 Task: Find a house in Igarapé Açu, Brazil for 1 guest from 1st to 4th June with 1 bedroom, 1 bed, 1 bathroom, price range ₹2695-₹2700, and Wifi.
Action: Mouse moved to (509, 108)
Screenshot: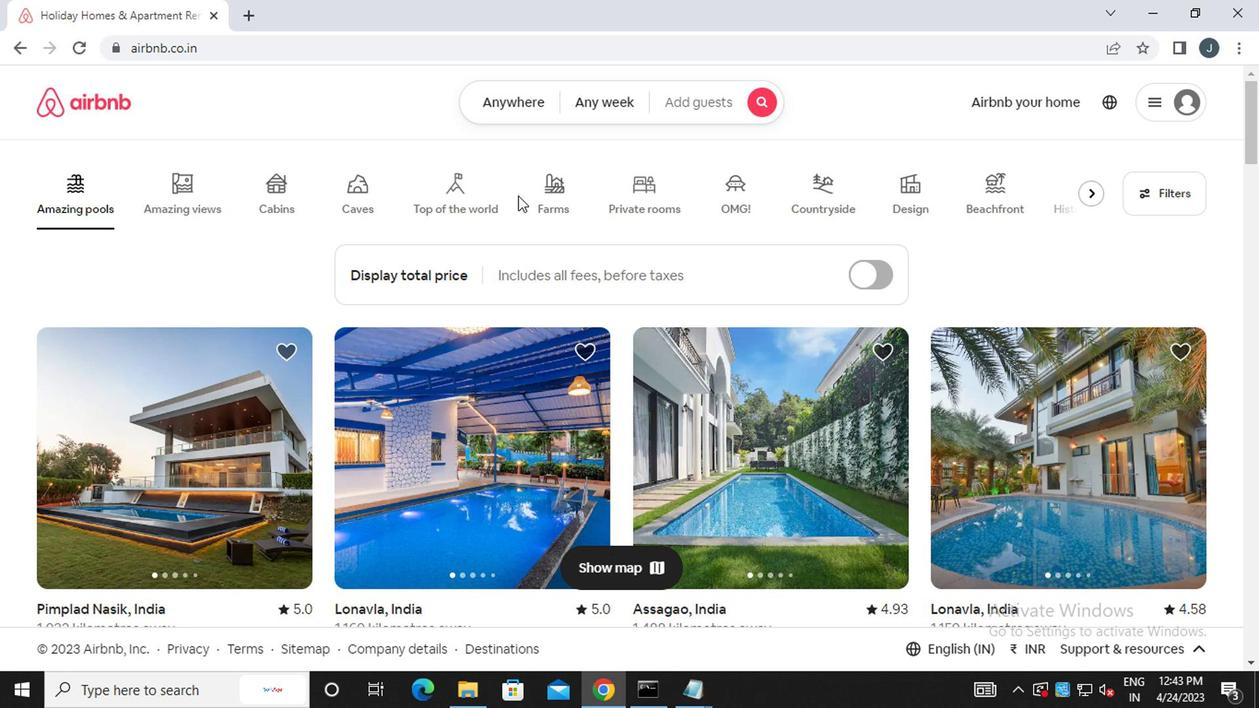 
Action: Mouse pressed left at (509, 108)
Screenshot: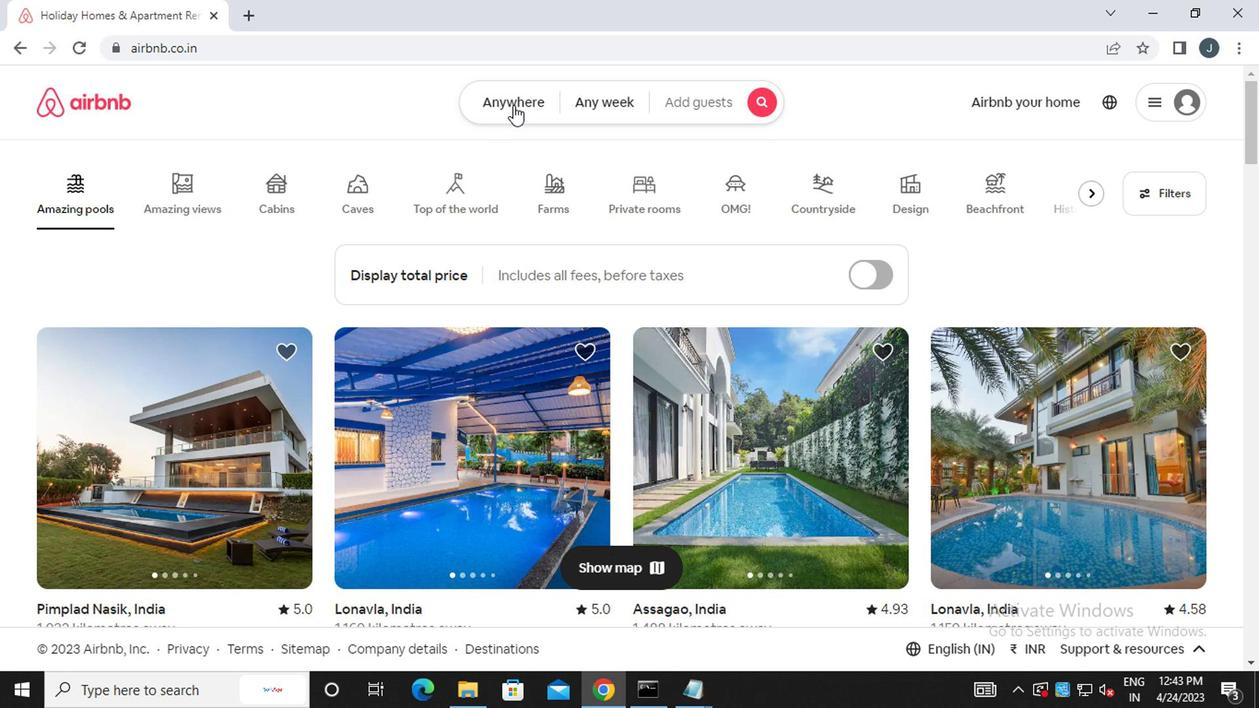
Action: Mouse moved to (355, 184)
Screenshot: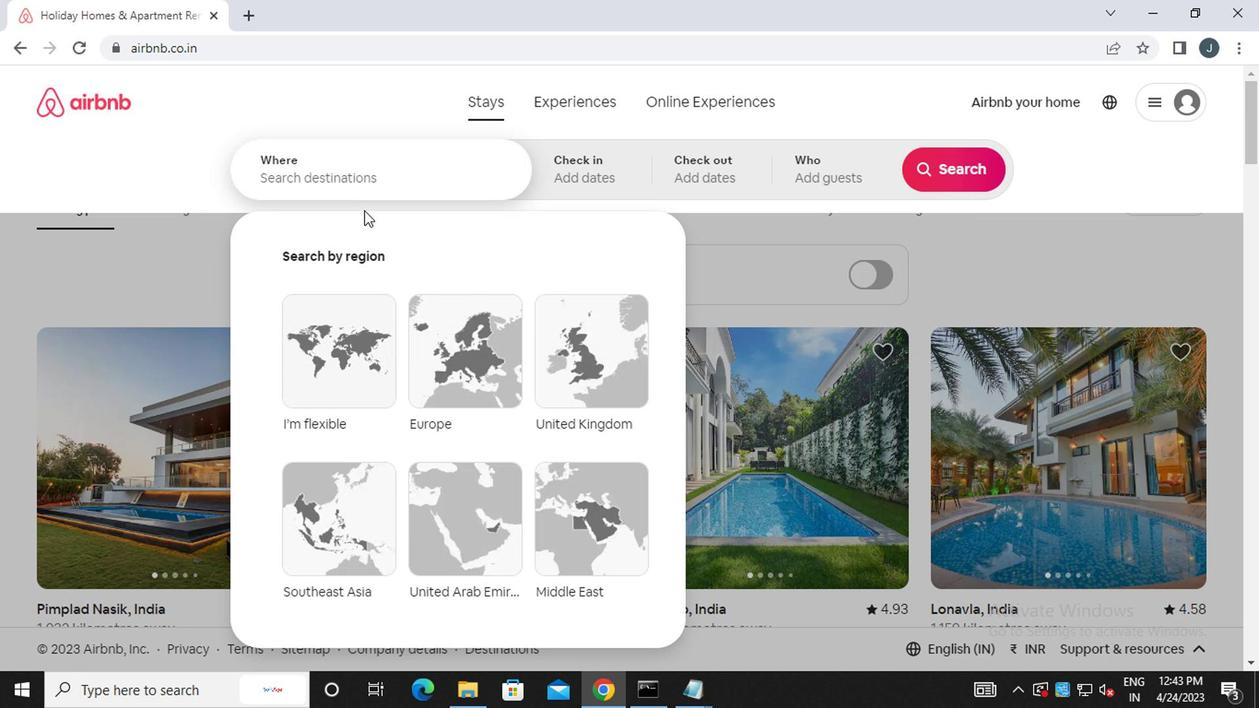 
Action: Mouse pressed left at (355, 184)
Screenshot: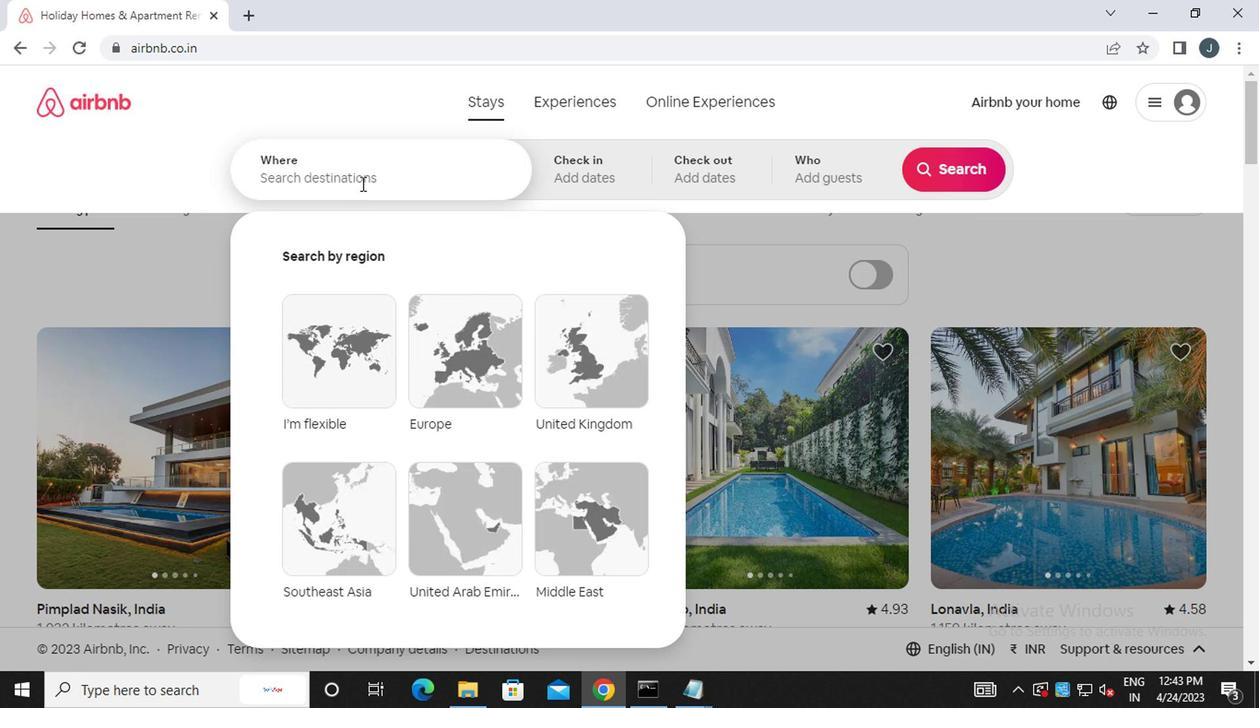 
Action: Key pressed i<Key.caps_lock>garape<Key.space><Key.caps_lock>a<Key.caps_lock>cu<Key.caps_lock>,<Key.space><Key.caps_lock>brazil
Screenshot: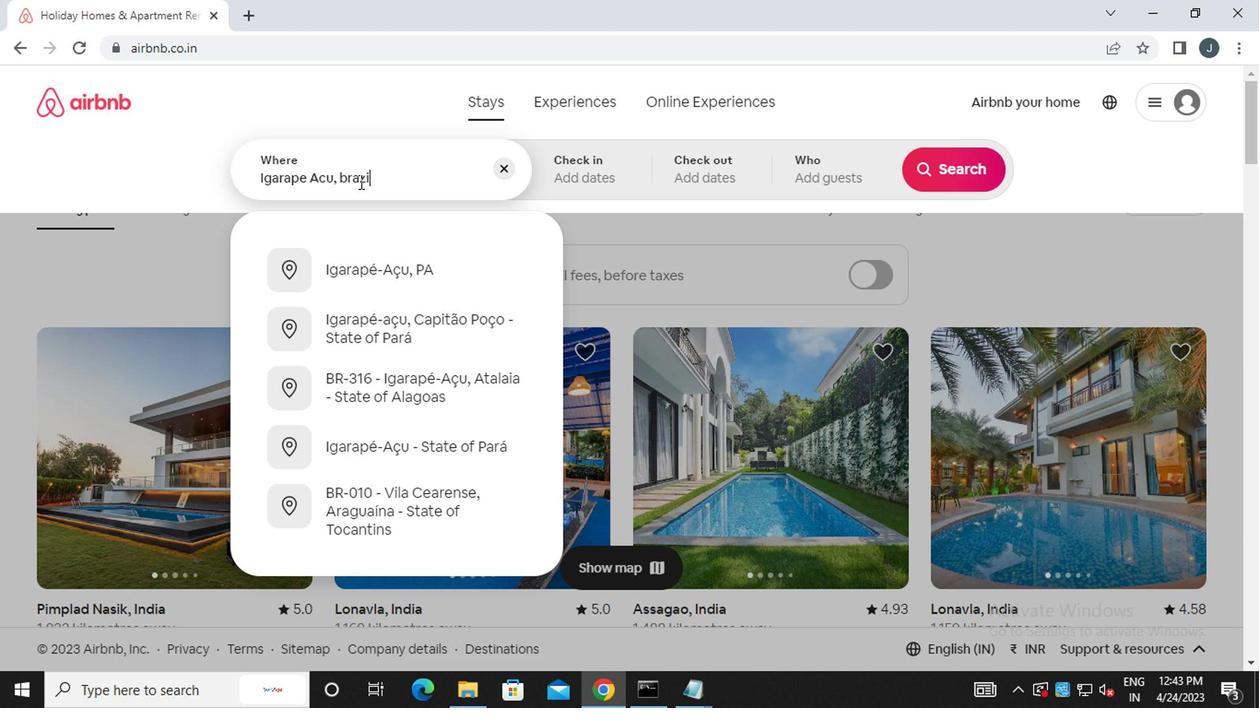 
Action: Mouse moved to (341, 183)
Screenshot: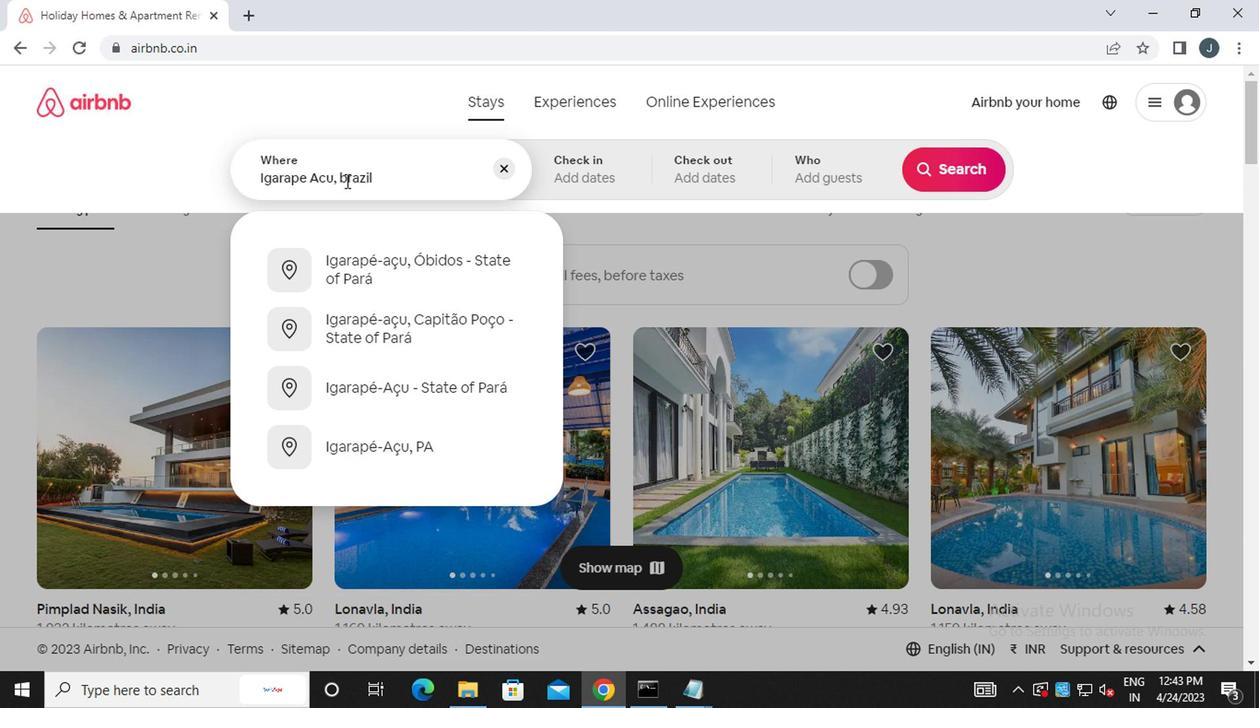 
Action: Mouse pressed left at (341, 183)
Screenshot: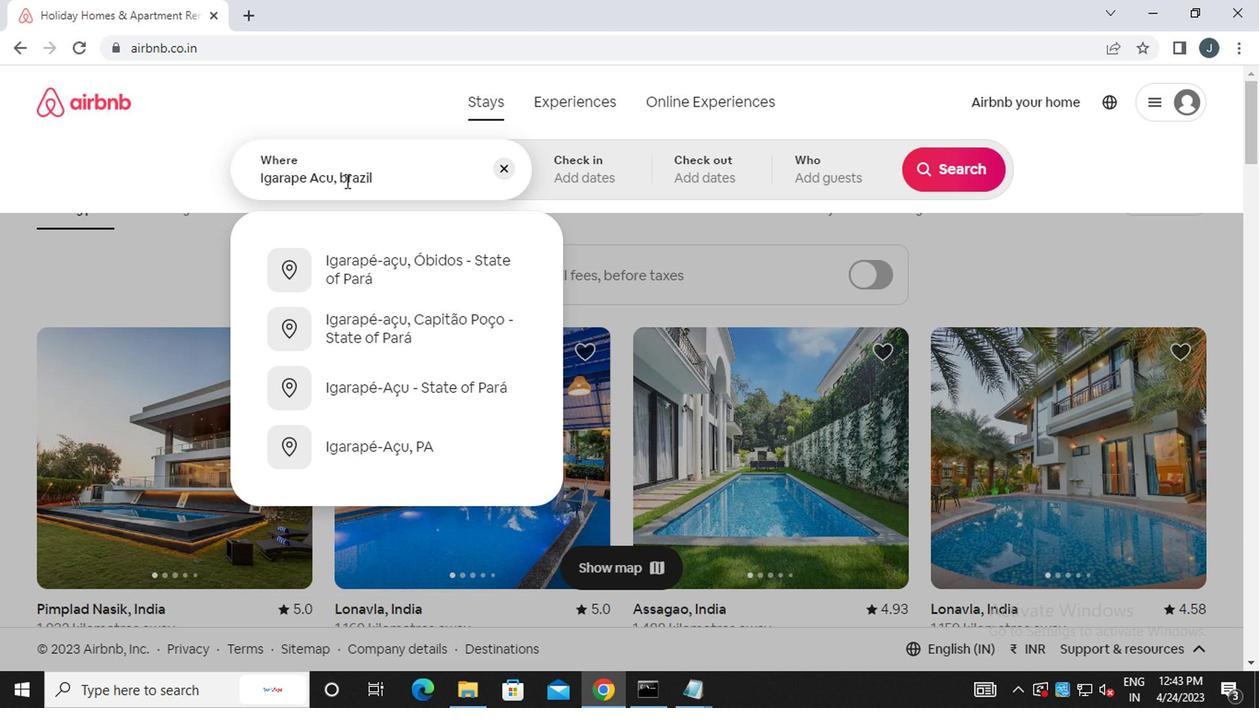 
Action: Mouse moved to (337, 183)
Screenshot: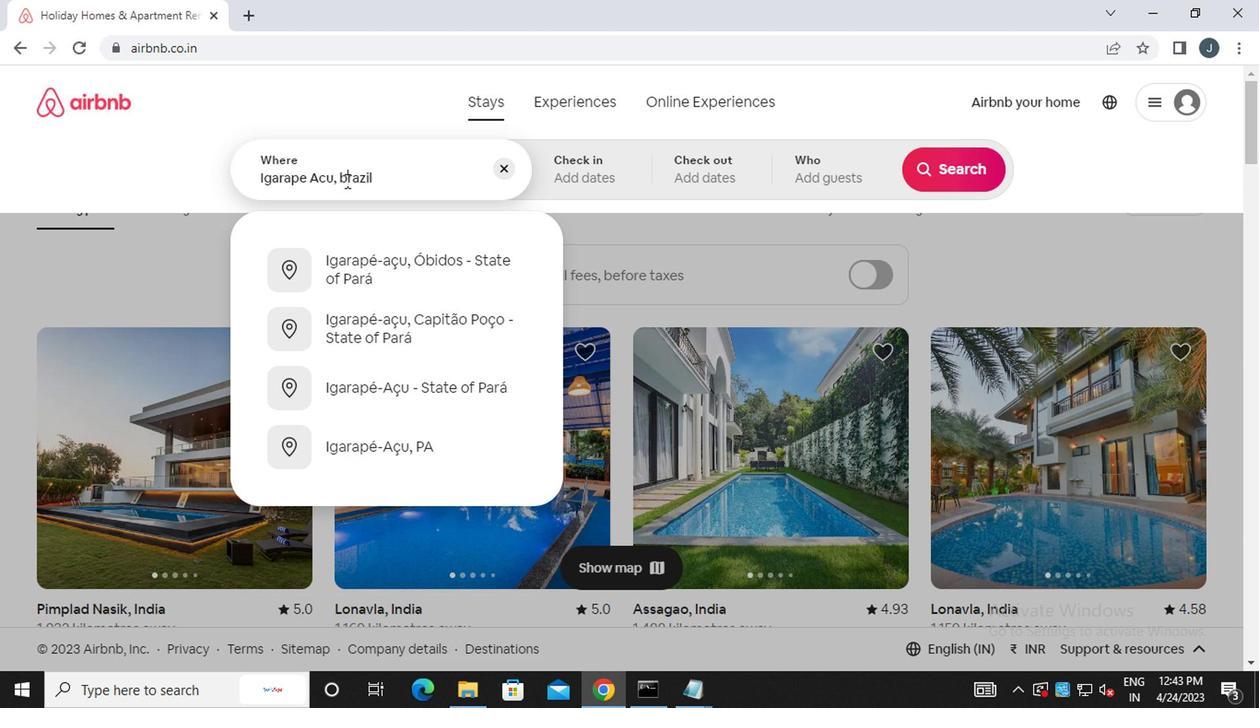 
Action: Key pressed <Key.backspace><Key.caps_lock>b
Screenshot: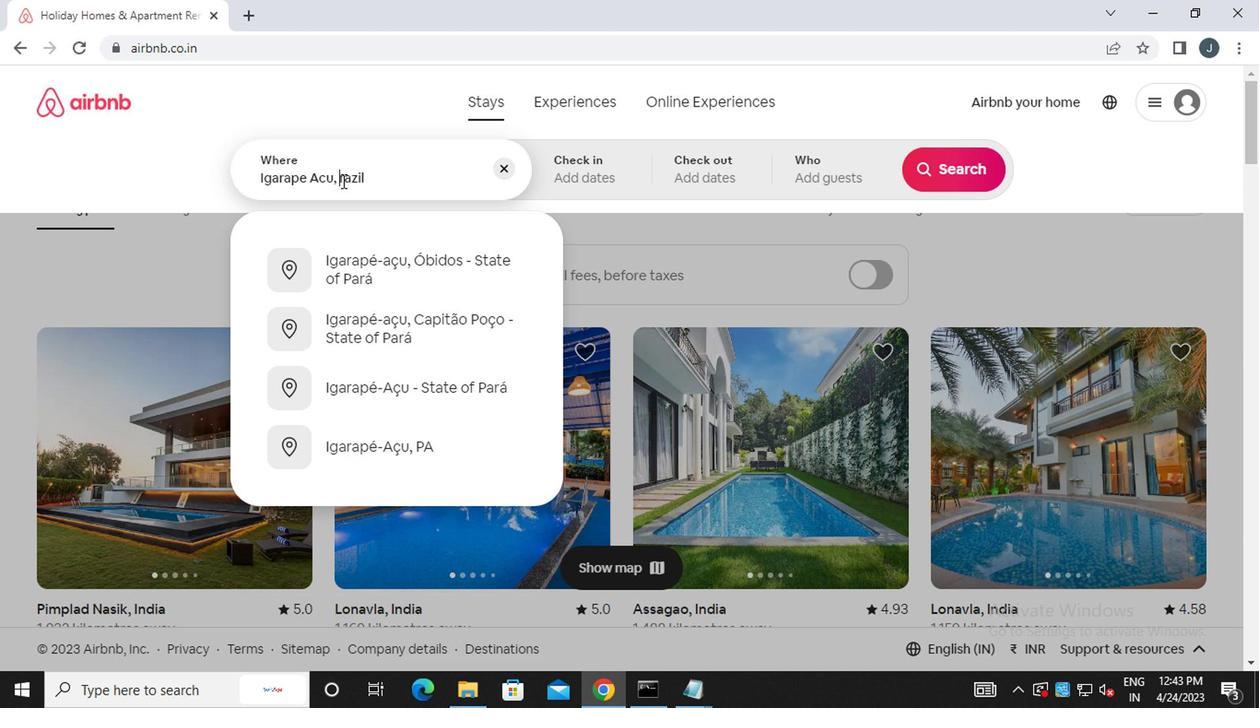 
Action: Mouse moved to (570, 180)
Screenshot: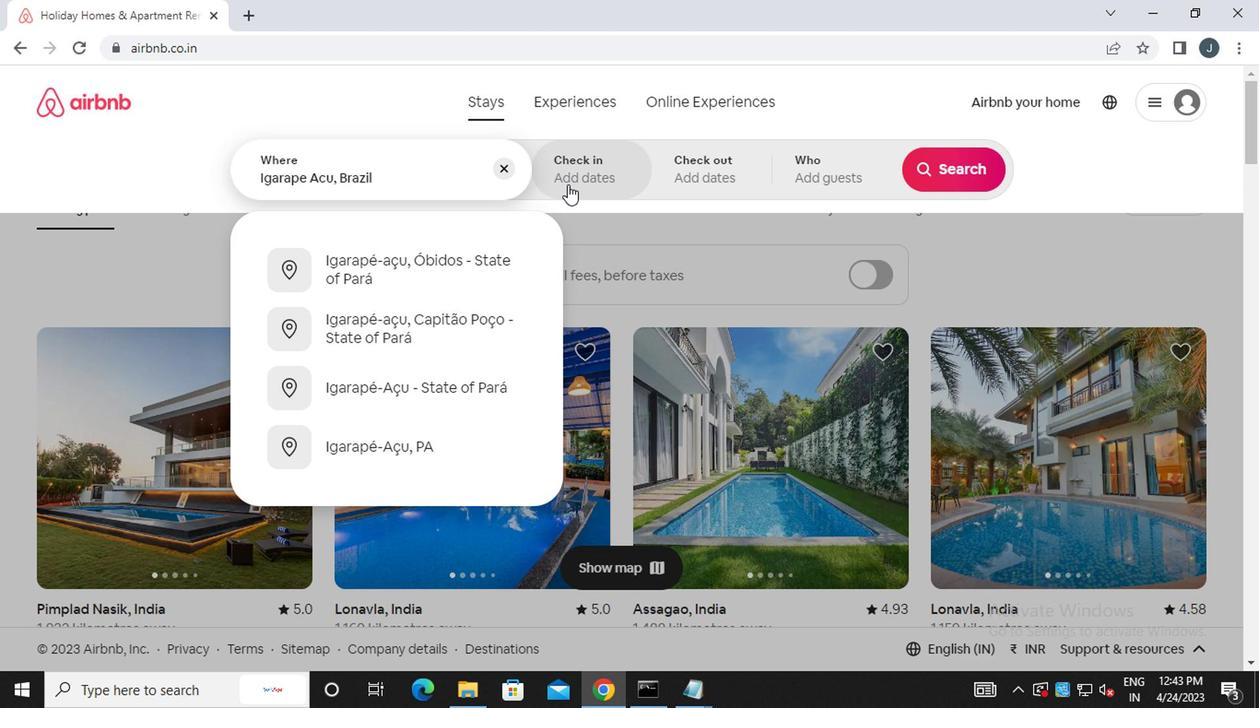 
Action: Mouse pressed left at (570, 180)
Screenshot: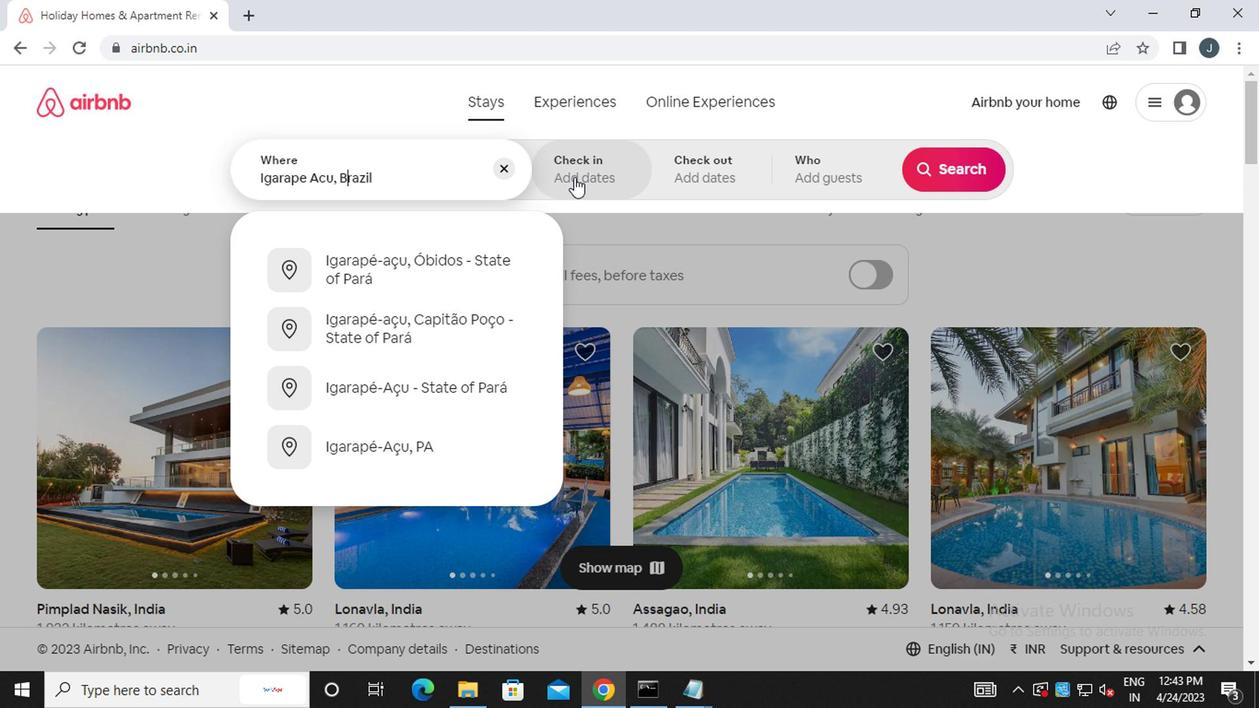 
Action: Mouse moved to (931, 322)
Screenshot: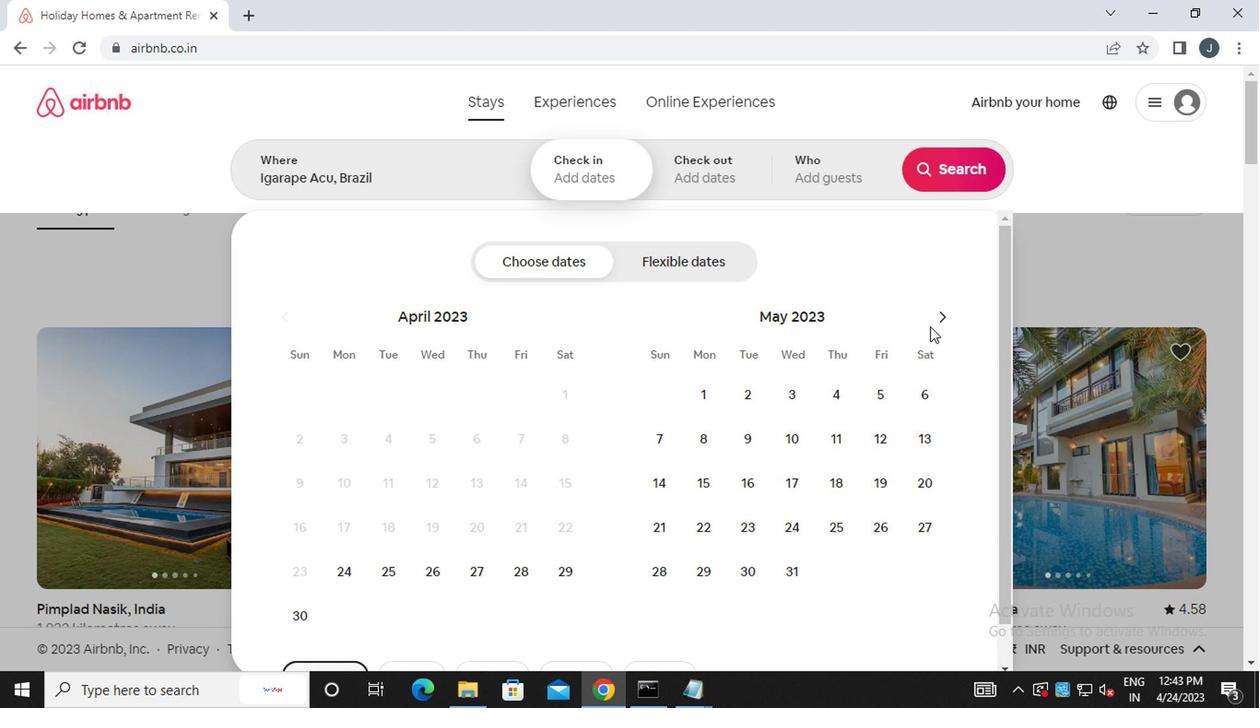 
Action: Mouse pressed left at (931, 322)
Screenshot: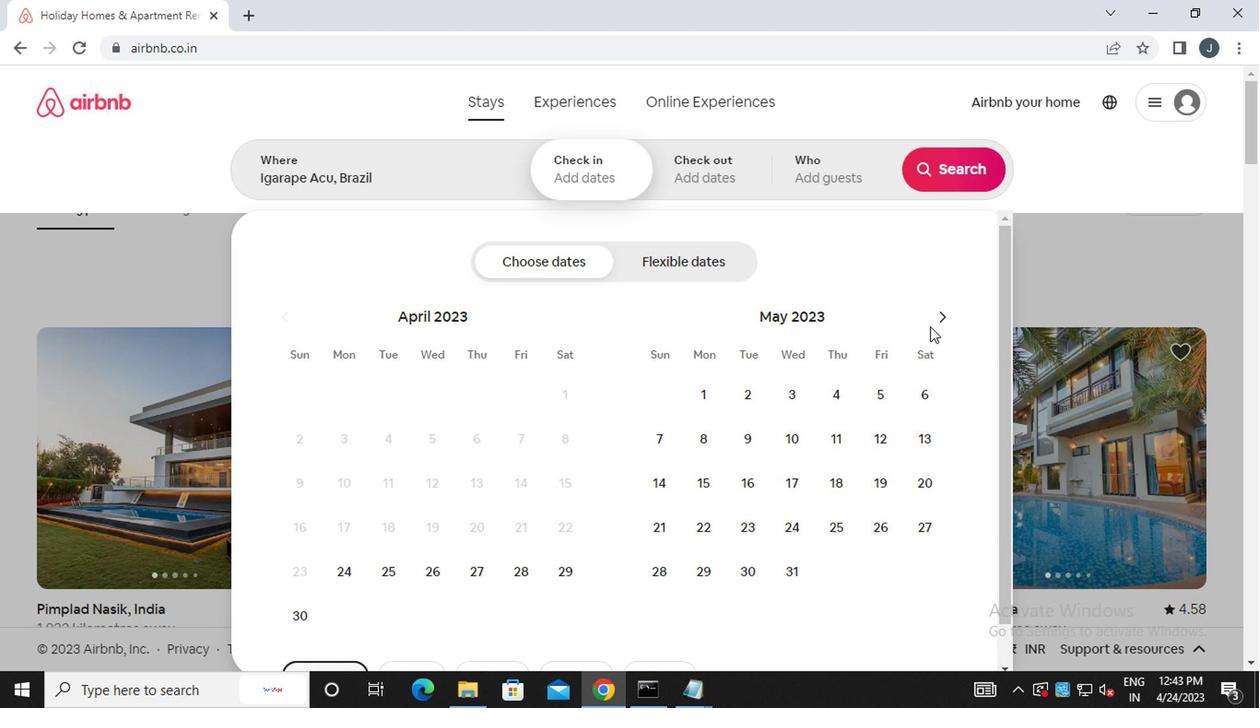 
Action: Mouse moved to (830, 394)
Screenshot: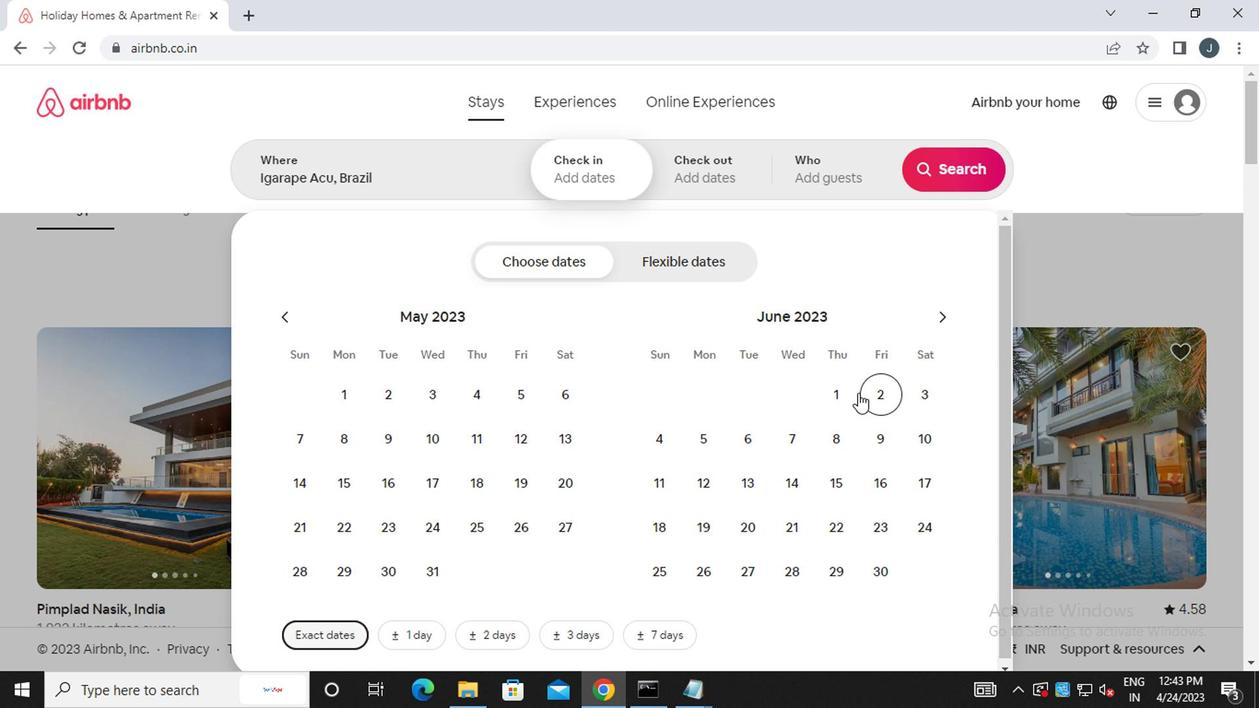 
Action: Mouse pressed left at (830, 394)
Screenshot: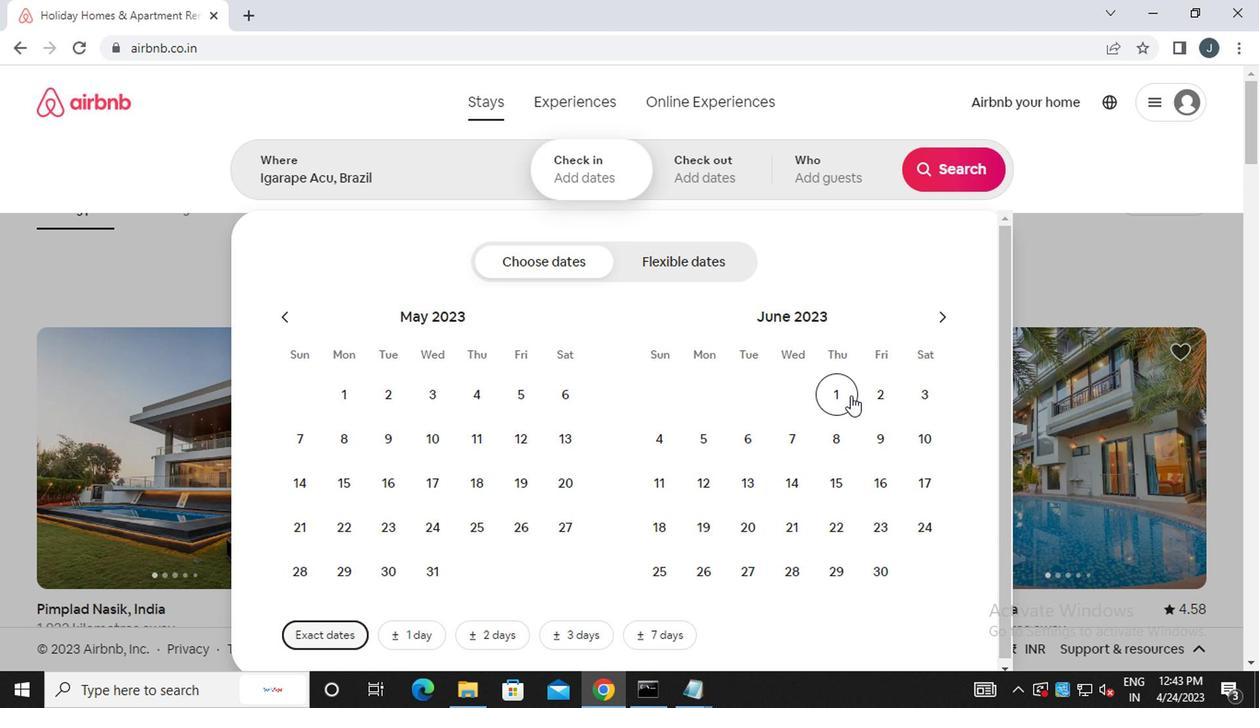 
Action: Mouse moved to (660, 433)
Screenshot: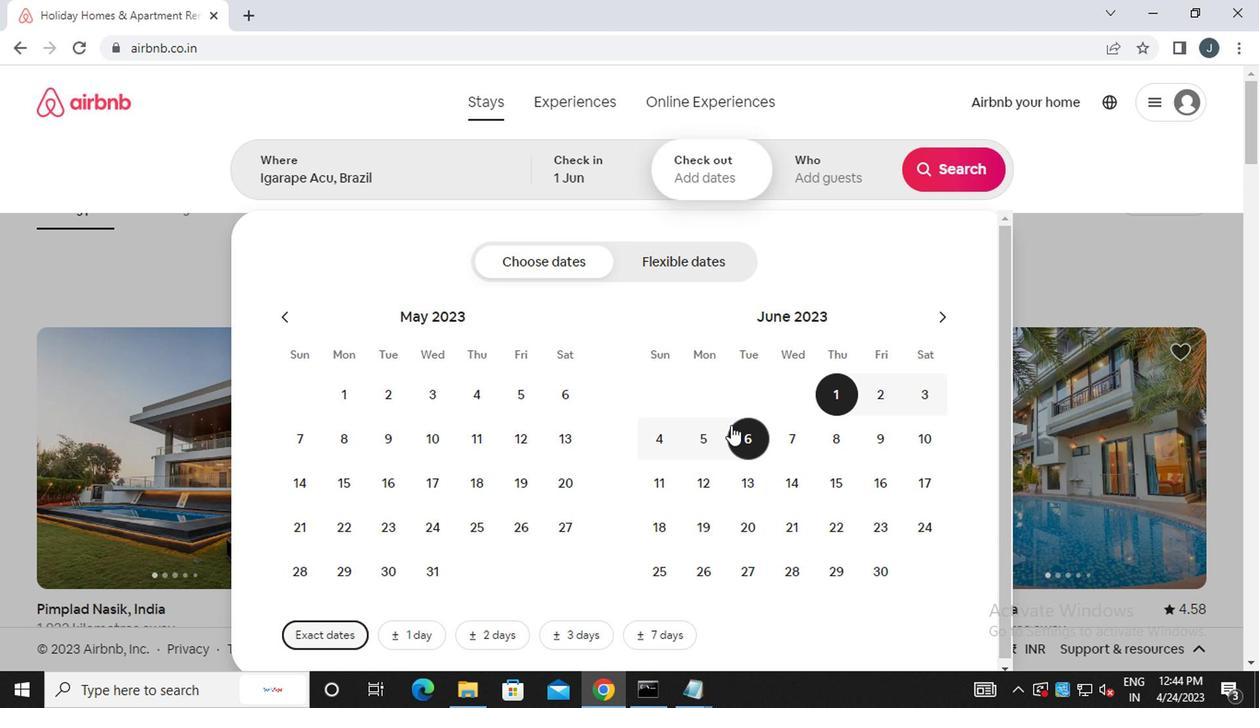 
Action: Mouse pressed left at (660, 433)
Screenshot: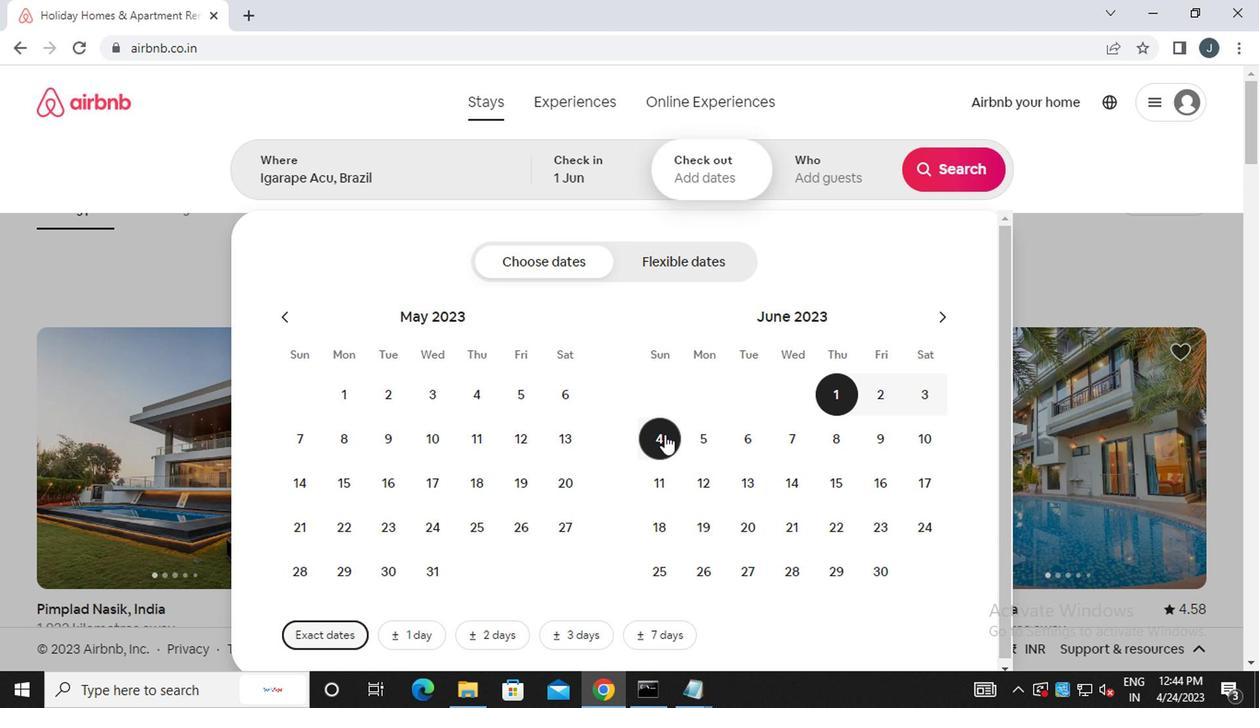 
Action: Mouse moved to (836, 174)
Screenshot: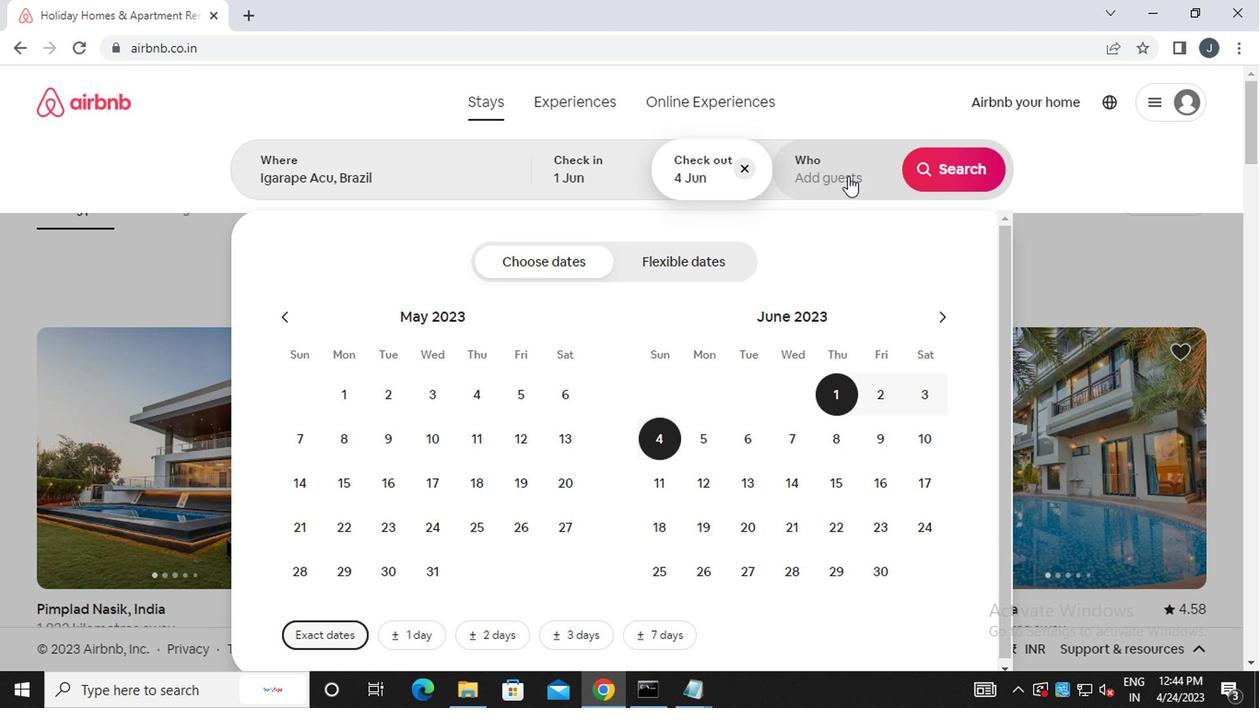 
Action: Mouse pressed left at (836, 174)
Screenshot: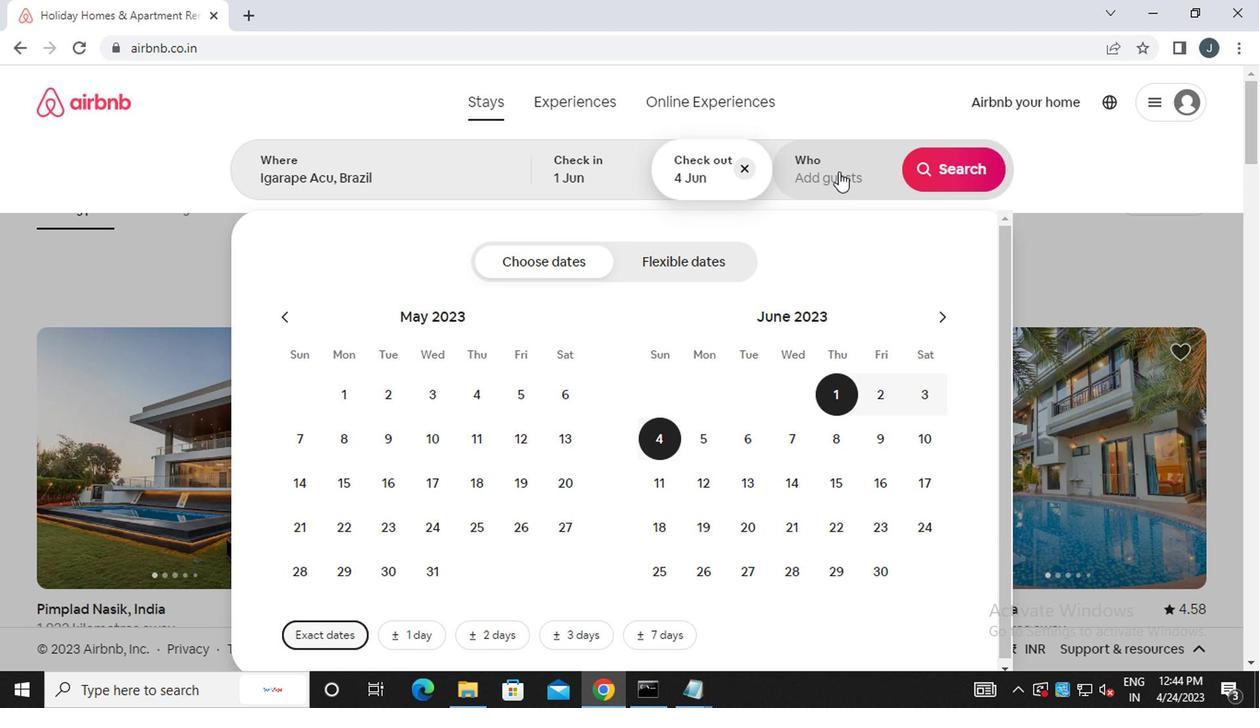 
Action: Mouse moved to (954, 268)
Screenshot: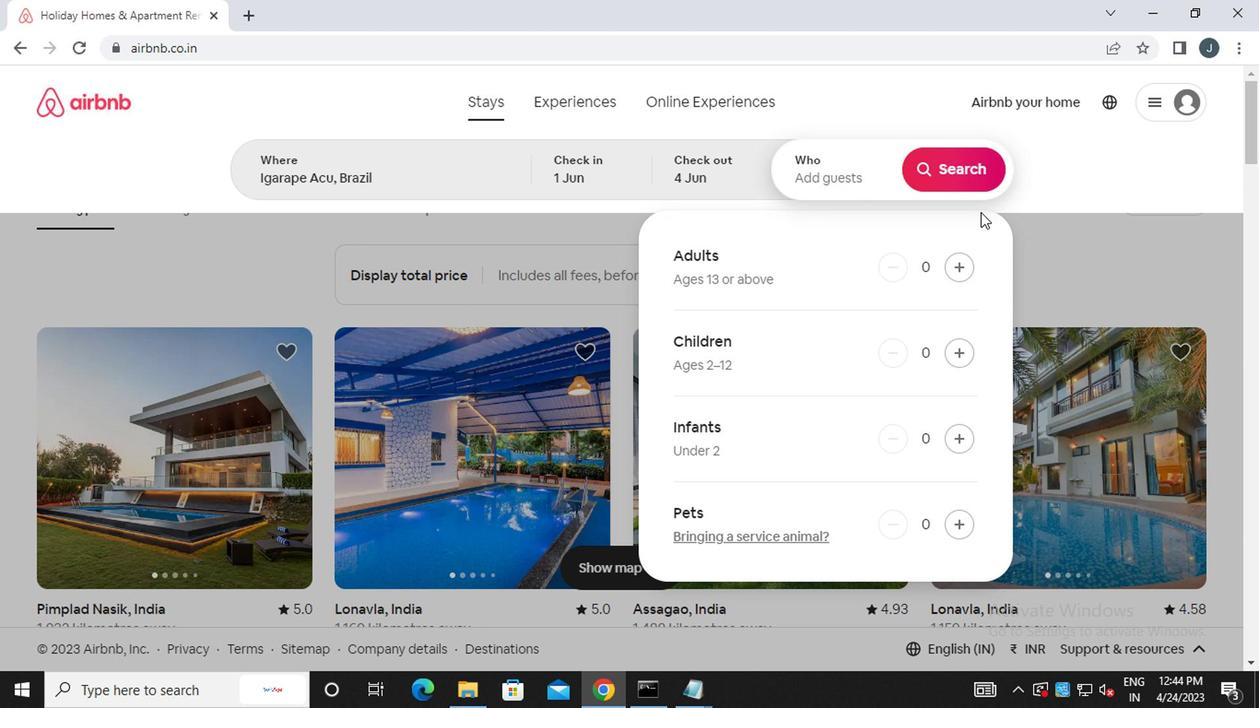 
Action: Mouse pressed left at (954, 268)
Screenshot: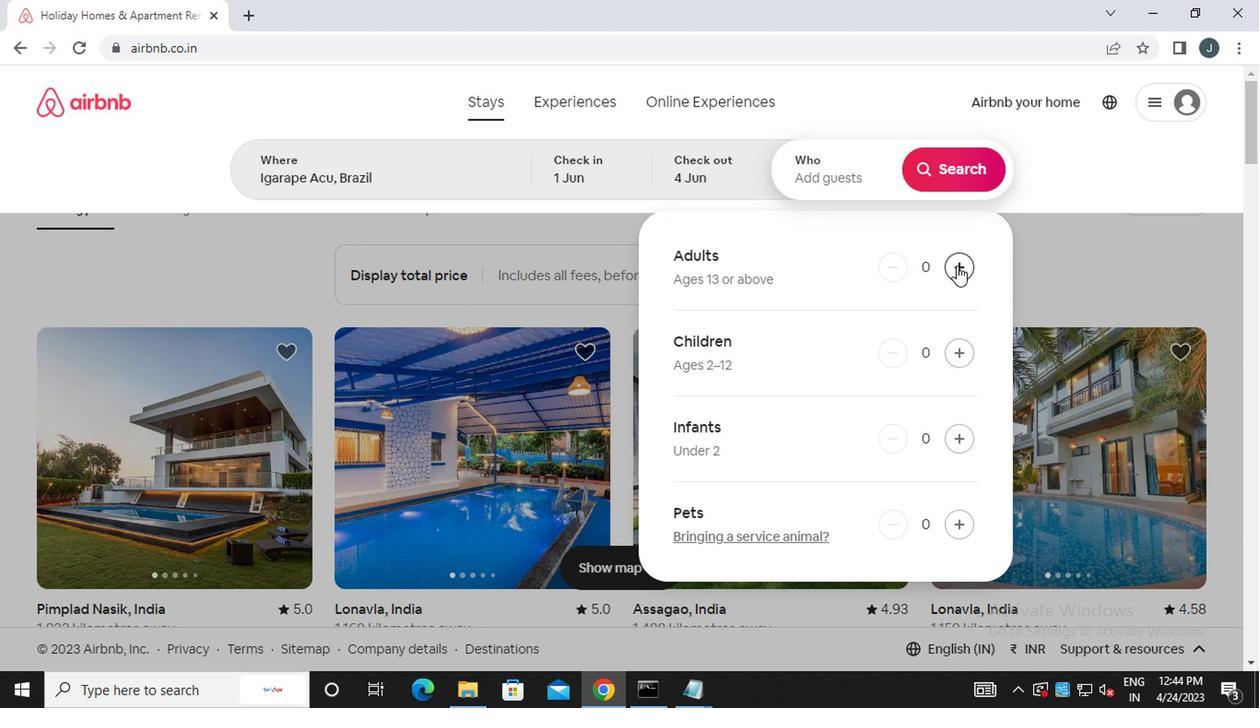 
Action: Mouse moved to (945, 170)
Screenshot: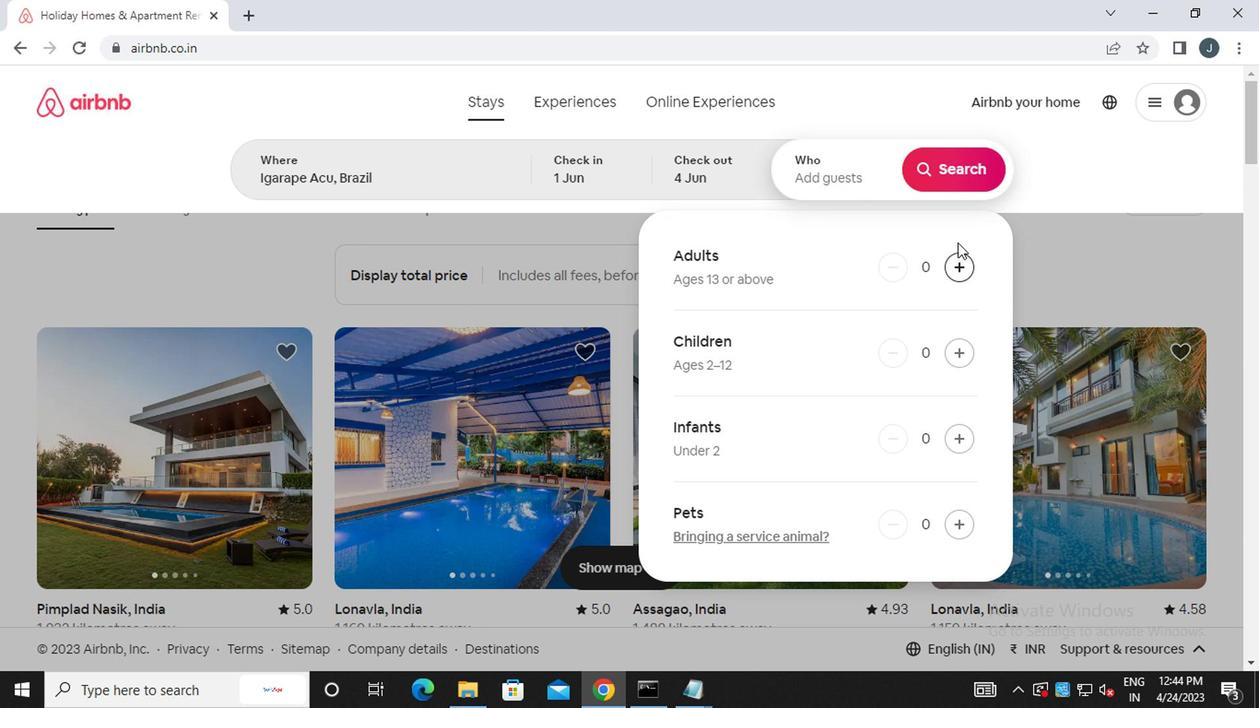
Action: Mouse pressed left at (945, 170)
Screenshot: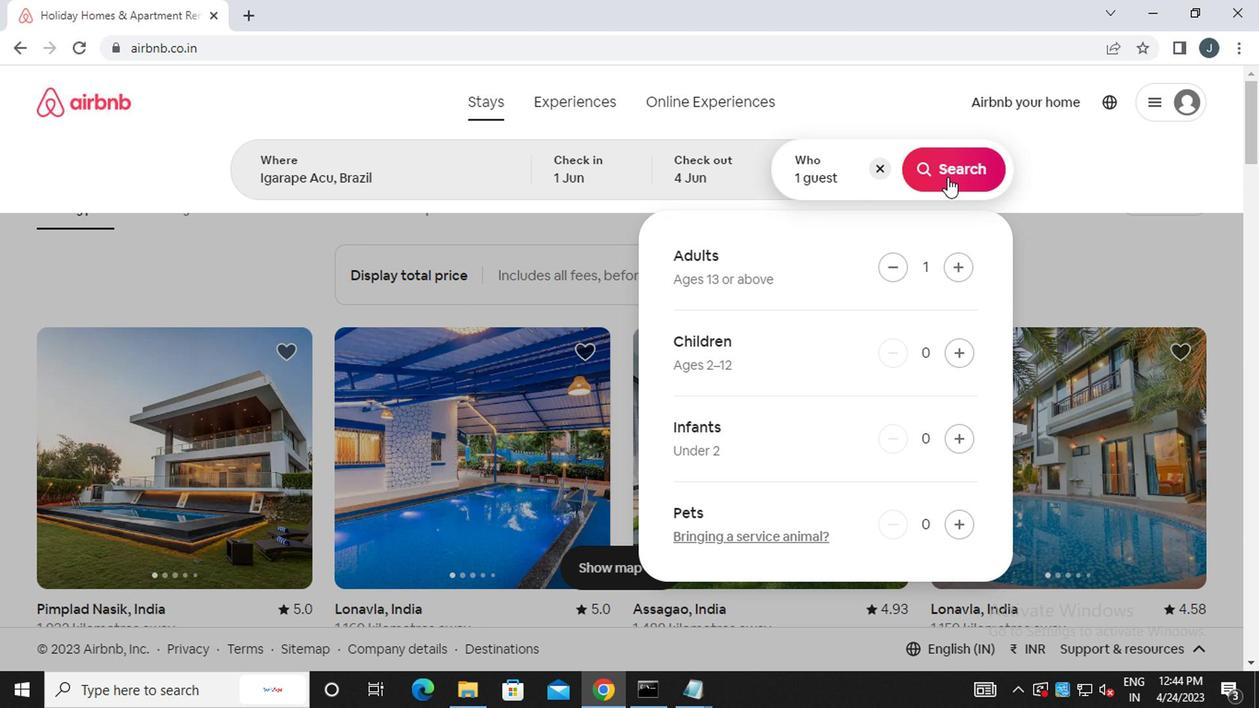 
Action: Mouse moved to (1186, 183)
Screenshot: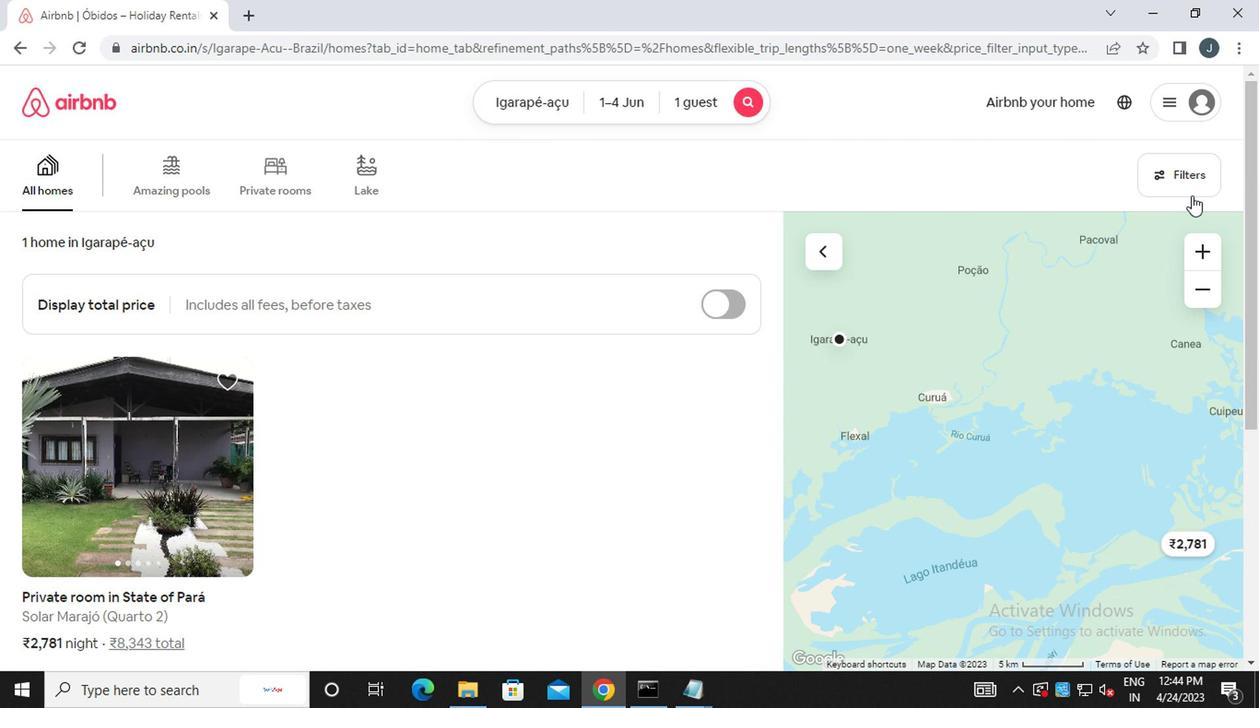 
Action: Mouse pressed left at (1186, 183)
Screenshot: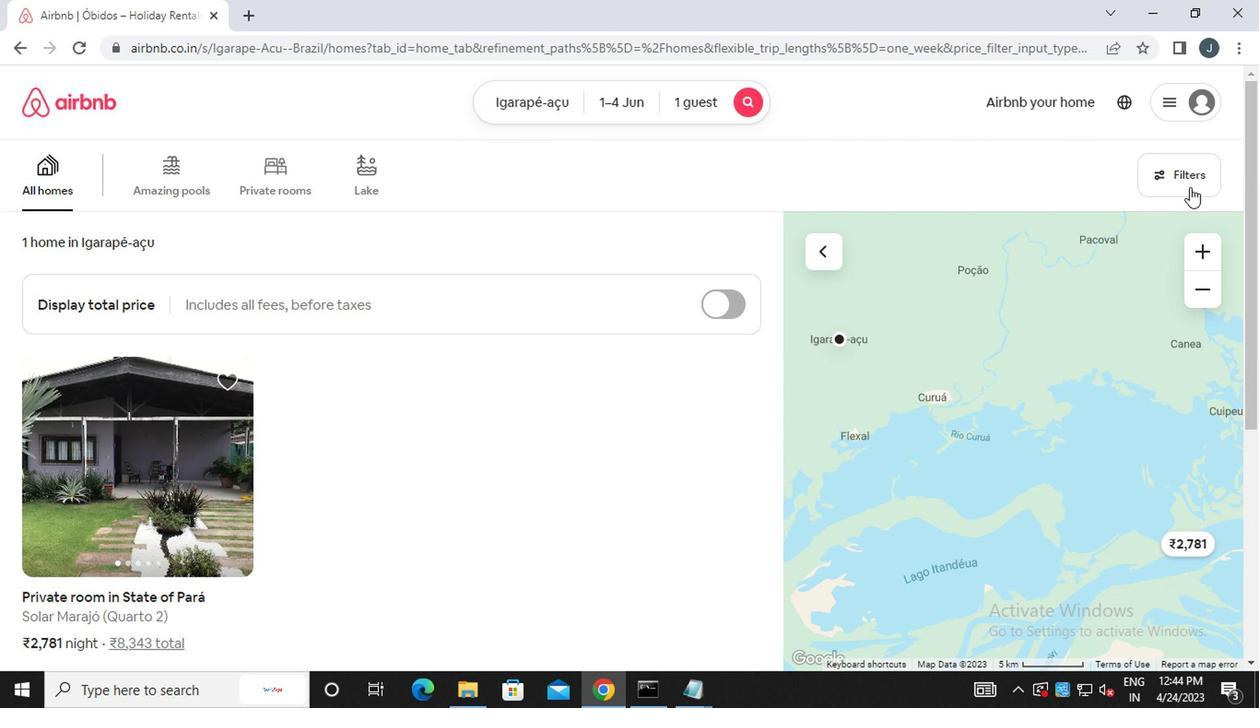 
Action: Mouse moved to (428, 352)
Screenshot: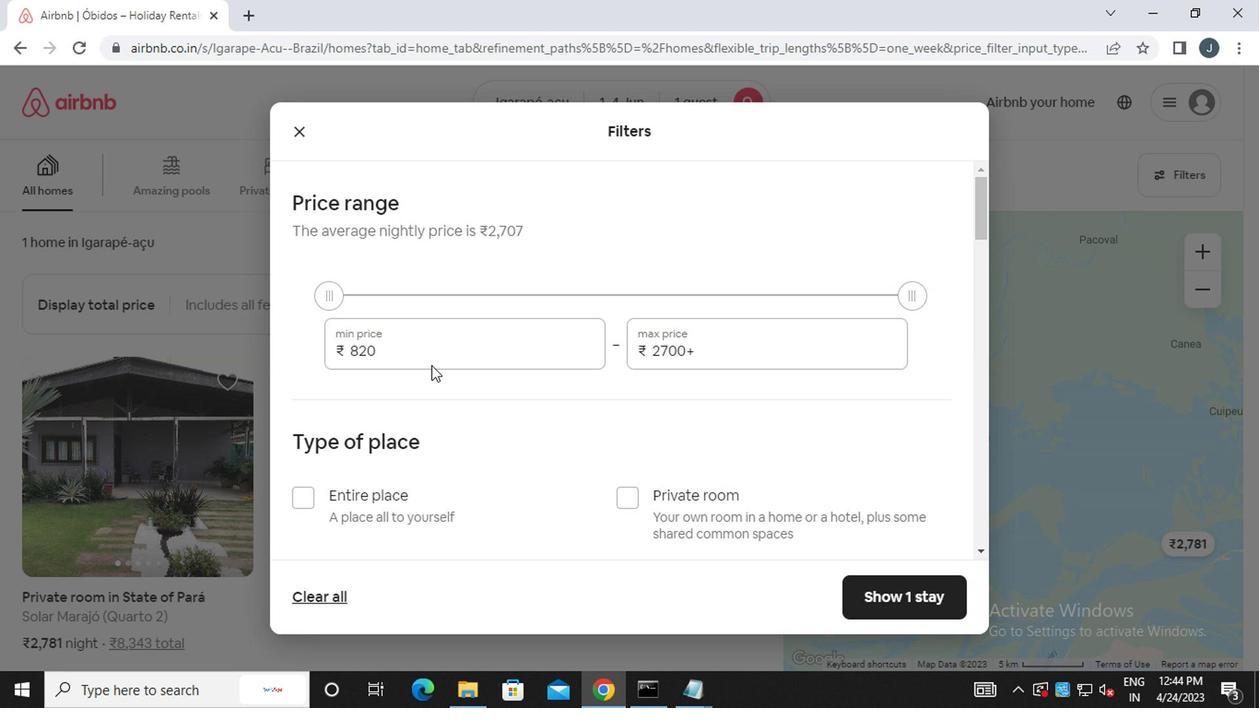 
Action: Mouse pressed left at (428, 352)
Screenshot: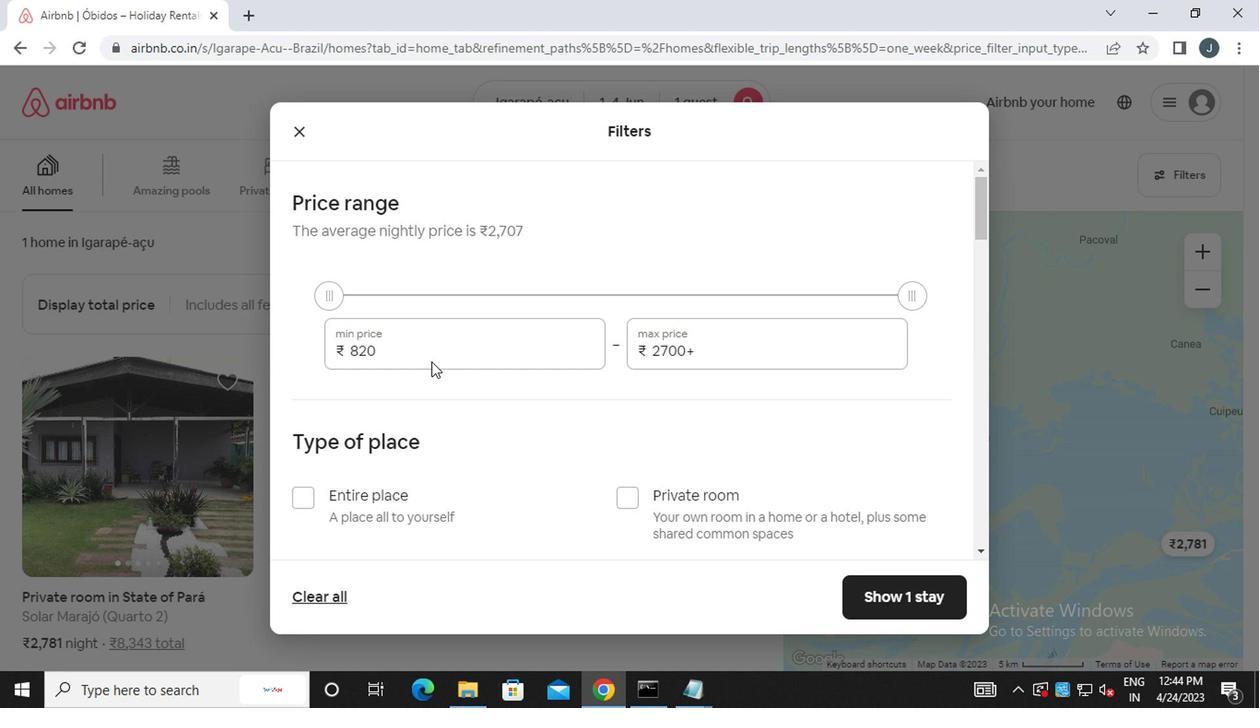 
Action: Mouse moved to (428, 351)
Screenshot: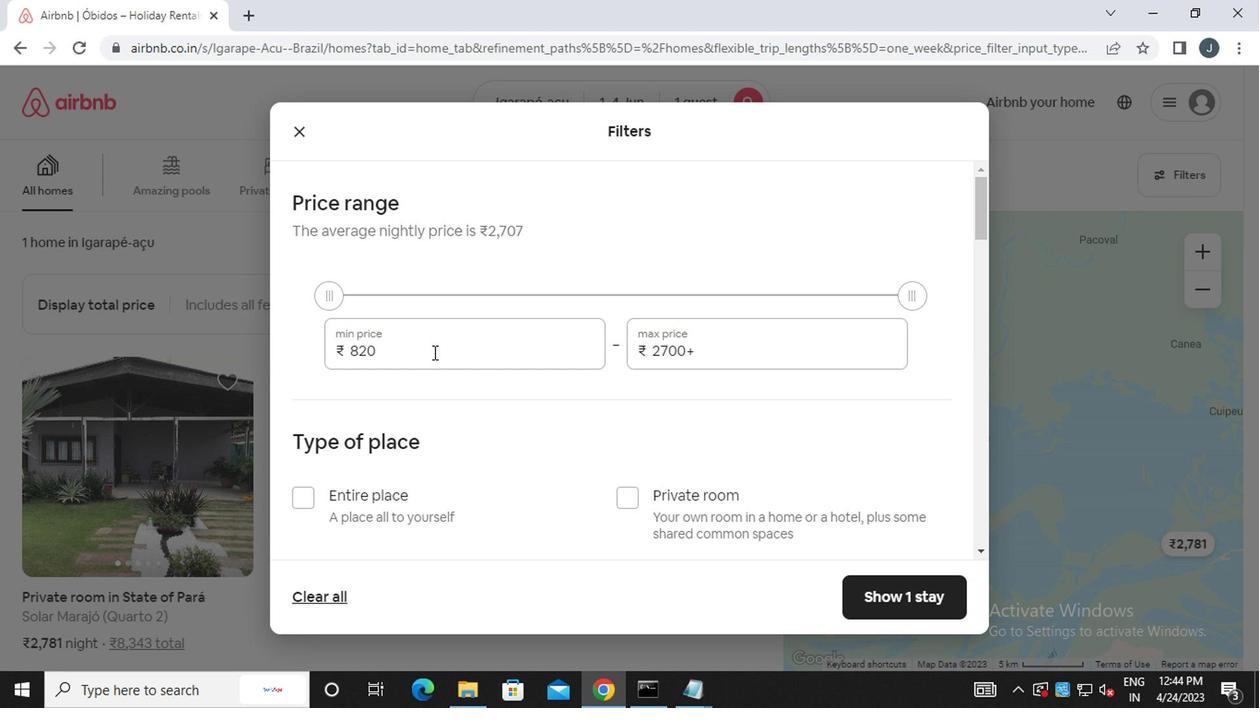 
Action: Key pressed <Key.backspace><Key.backspace><Key.backspace><<102>><<96>><<96>><<96>>
Screenshot: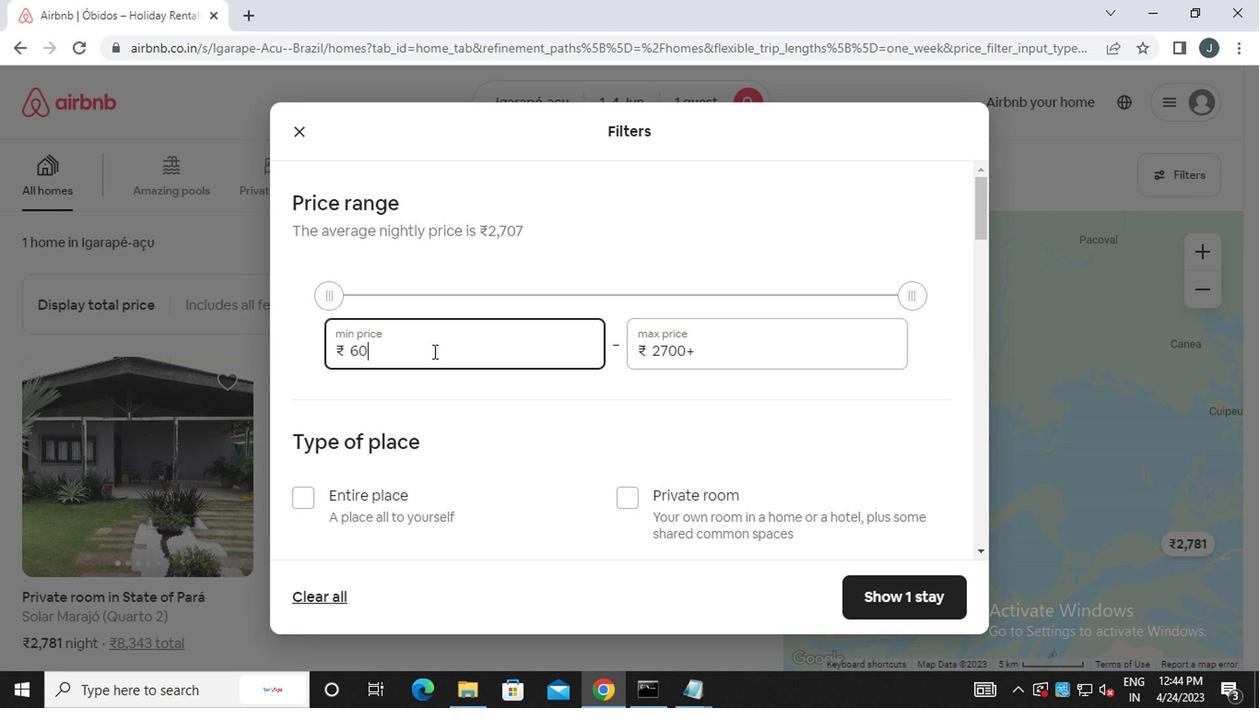
Action: Mouse moved to (701, 358)
Screenshot: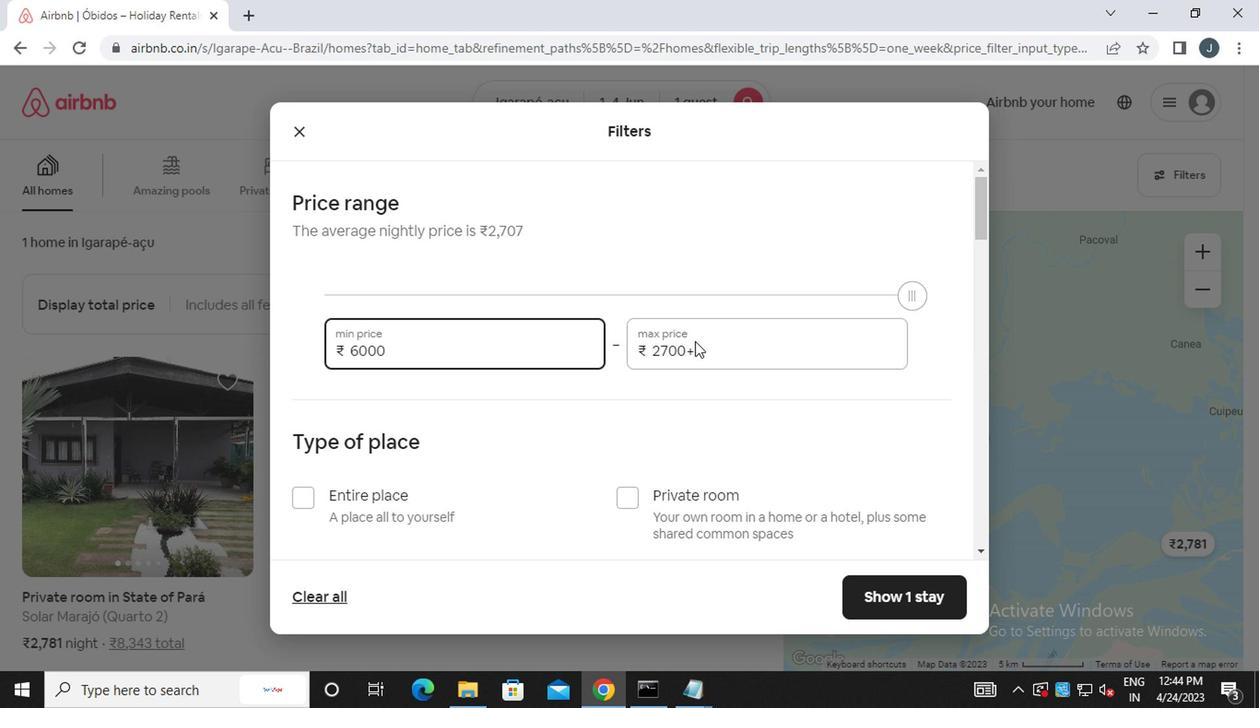 
Action: Mouse pressed left at (701, 358)
Screenshot: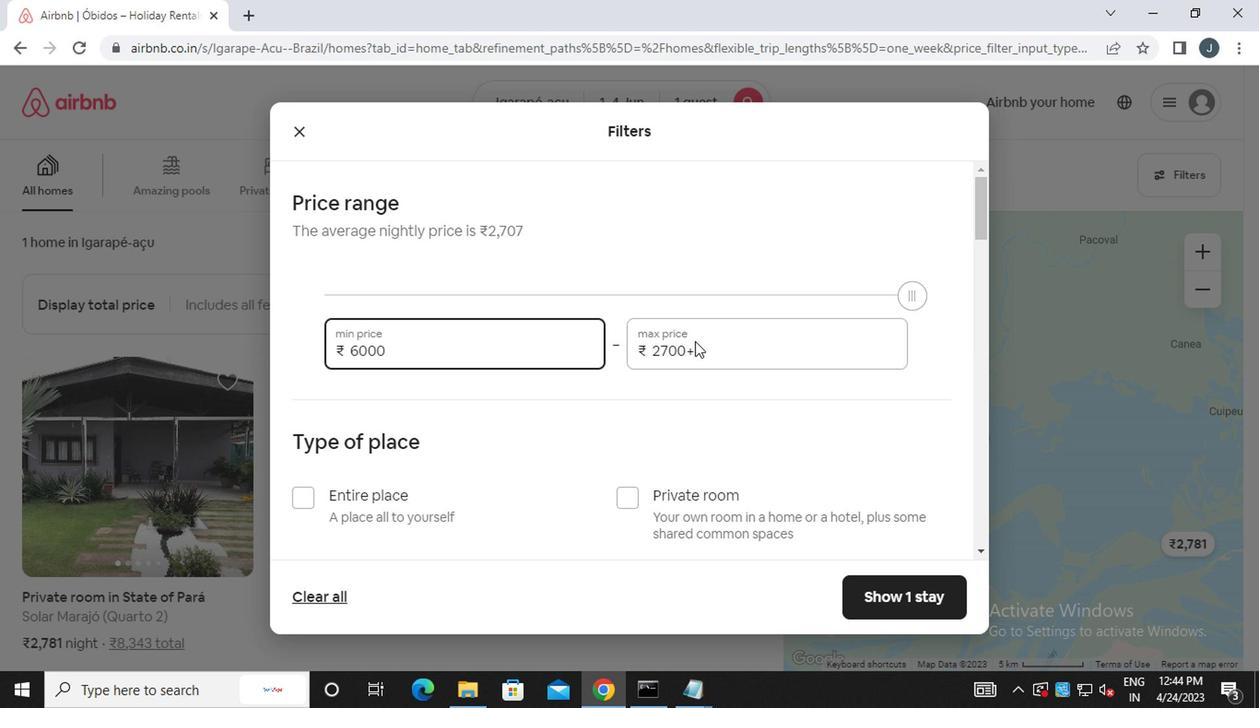 
Action: Key pressed <Key.backspace><Key.backspace><Key.backspace><Key.backspace><Key.backspace><Key.backspace><Key.backspace><Key.backspace><Key.backspace><Key.backspace><Key.backspace><<97>><<102>><<96>><<96>><<96>>
Screenshot: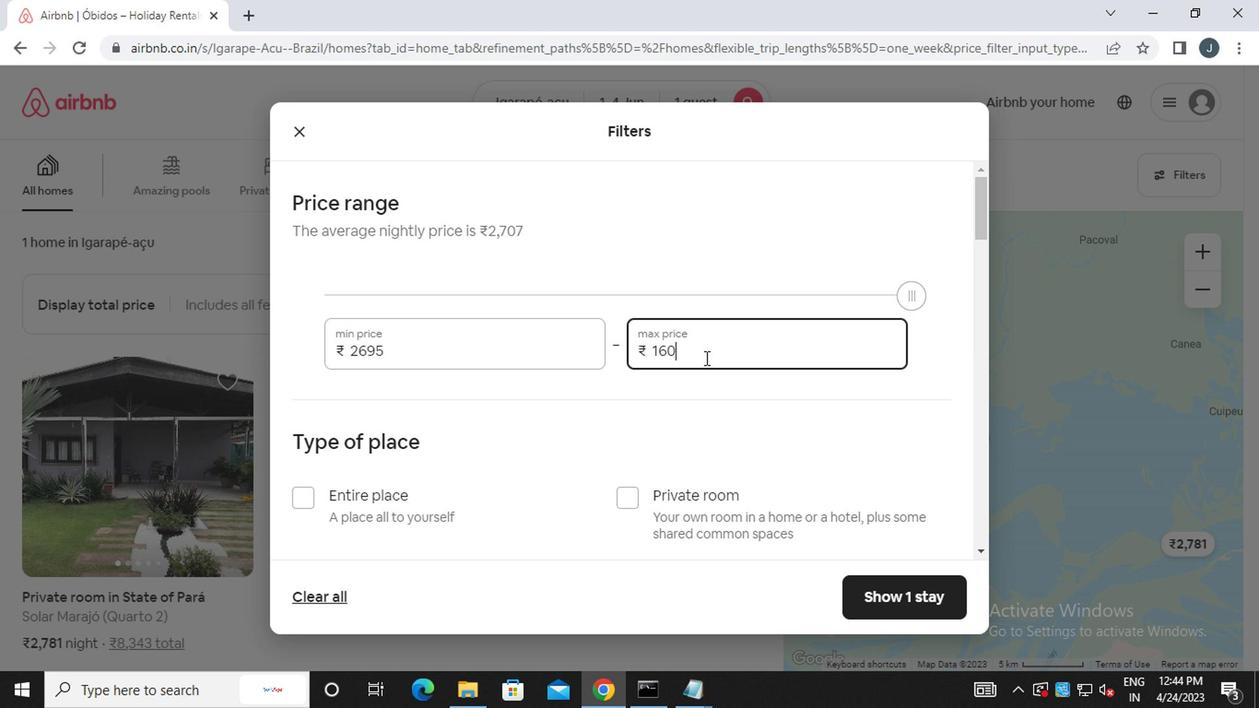 
Action: Mouse moved to (671, 228)
Screenshot: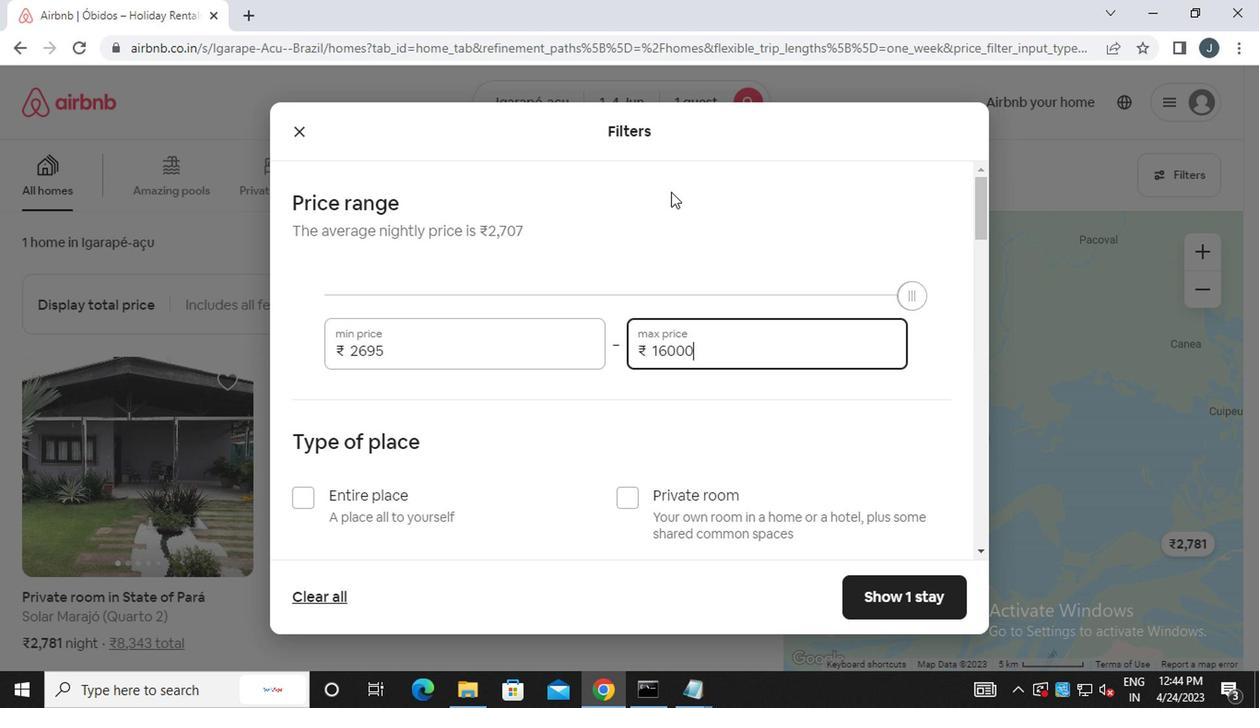 
Action: Mouse scrolled (671, 227) with delta (0, 0)
Screenshot: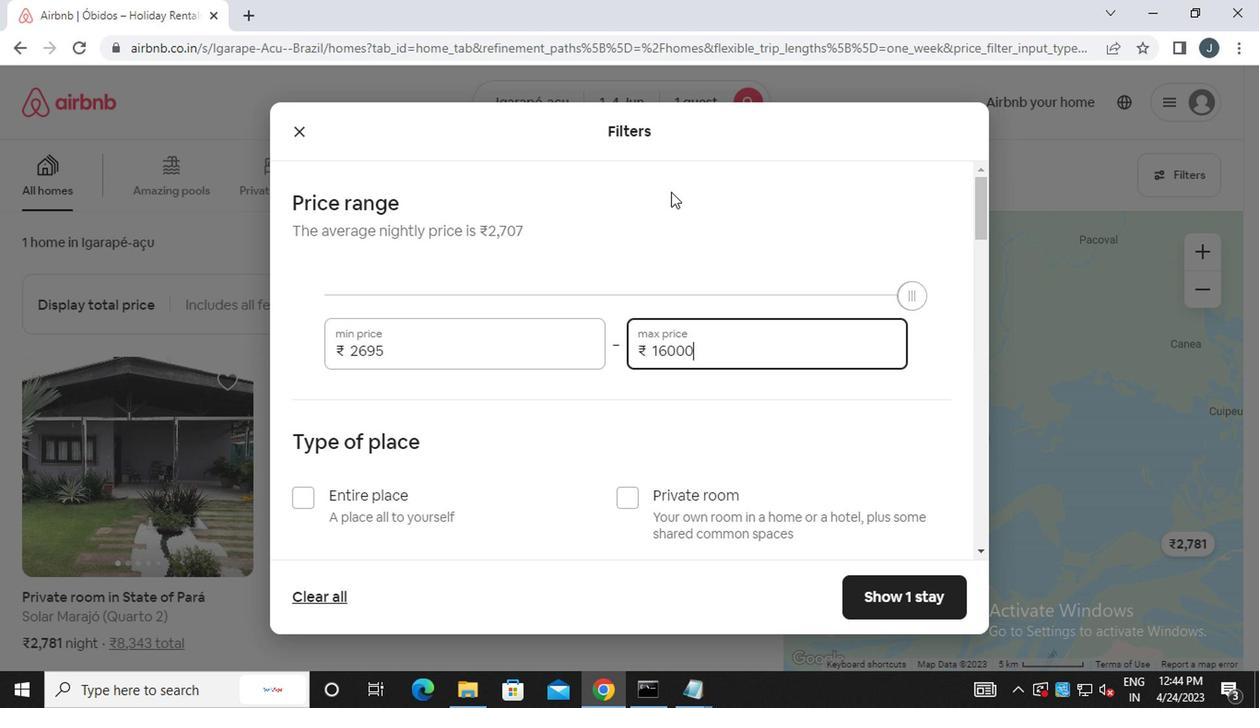 
Action: Mouse moved to (668, 240)
Screenshot: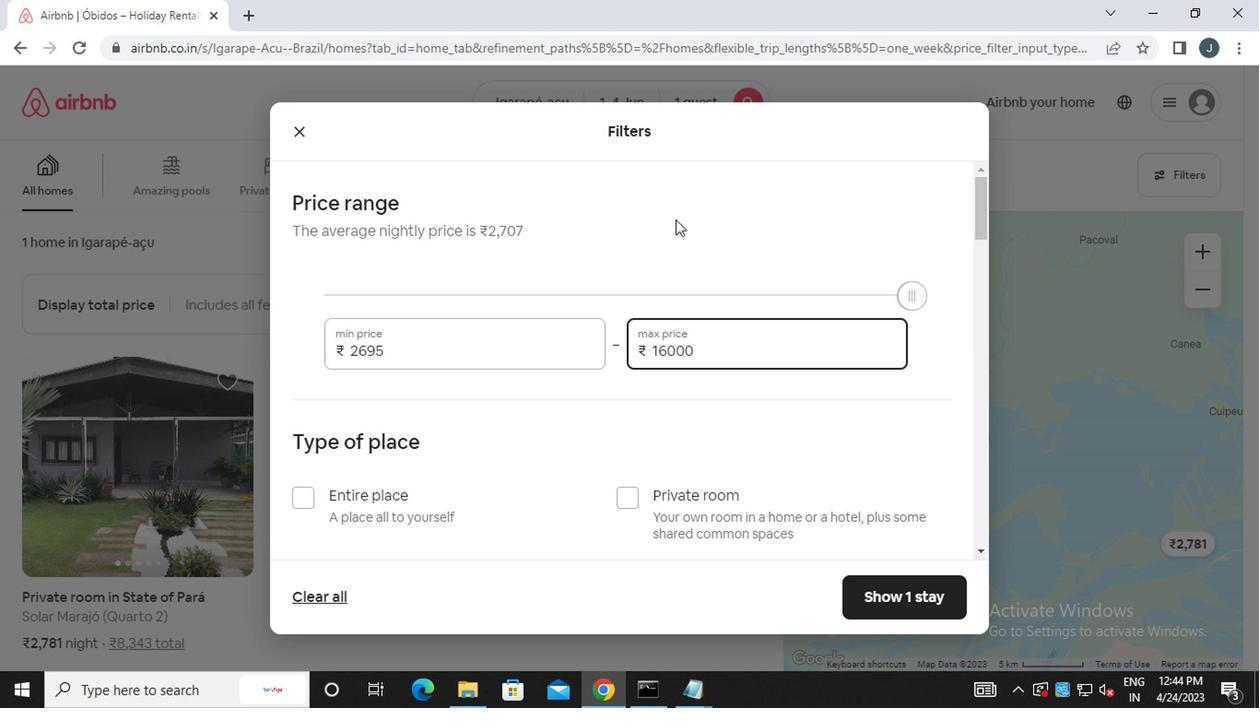 
Action: Mouse scrolled (668, 239) with delta (0, 0)
Screenshot: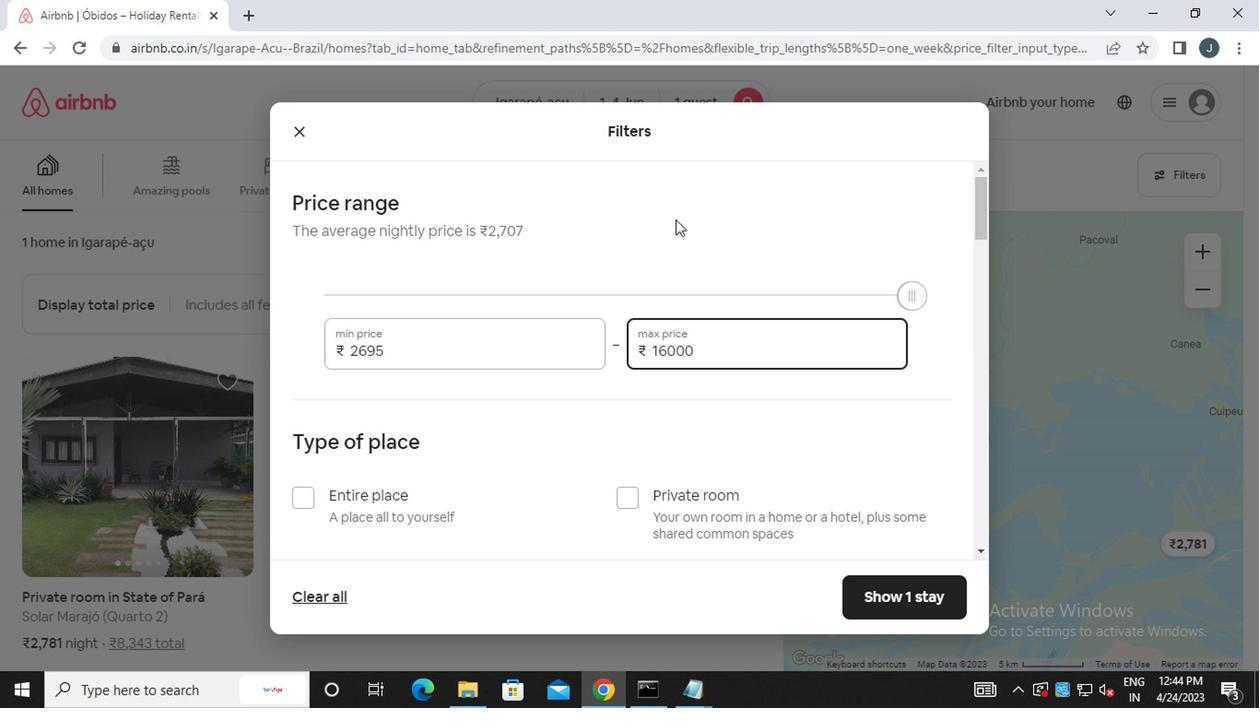 
Action: Mouse moved to (676, 320)
Screenshot: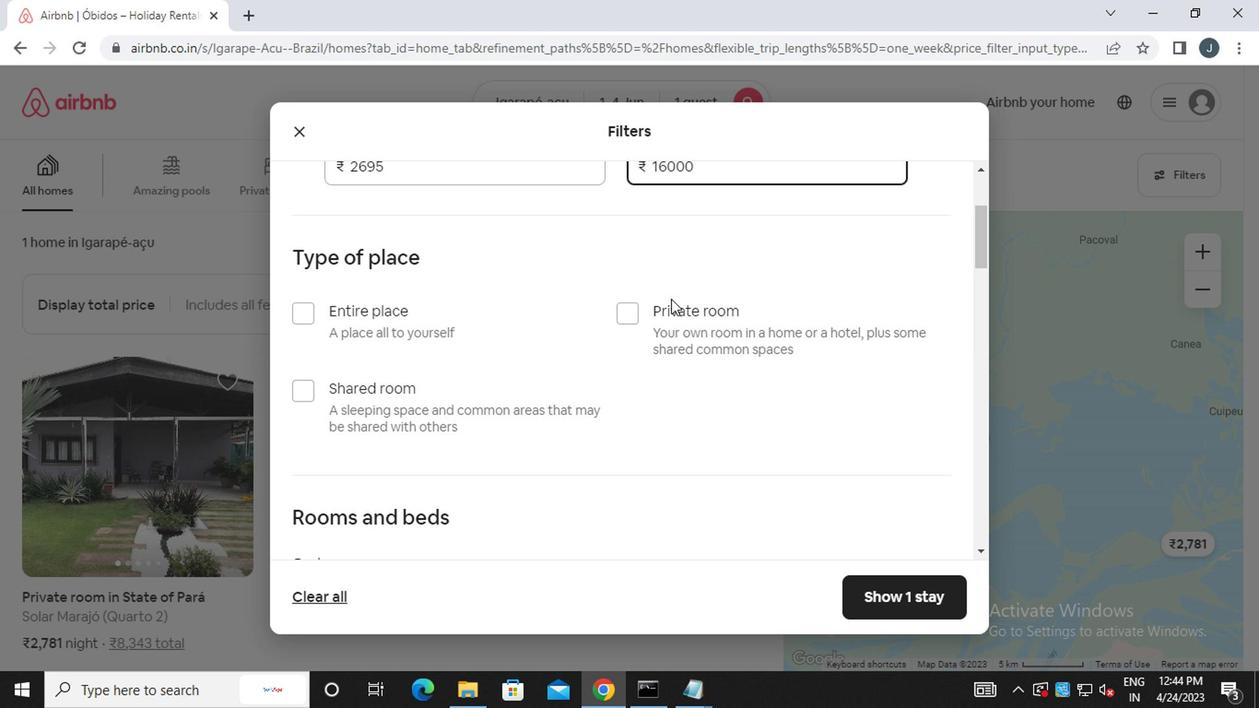 
Action: Mouse pressed left at (676, 320)
Screenshot: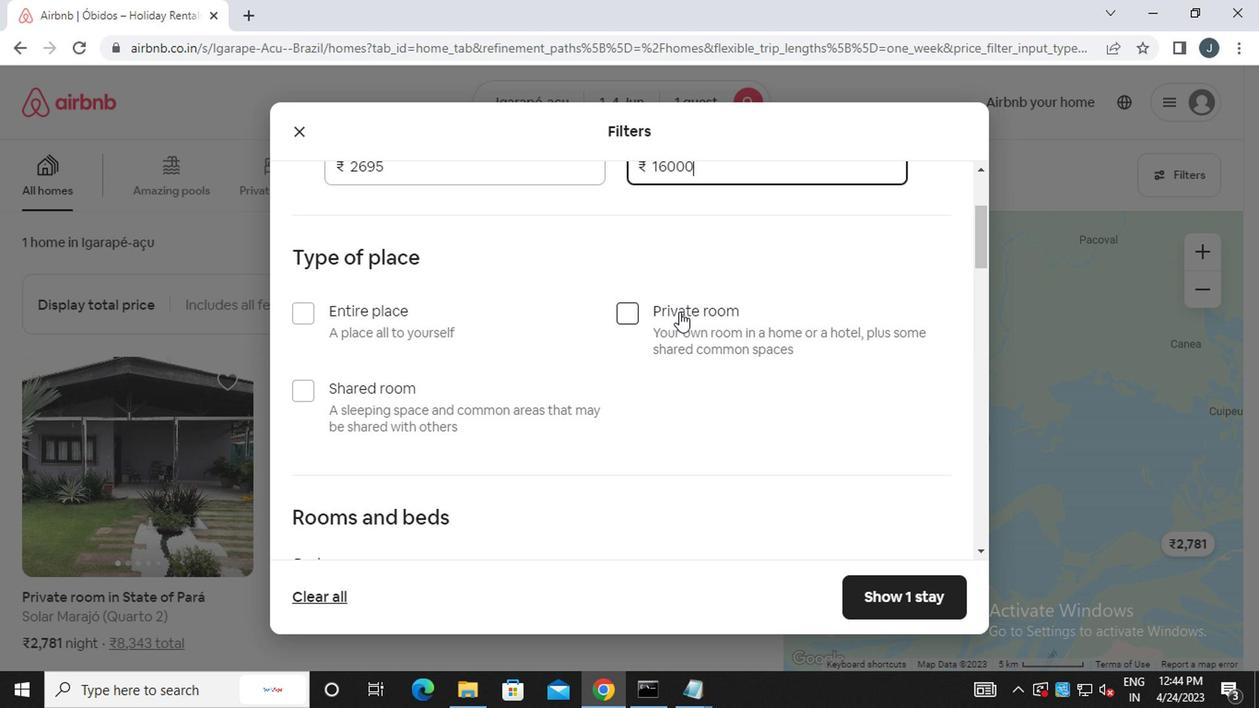 
Action: Mouse scrolled (676, 320) with delta (0, 0)
Screenshot: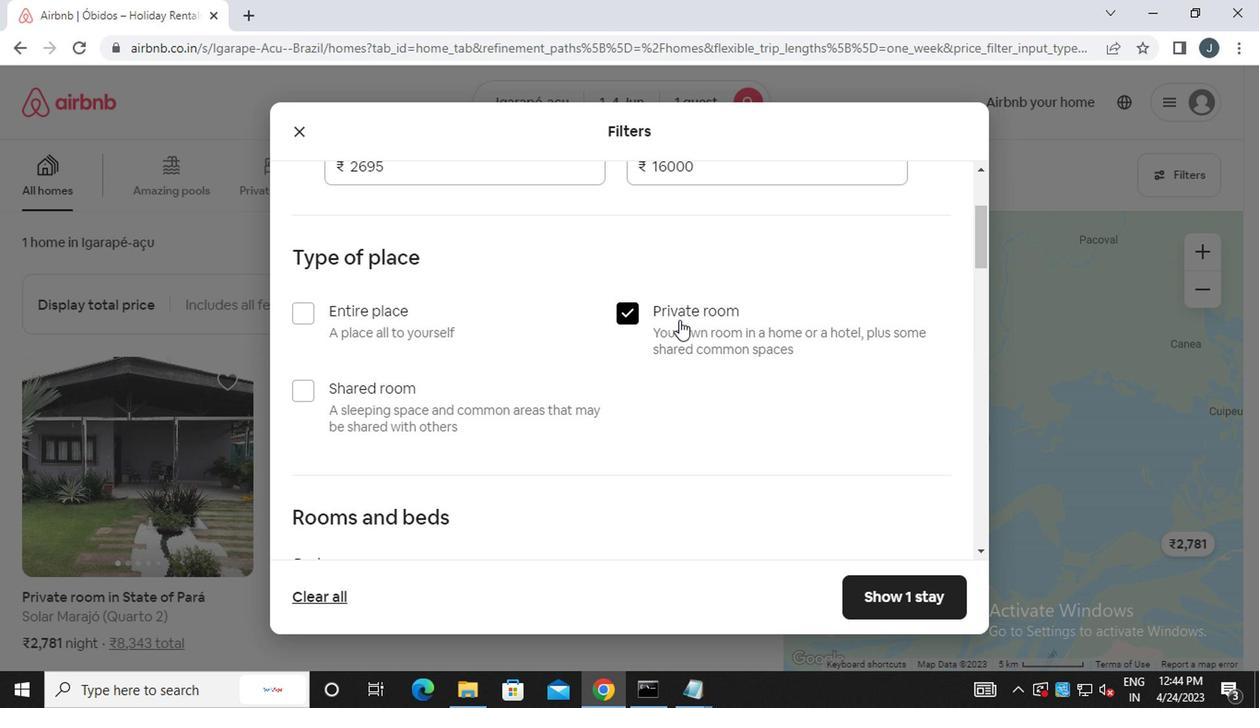 
Action: Mouse scrolled (676, 320) with delta (0, 0)
Screenshot: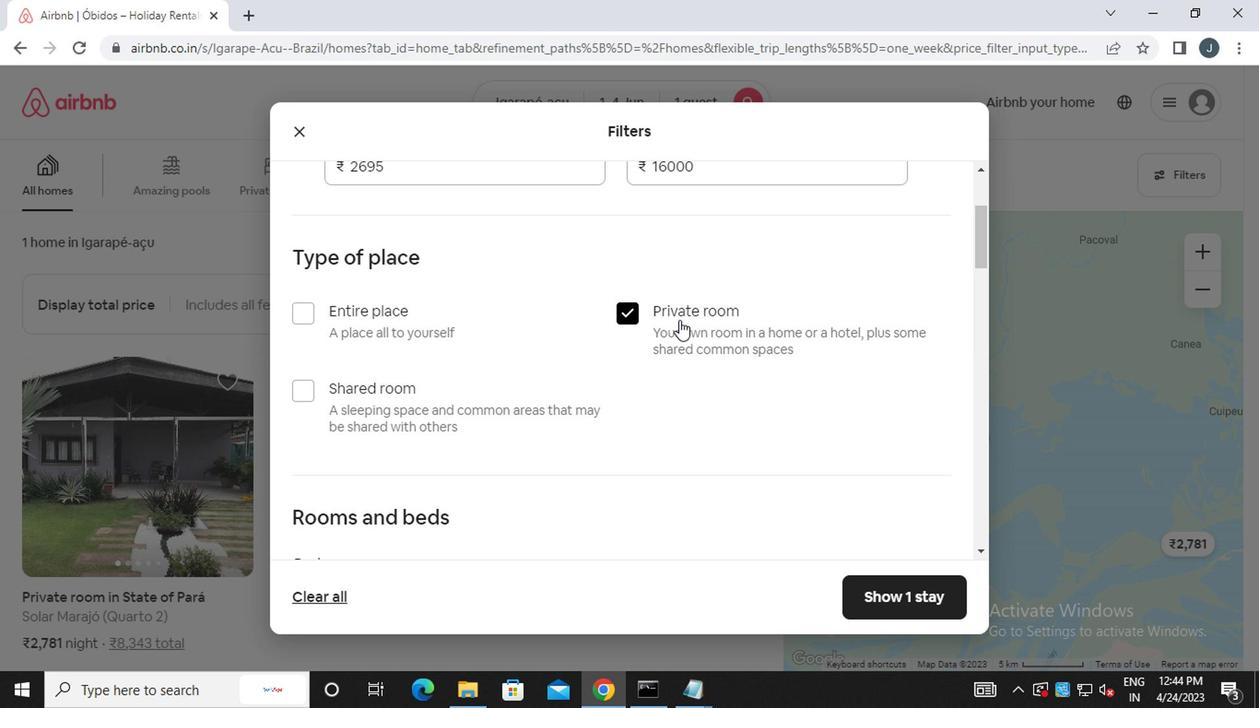 
Action: Mouse moved to (676, 320)
Screenshot: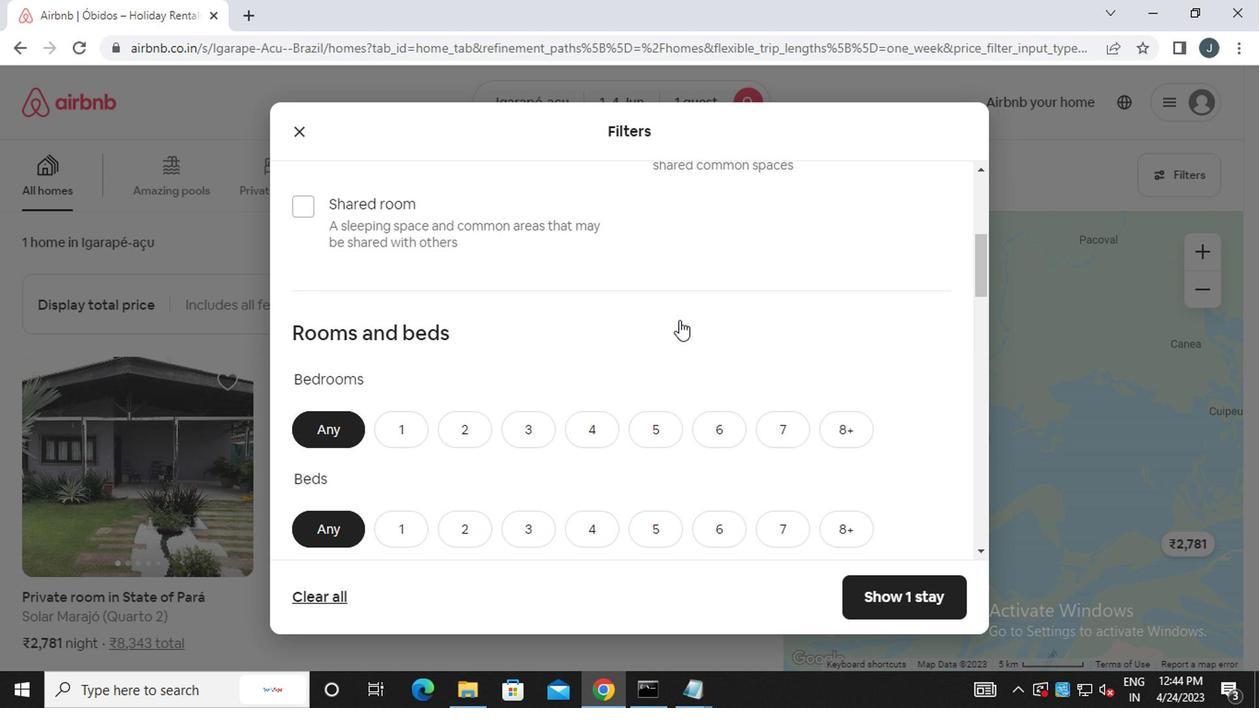
Action: Mouse scrolled (676, 320) with delta (0, 0)
Screenshot: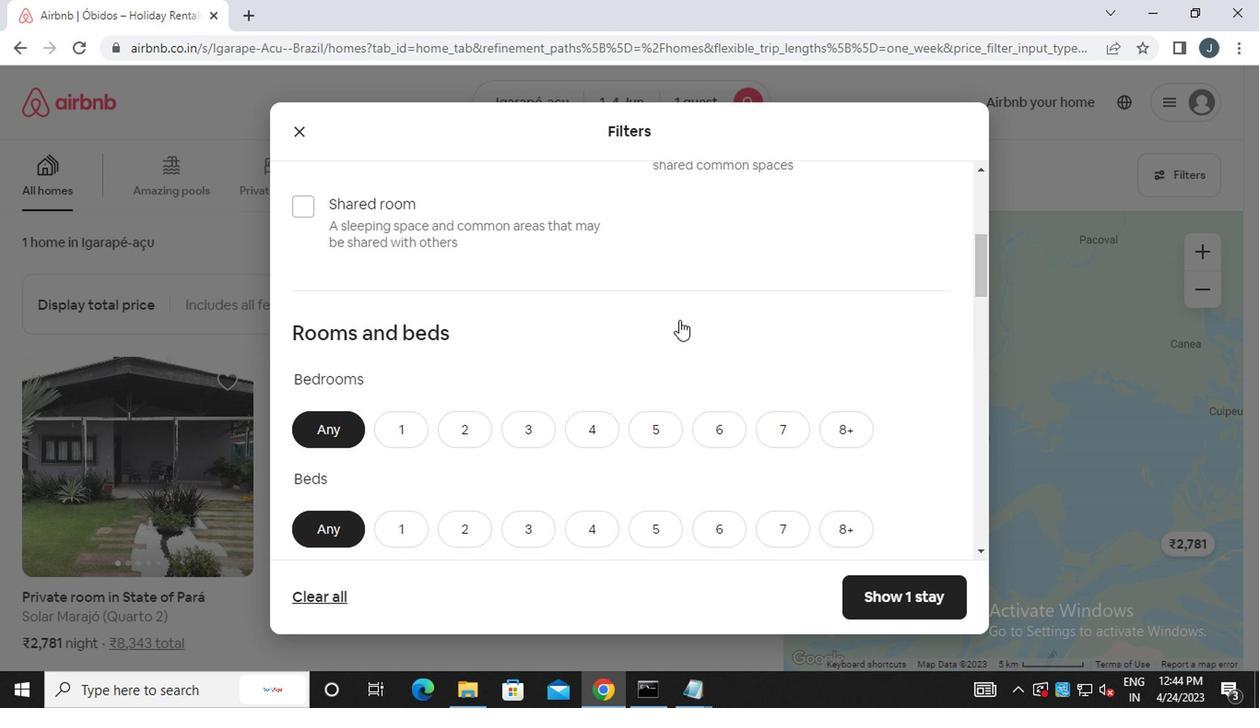 
Action: Mouse moved to (408, 339)
Screenshot: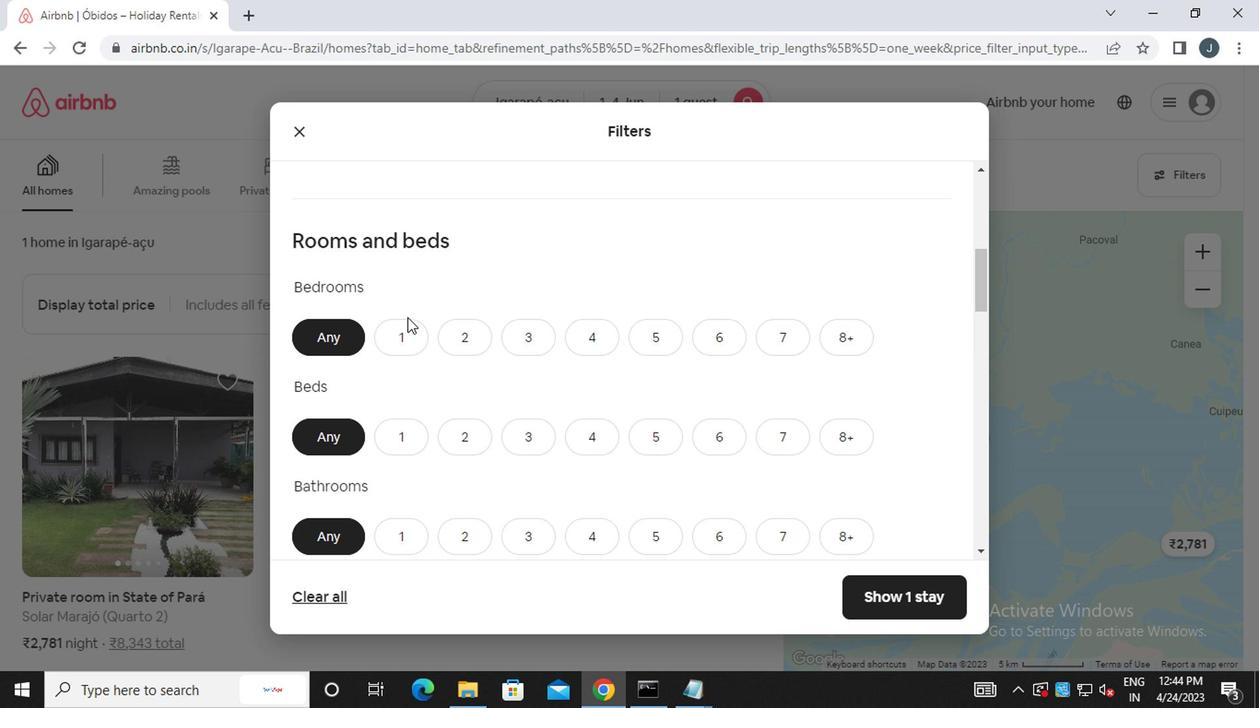 
Action: Mouse pressed left at (408, 339)
Screenshot: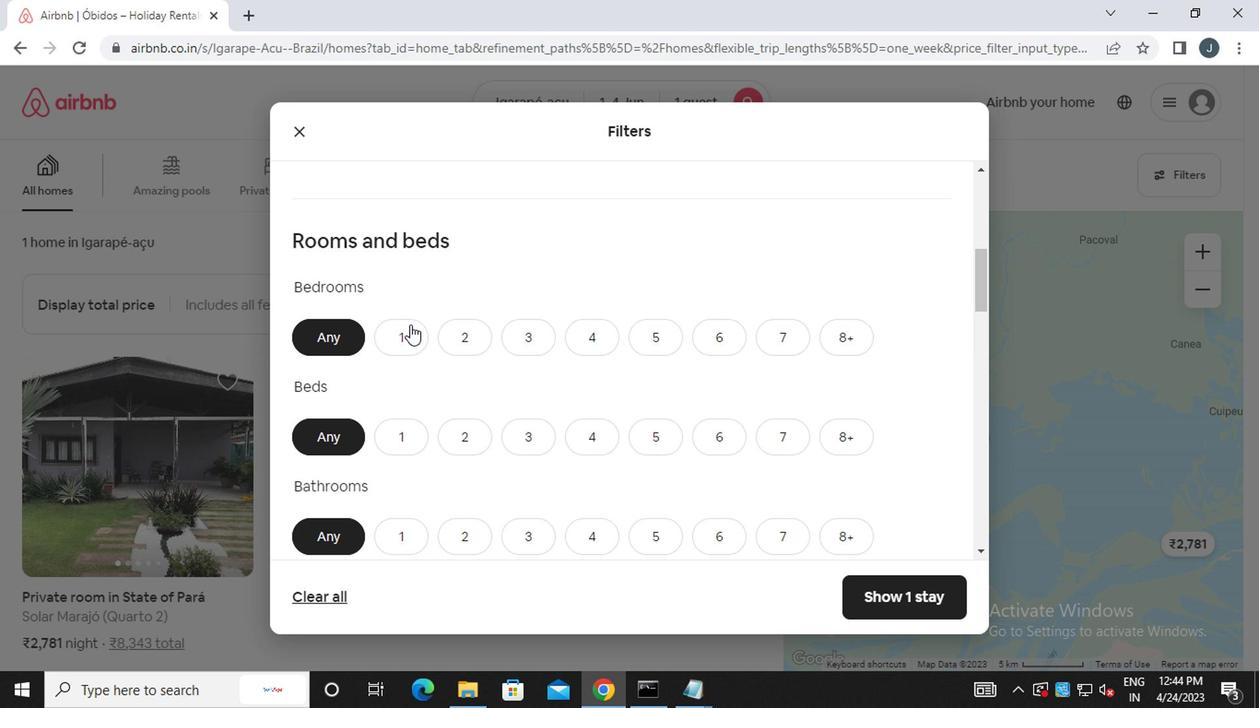 
Action: Mouse moved to (392, 420)
Screenshot: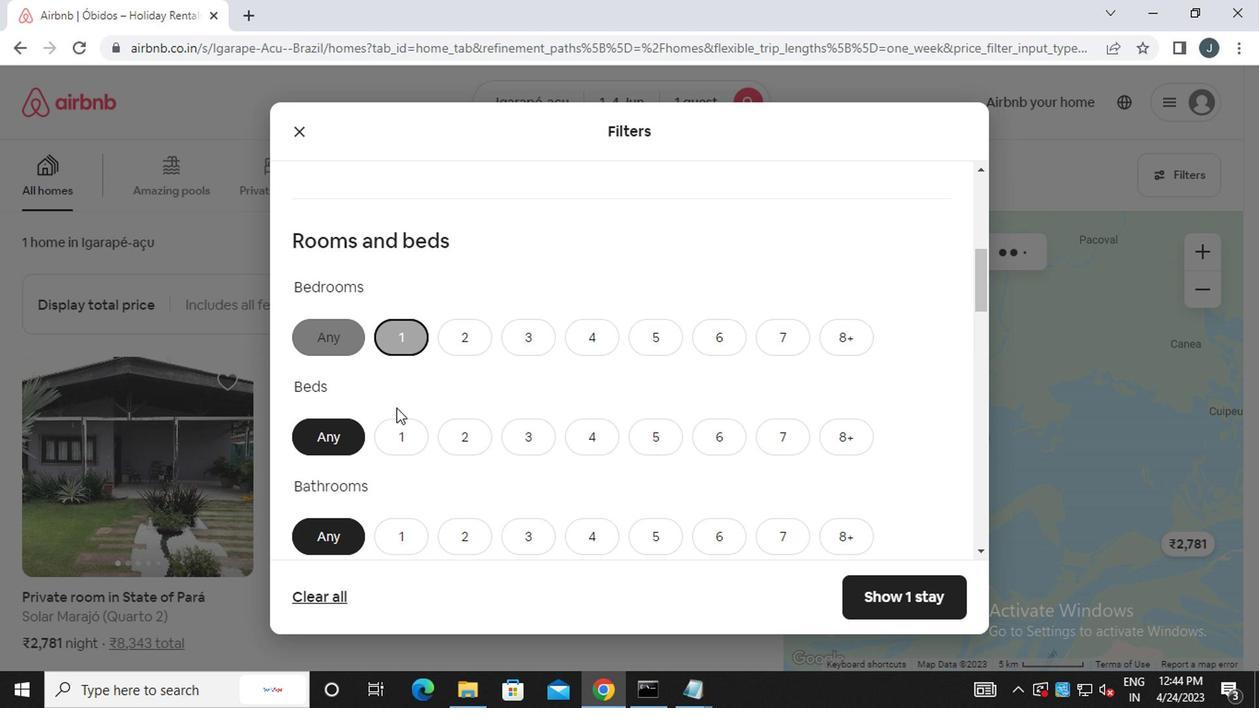 
Action: Mouse pressed left at (392, 420)
Screenshot: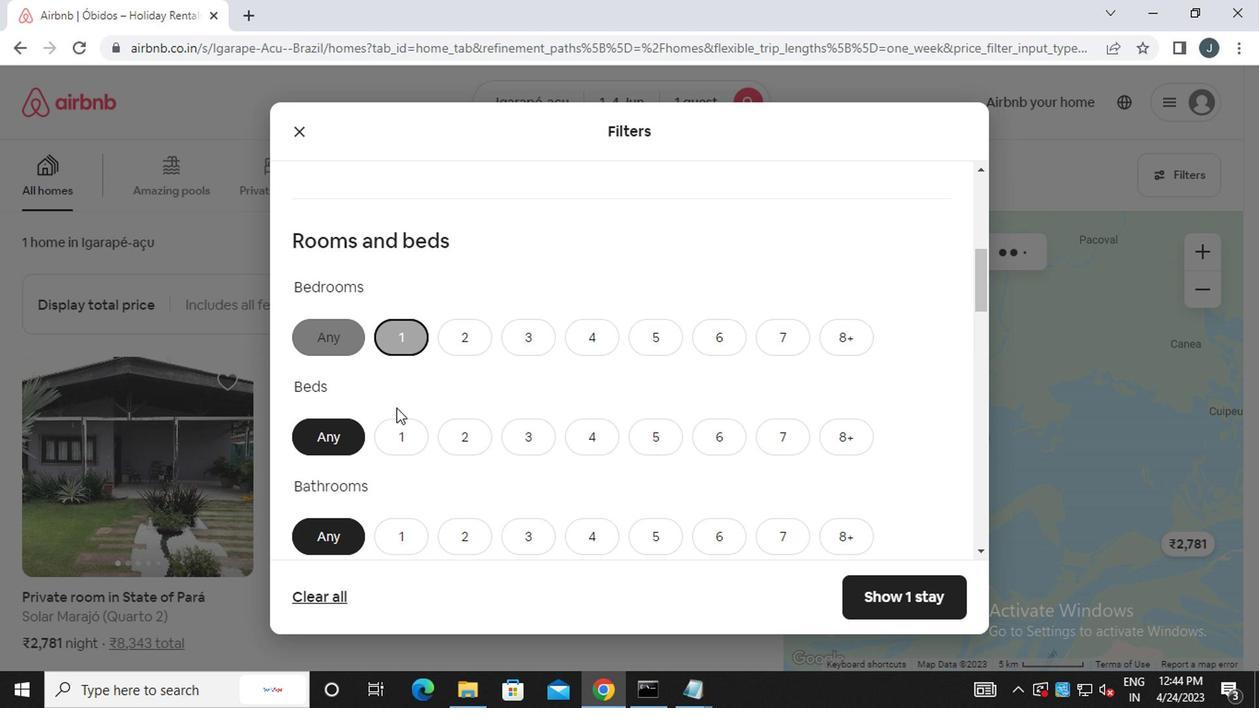 
Action: Mouse moved to (403, 530)
Screenshot: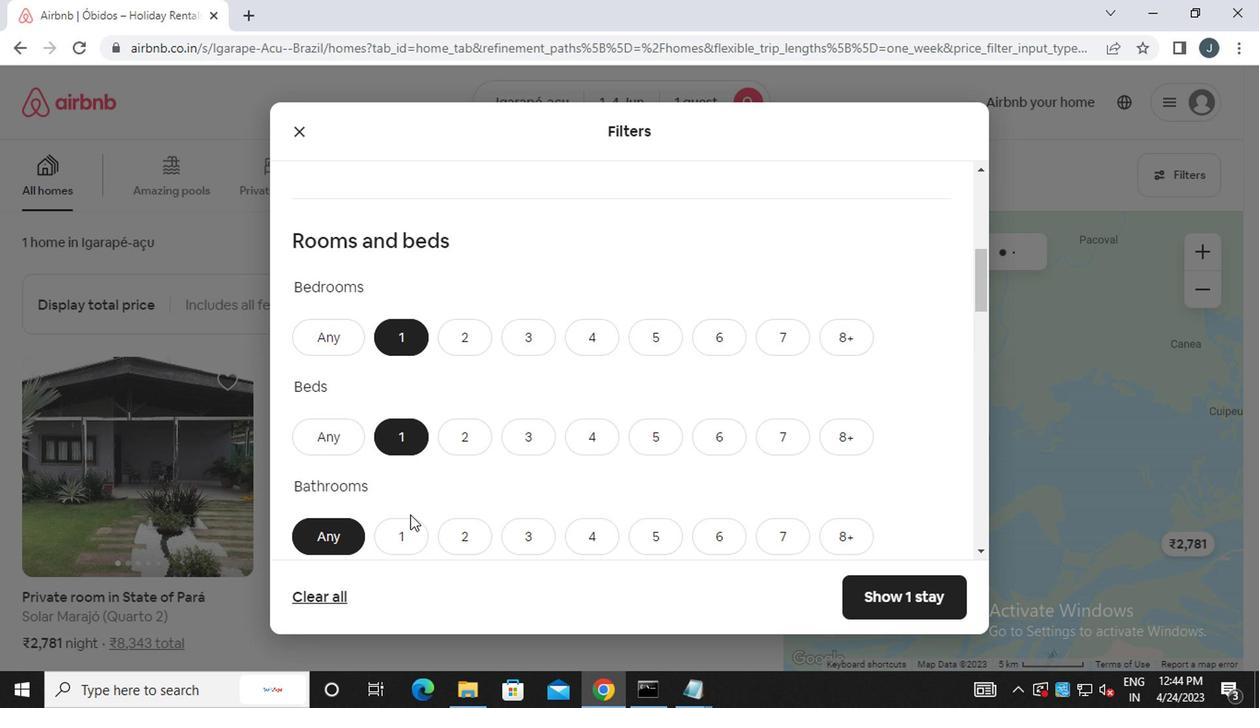 
Action: Mouse pressed left at (403, 530)
Screenshot: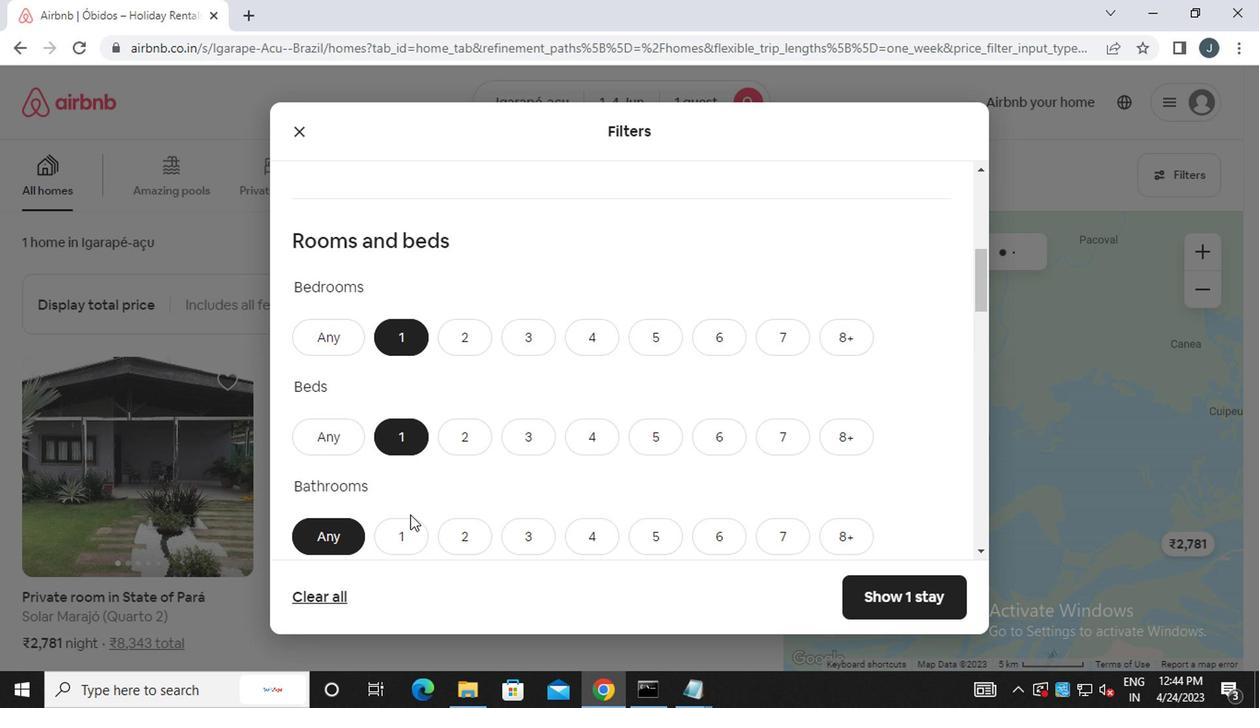 
Action: Mouse moved to (398, 545)
Screenshot: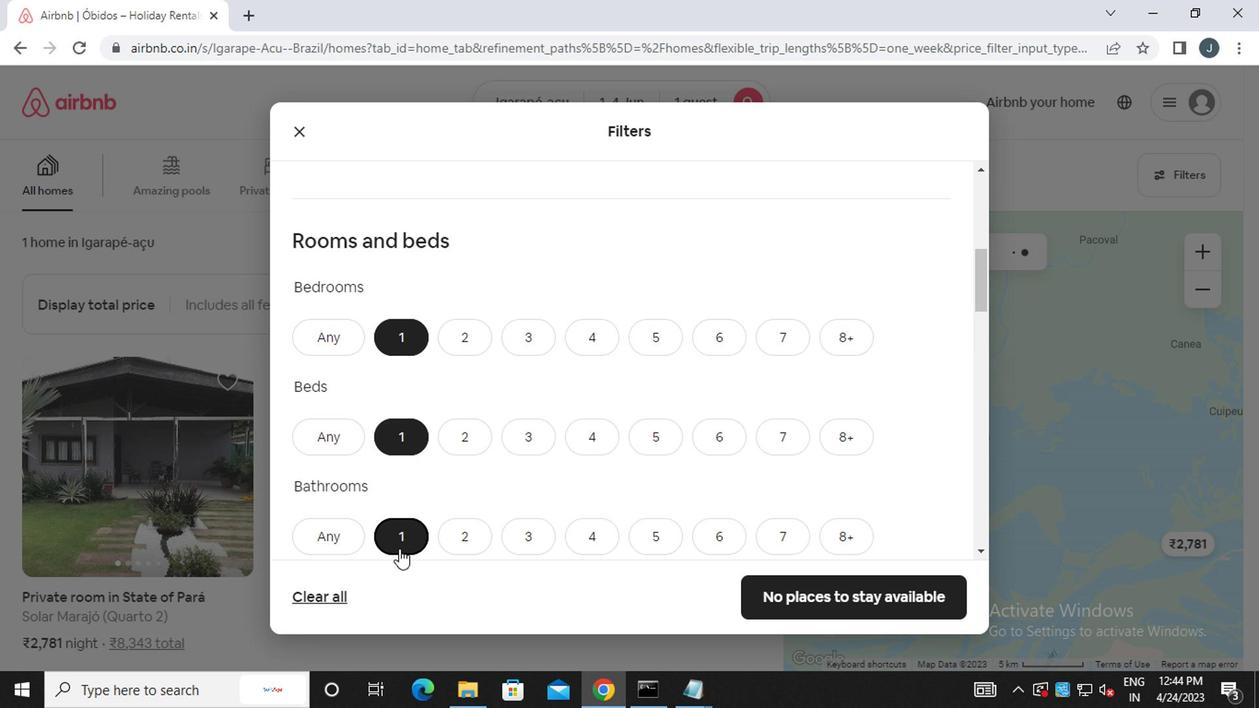 
Action: Mouse scrolled (398, 543) with delta (0, -1)
Screenshot: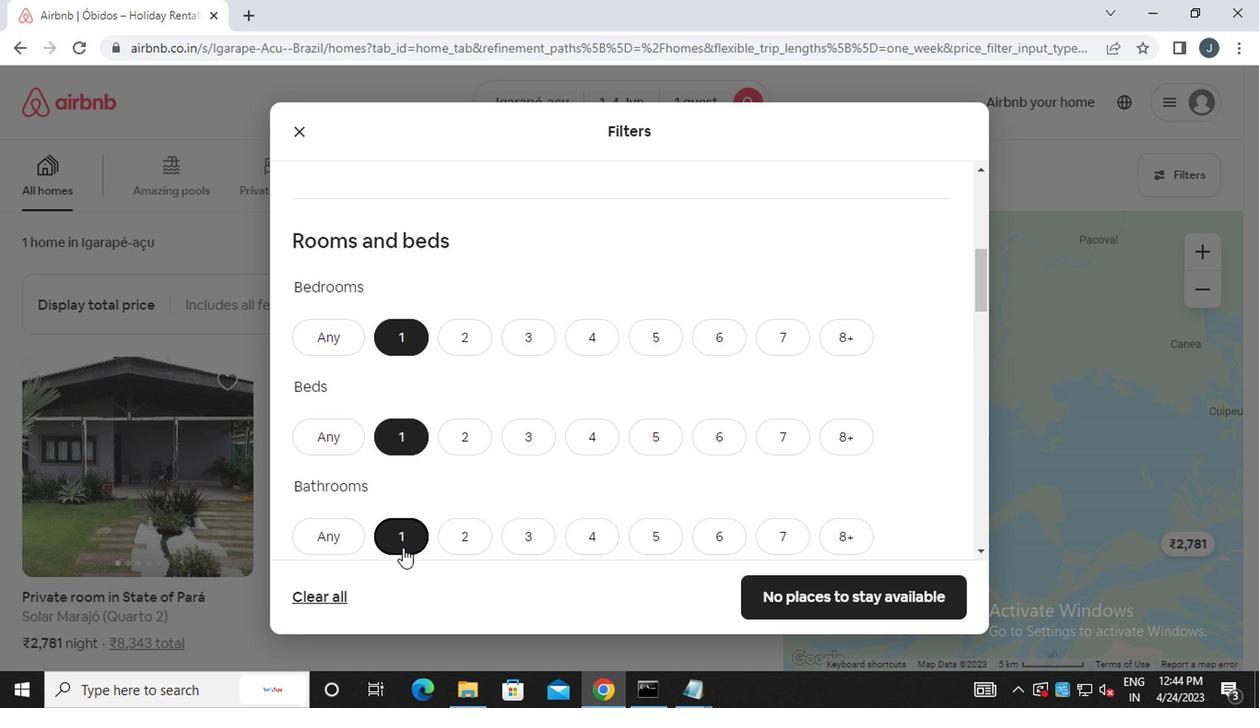 
Action: Mouse scrolled (398, 543) with delta (0, -1)
Screenshot: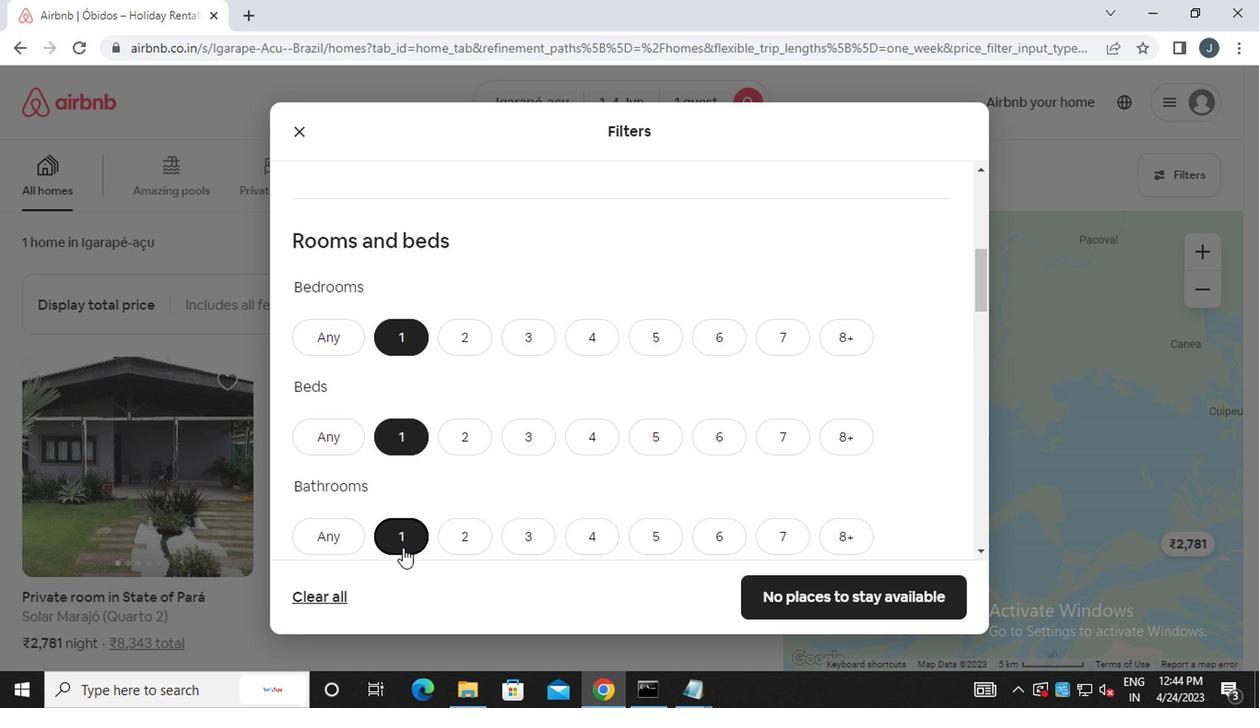 
Action: Mouse scrolled (398, 543) with delta (0, -1)
Screenshot: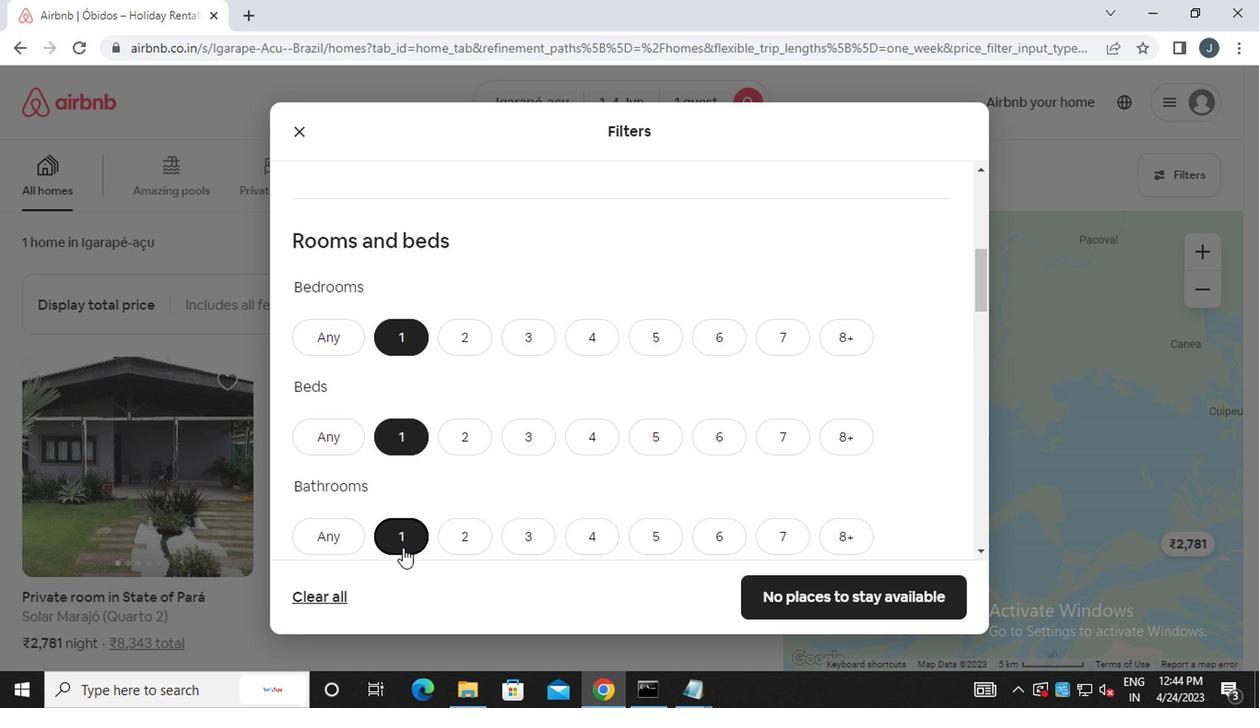 
Action: Mouse moved to (391, 545)
Screenshot: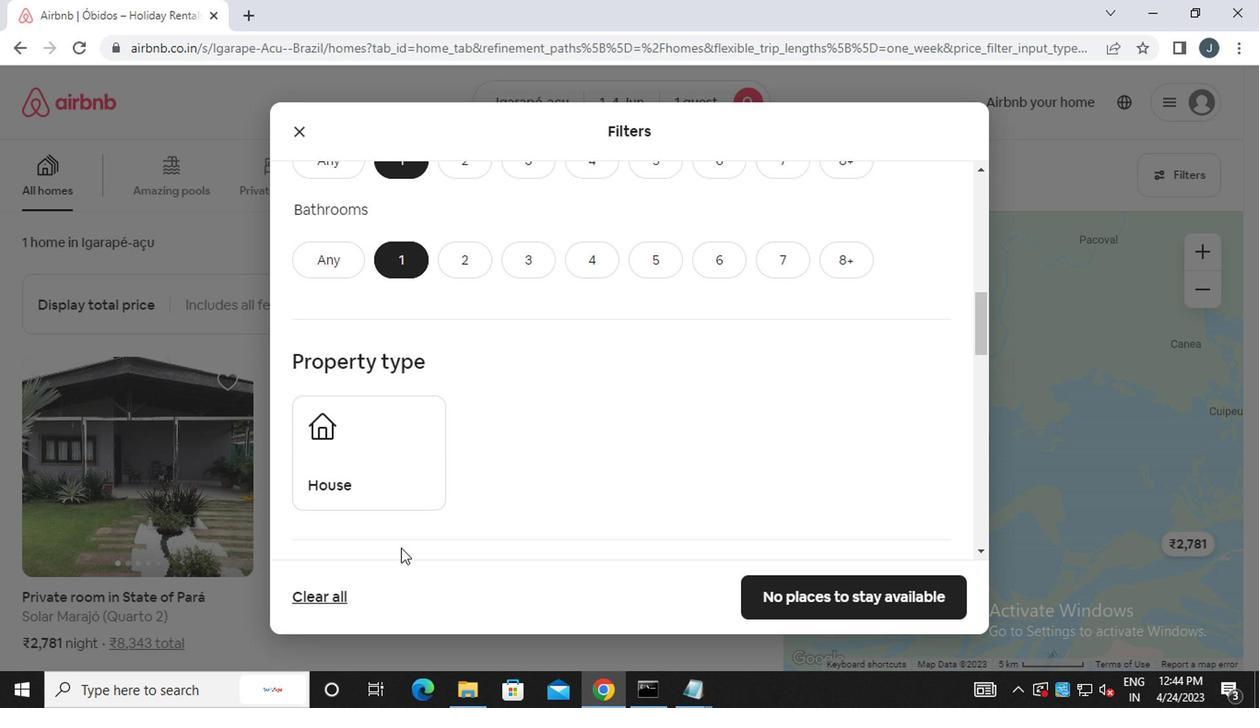 
Action: Mouse scrolled (391, 543) with delta (0, -1)
Screenshot: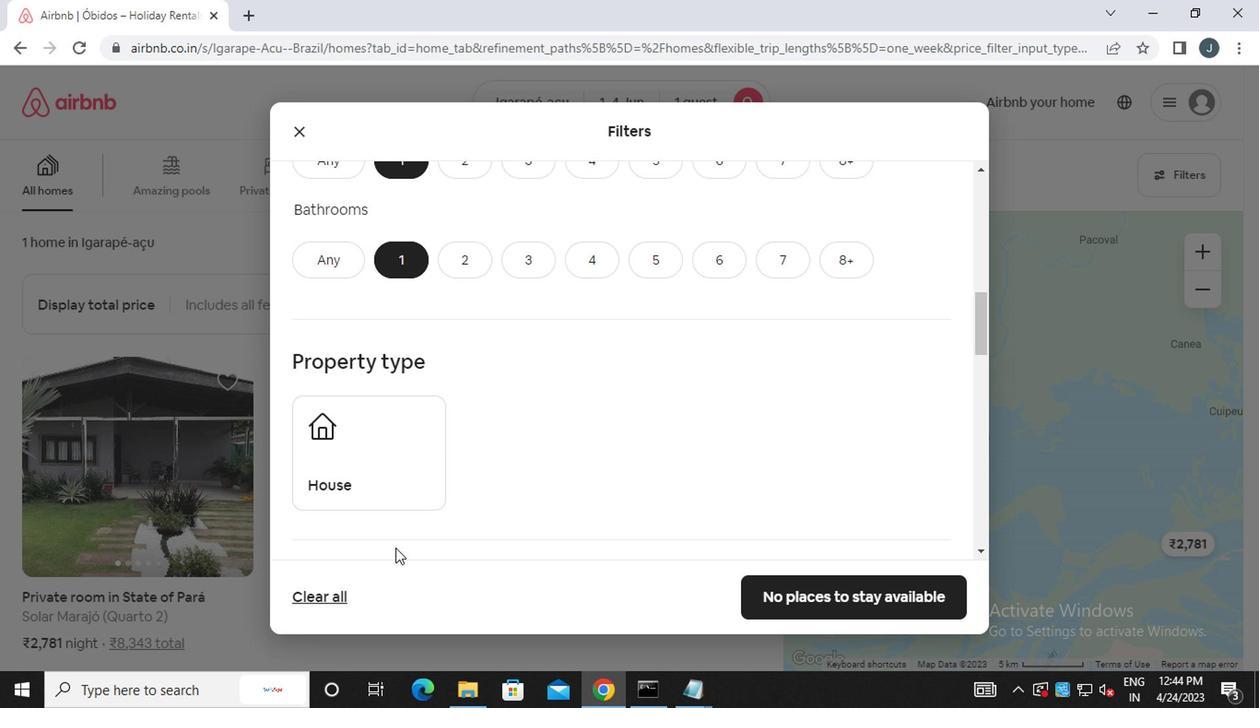 
Action: Mouse scrolled (391, 543) with delta (0, -1)
Screenshot: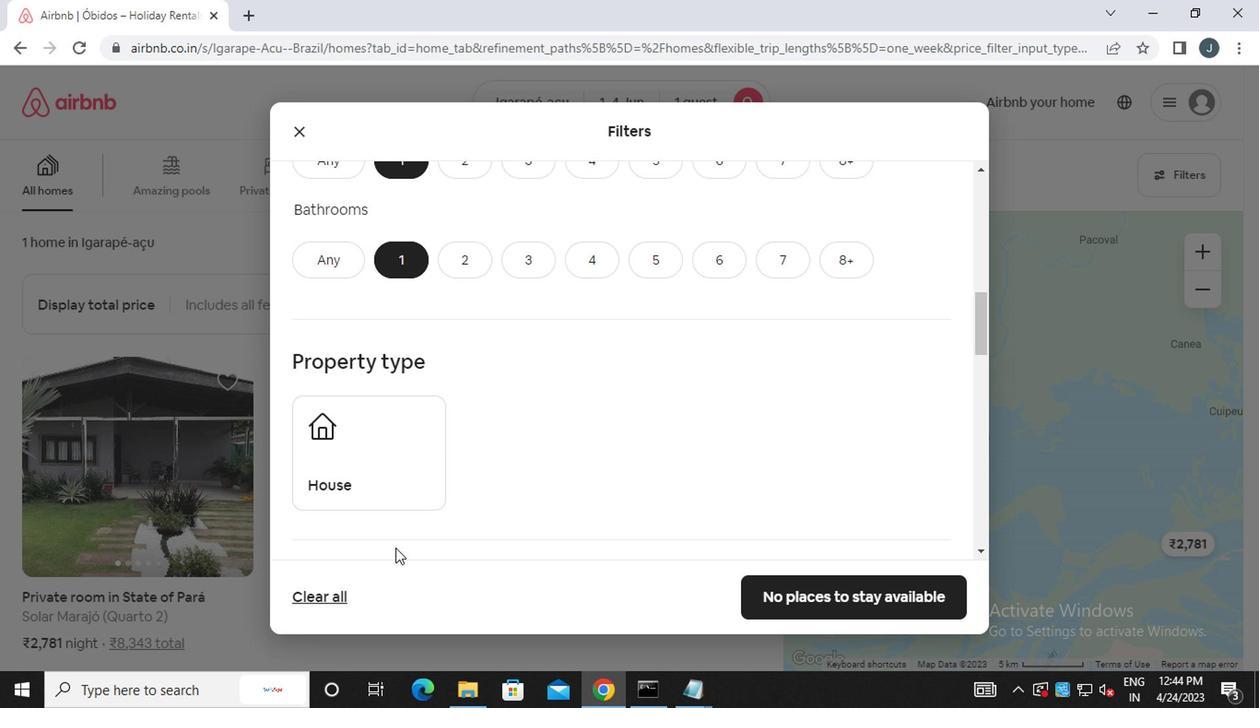 
Action: Mouse moved to (355, 265)
Screenshot: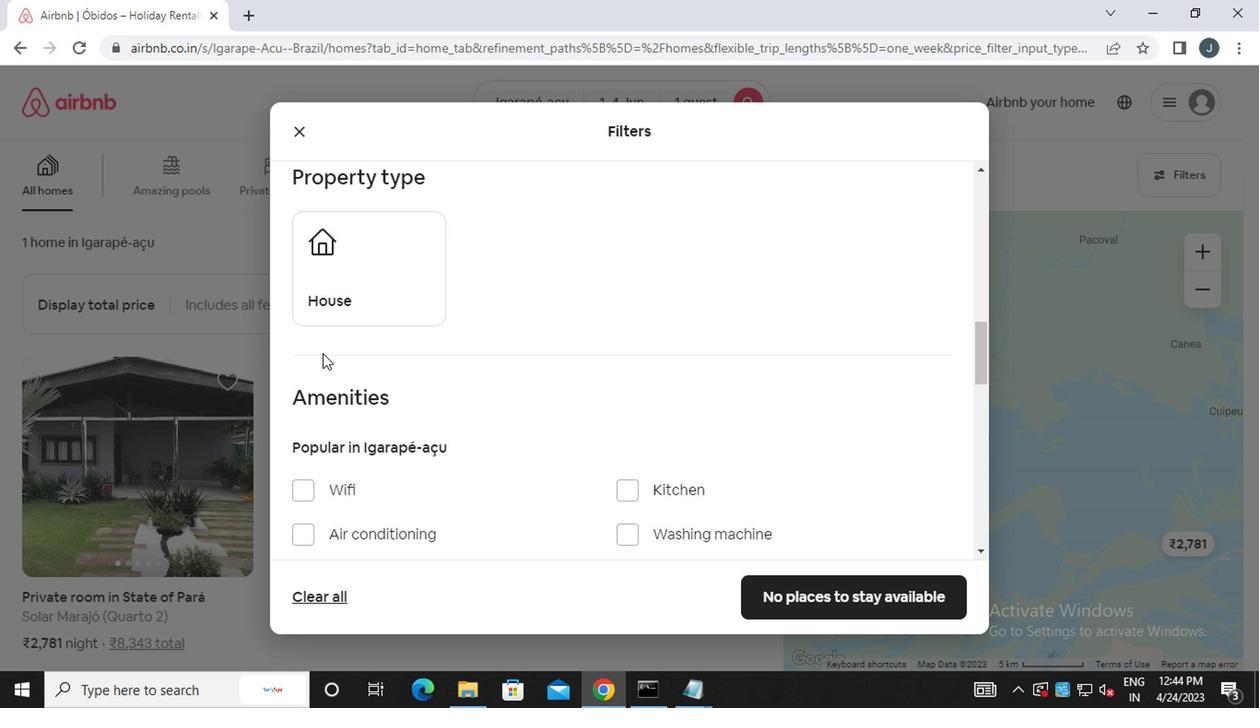 
Action: Mouse pressed left at (355, 265)
Screenshot: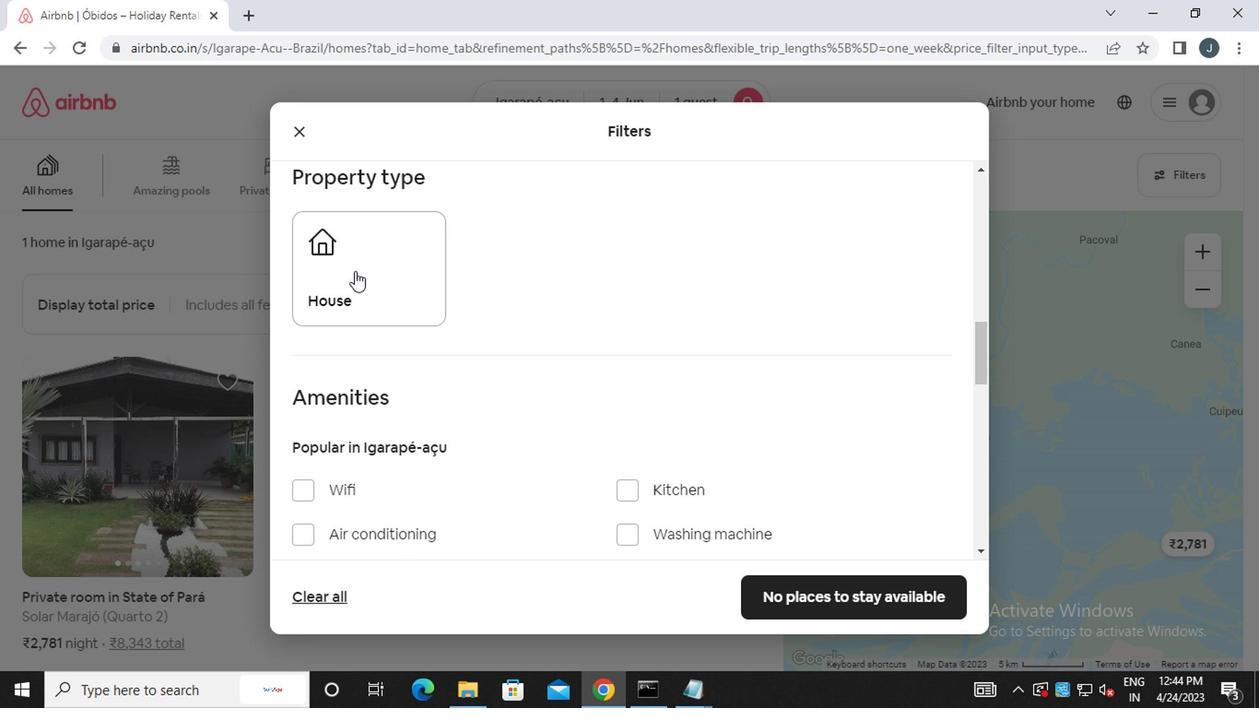 
Action: Mouse moved to (471, 429)
Screenshot: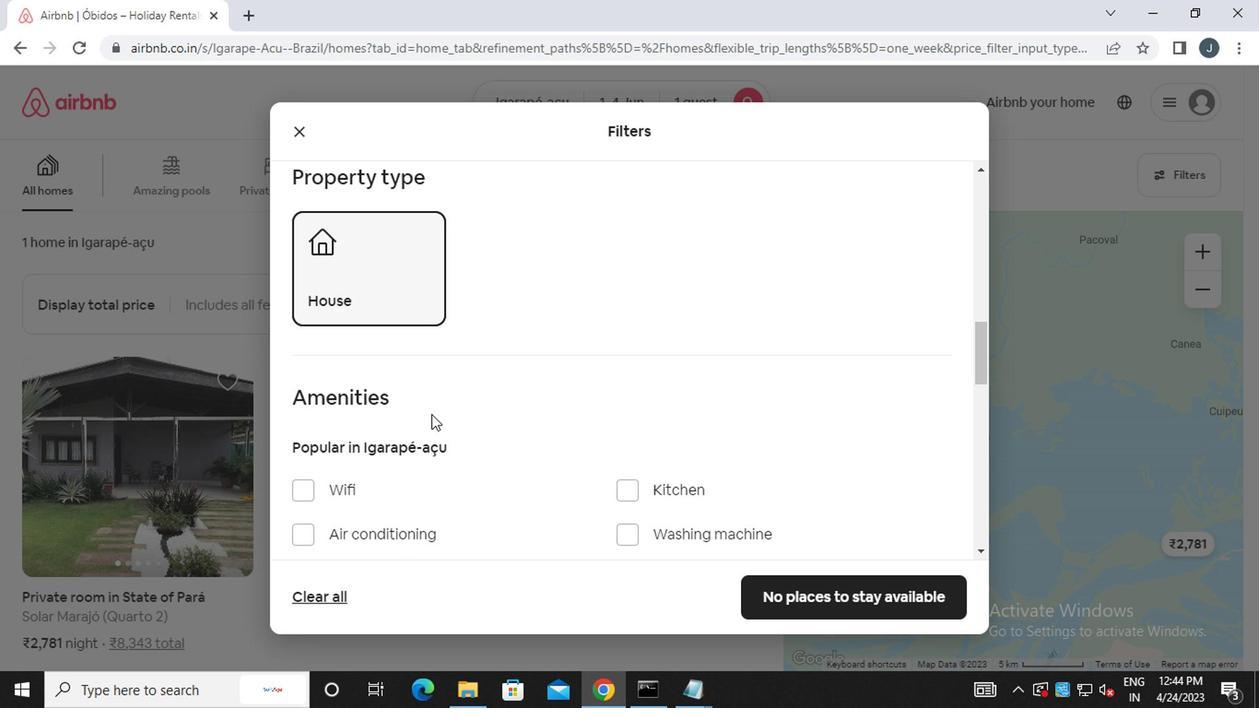 
Action: Mouse scrolled (471, 428) with delta (0, 0)
Screenshot: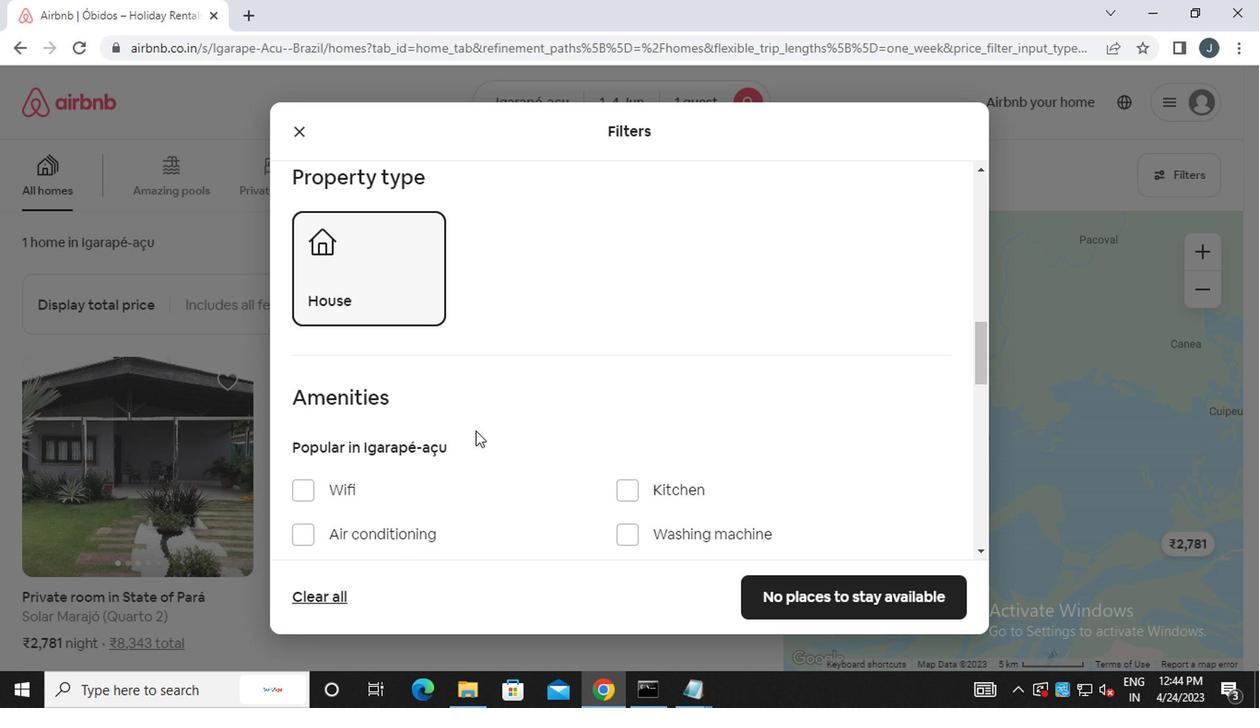 
Action: Mouse moved to (360, 400)
Screenshot: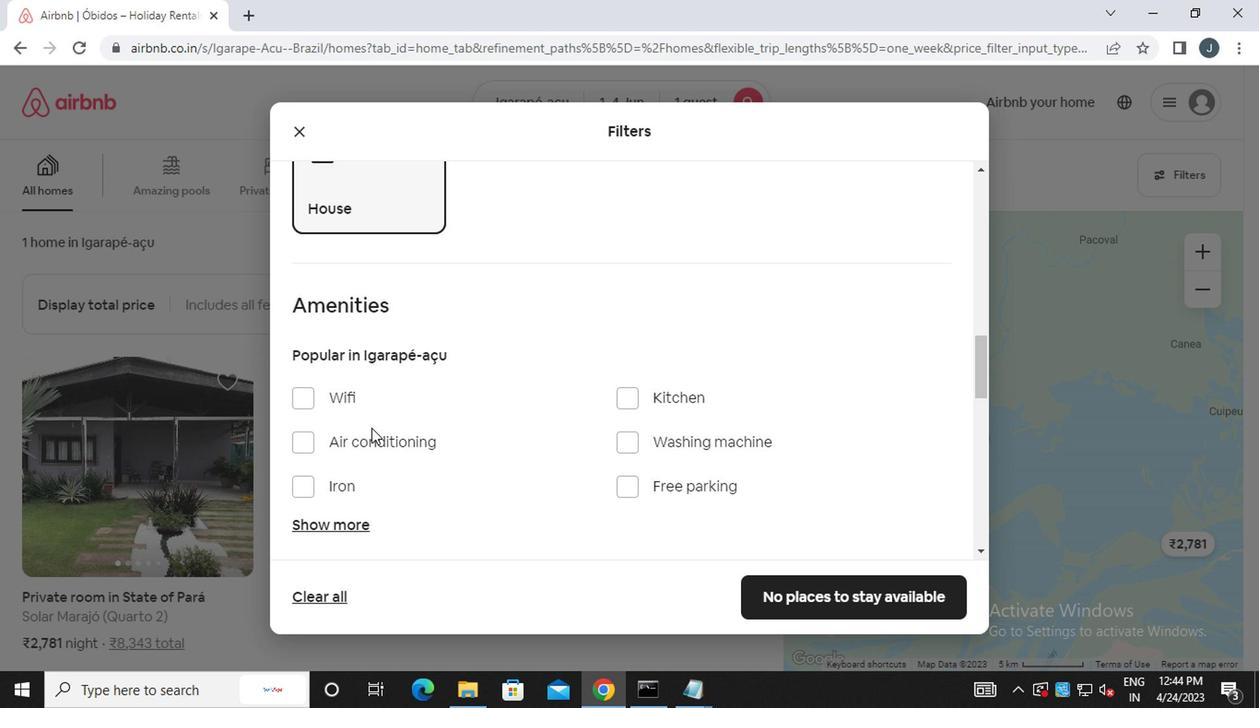 
Action: Mouse pressed left at (360, 400)
Screenshot: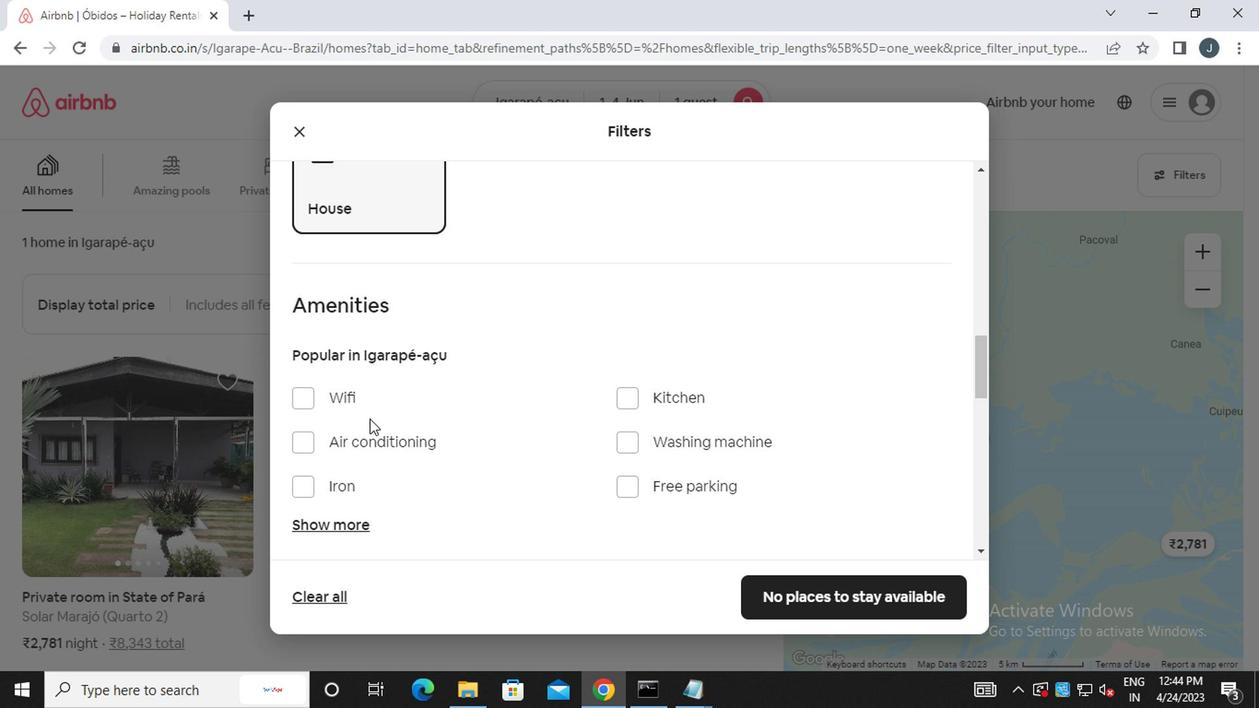 
Action: Mouse moved to (360, 401)
Screenshot: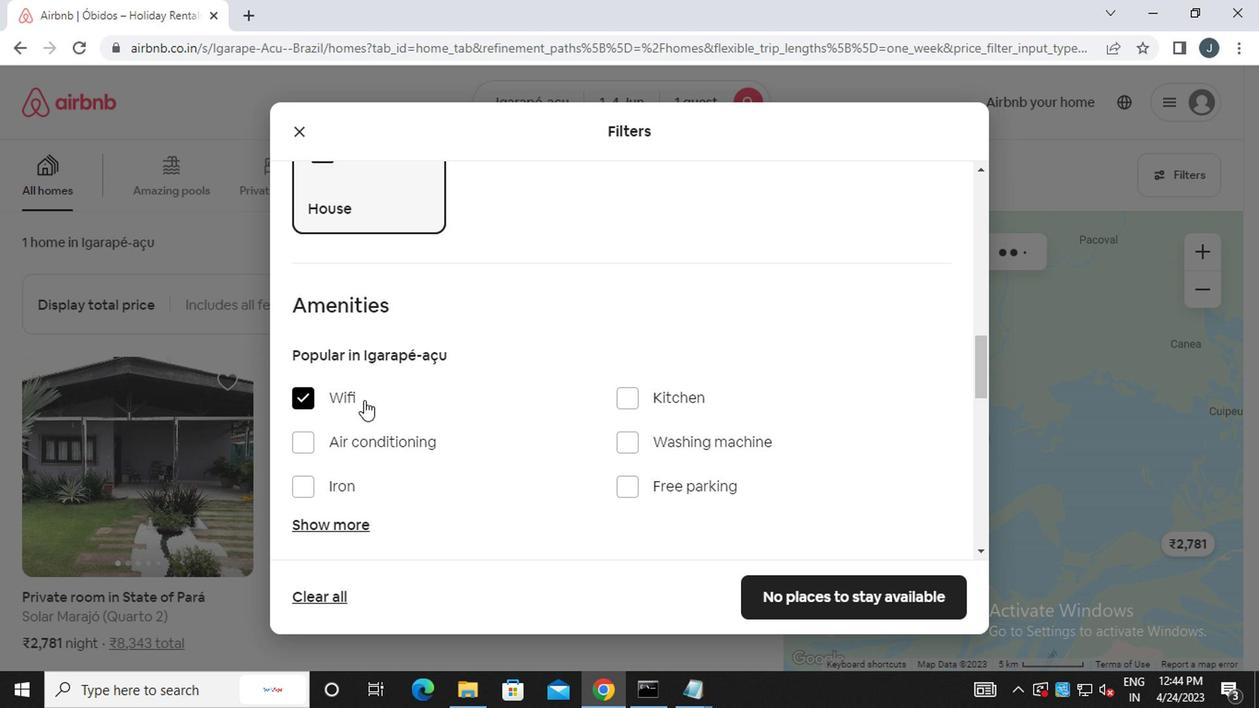 
Action: Mouse scrolled (360, 400) with delta (0, 0)
Screenshot: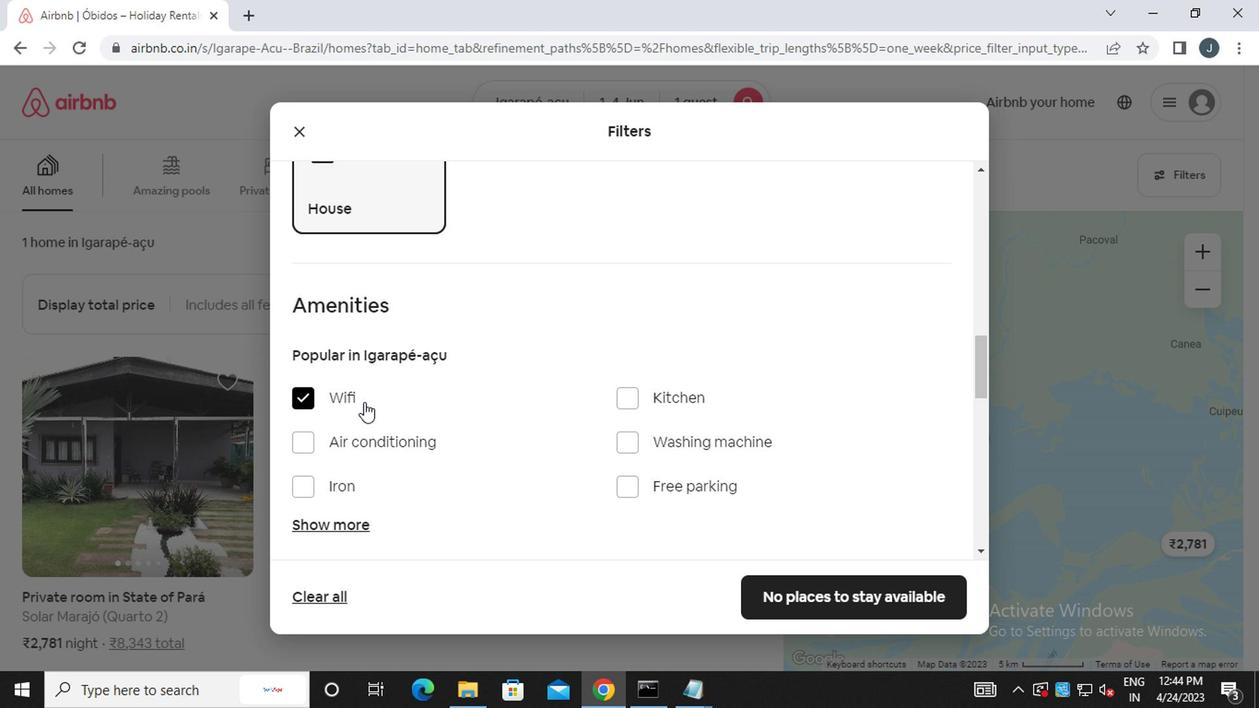 
Action: Mouse scrolled (360, 400) with delta (0, 0)
Screenshot: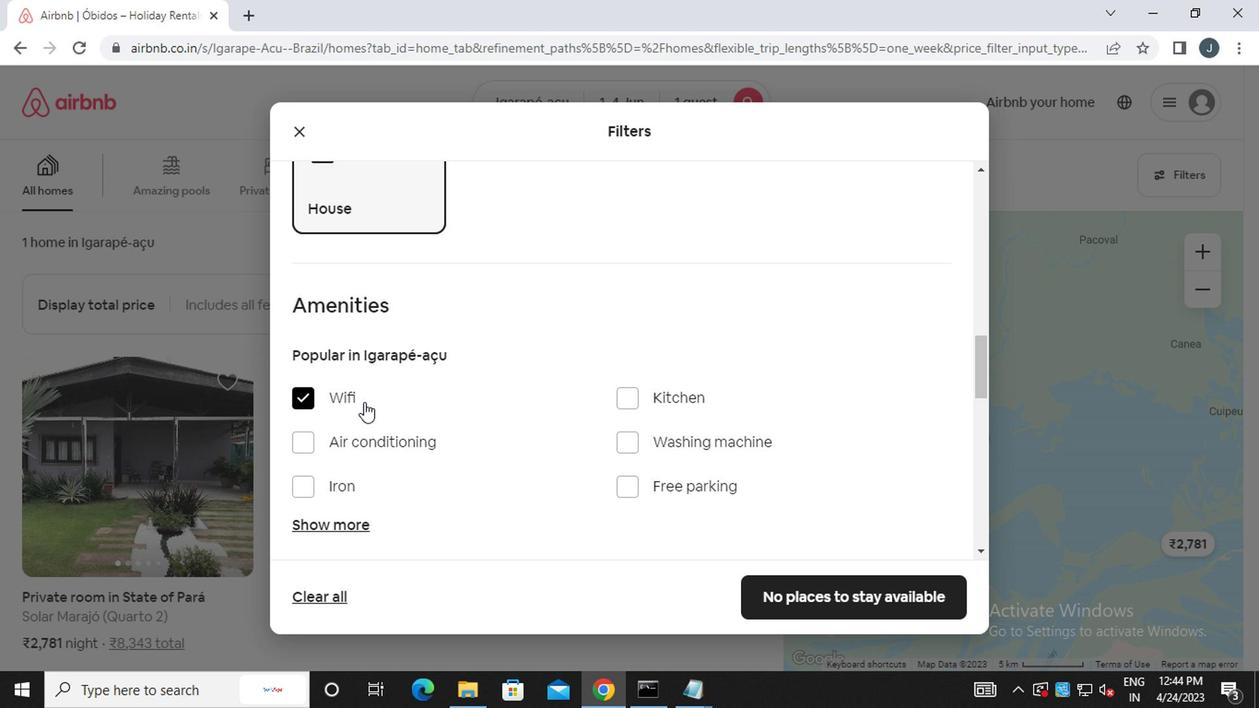 
Action: Mouse scrolled (360, 400) with delta (0, 0)
Screenshot: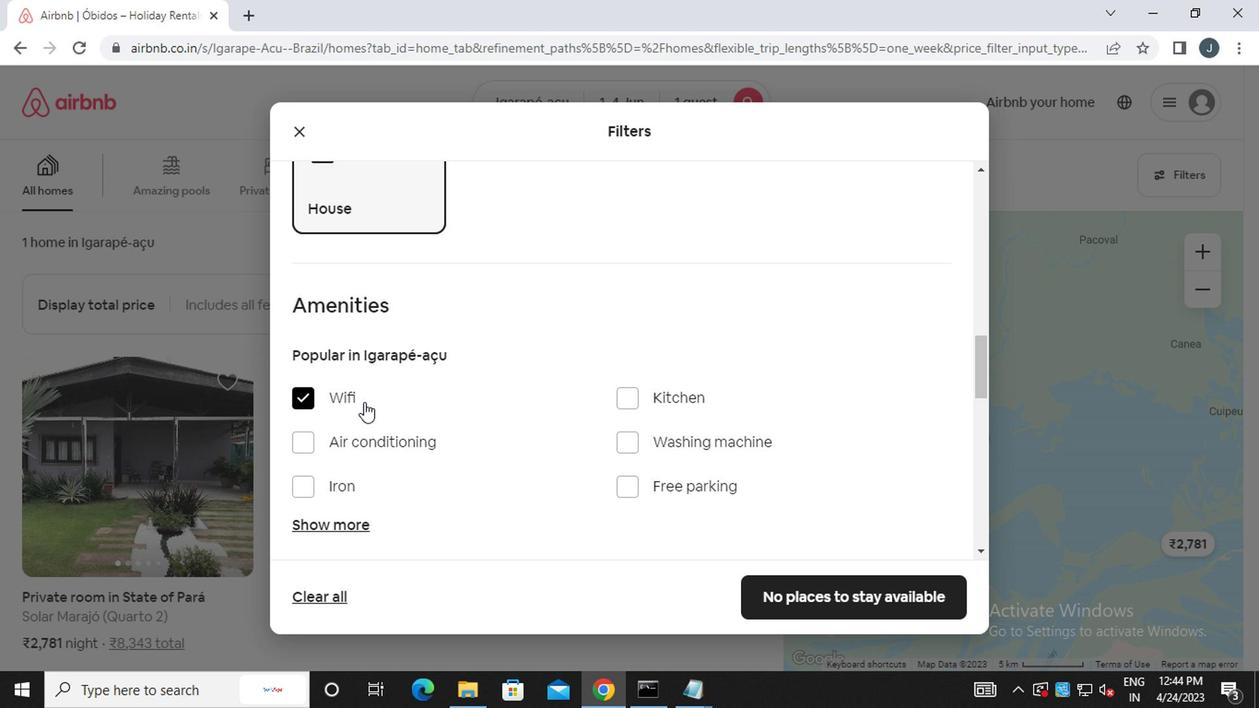 
Action: Mouse moved to (396, 426)
Screenshot: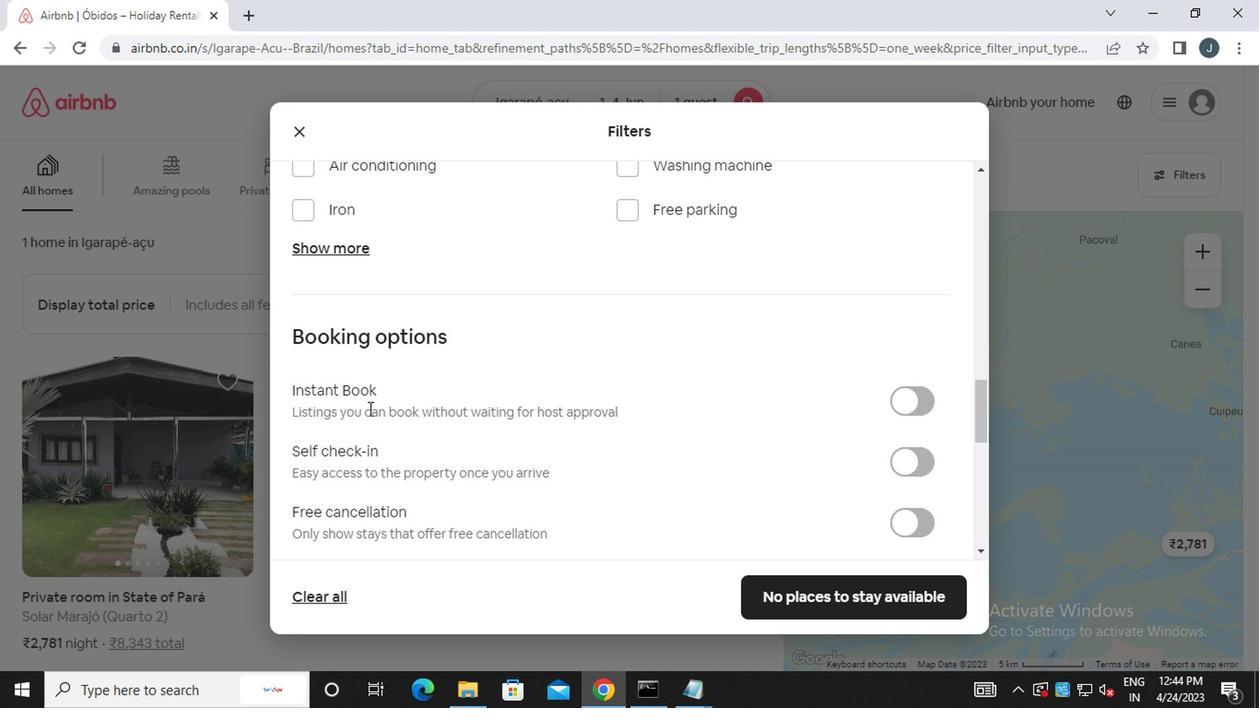 
Action: Mouse scrolled (396, 424) with delta (0, -1)
Screenshot: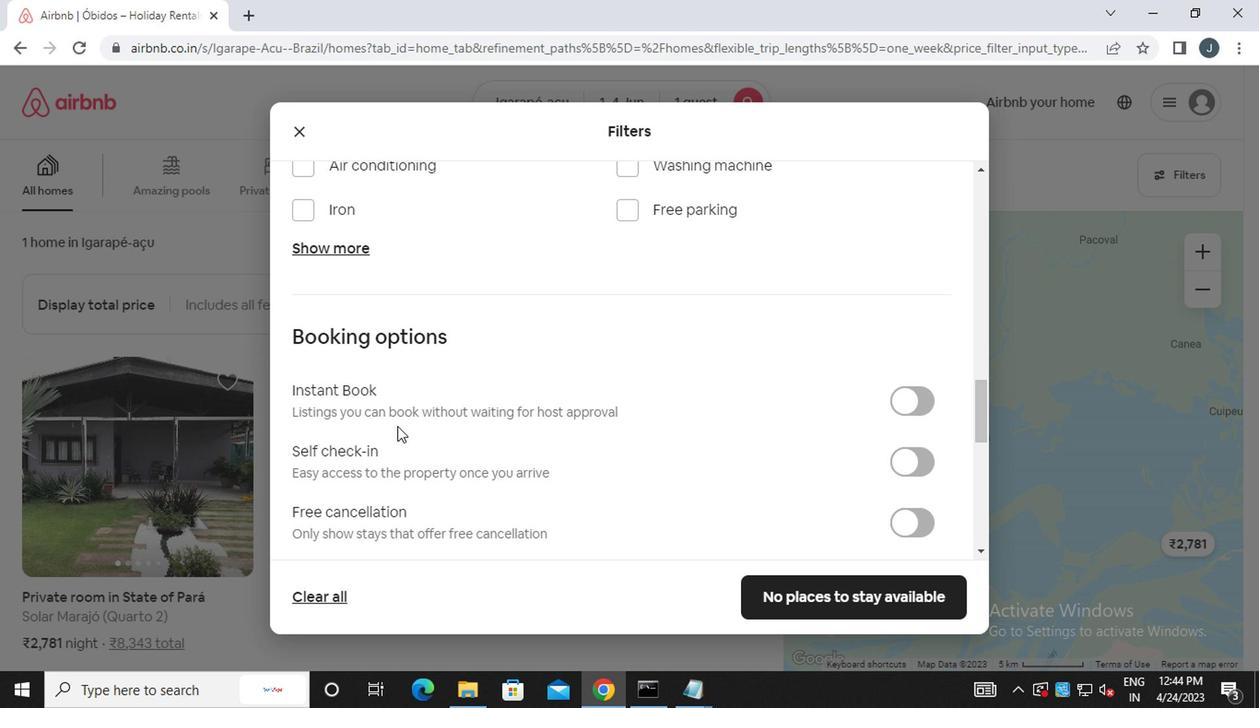 
Action: Mouse scrolled (396, 424) with delta (0, -1)
Screenshot: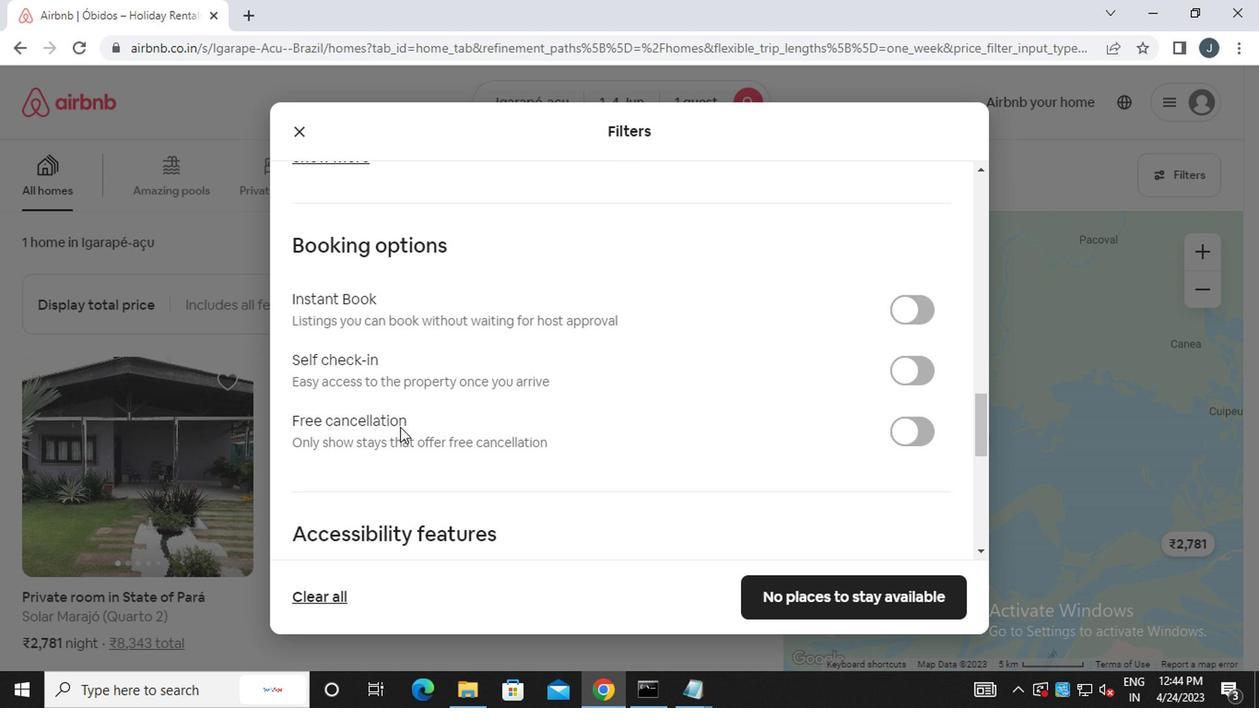 
Action: Mouse scrolled (396, 424) with delta (0, -1)
Screenshot: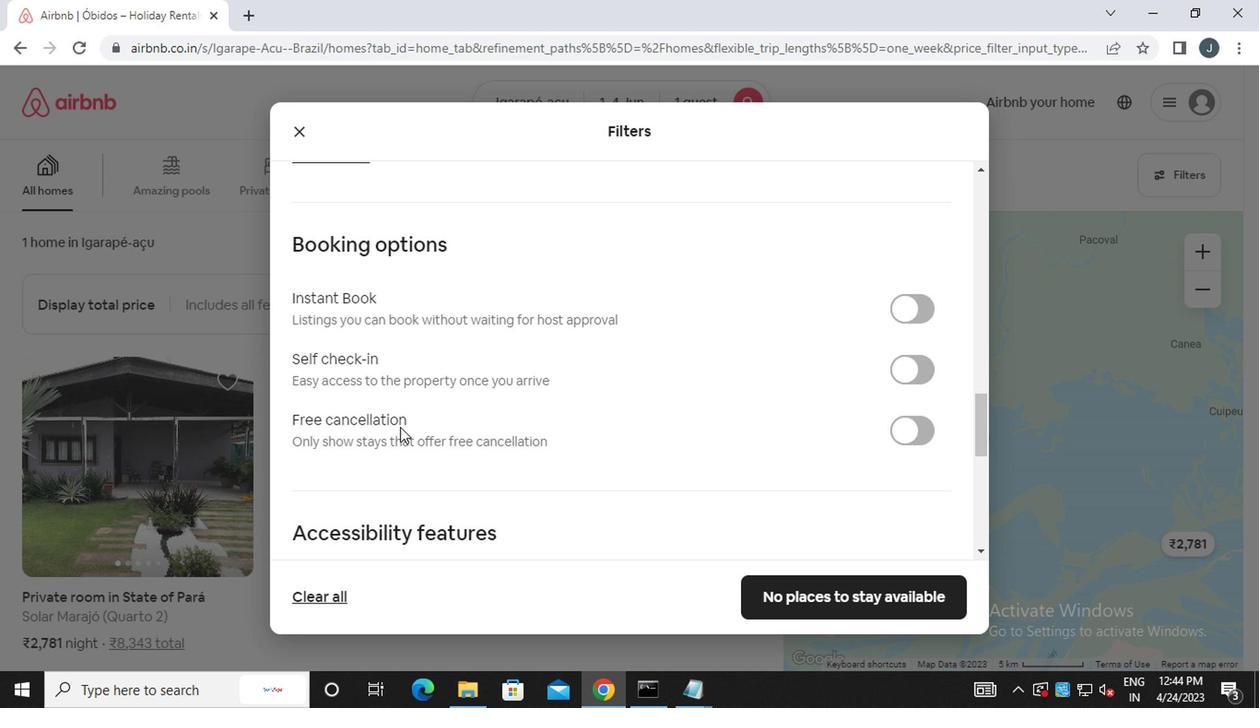 
Action: Mouse moved to (925, 184)
Screenshot: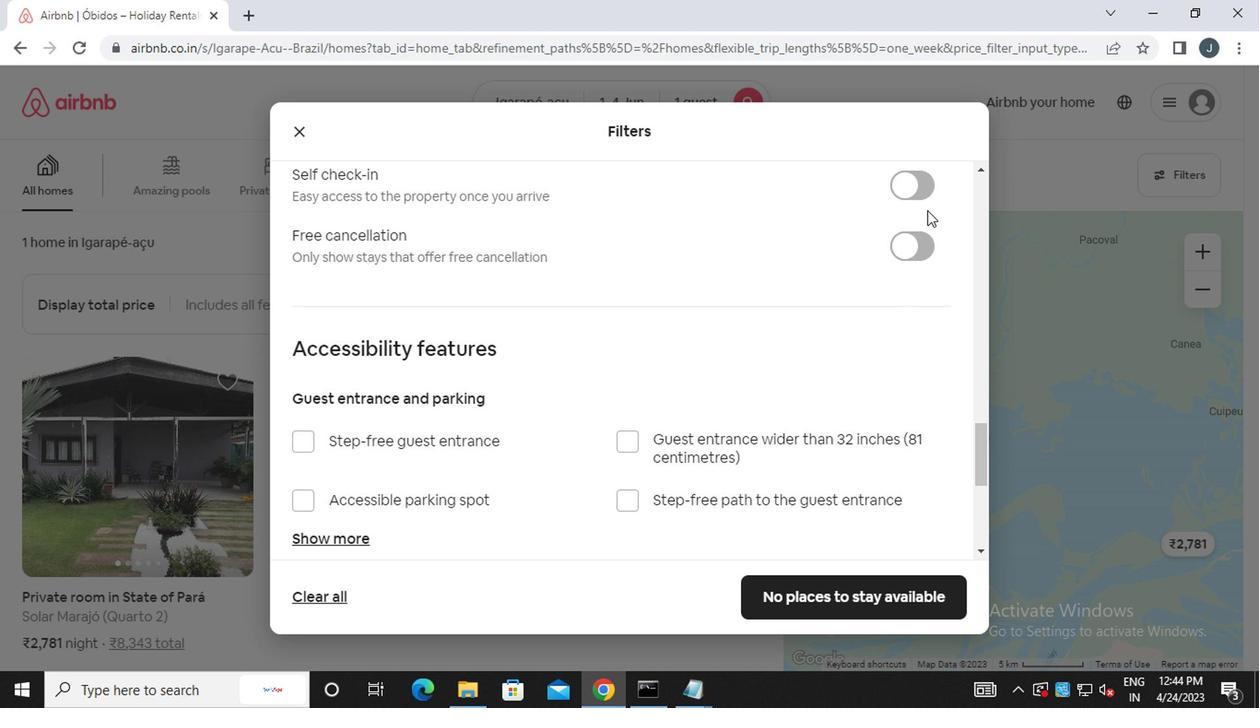 
Action: Mouse pressed left at (925, 184)
Screenshot: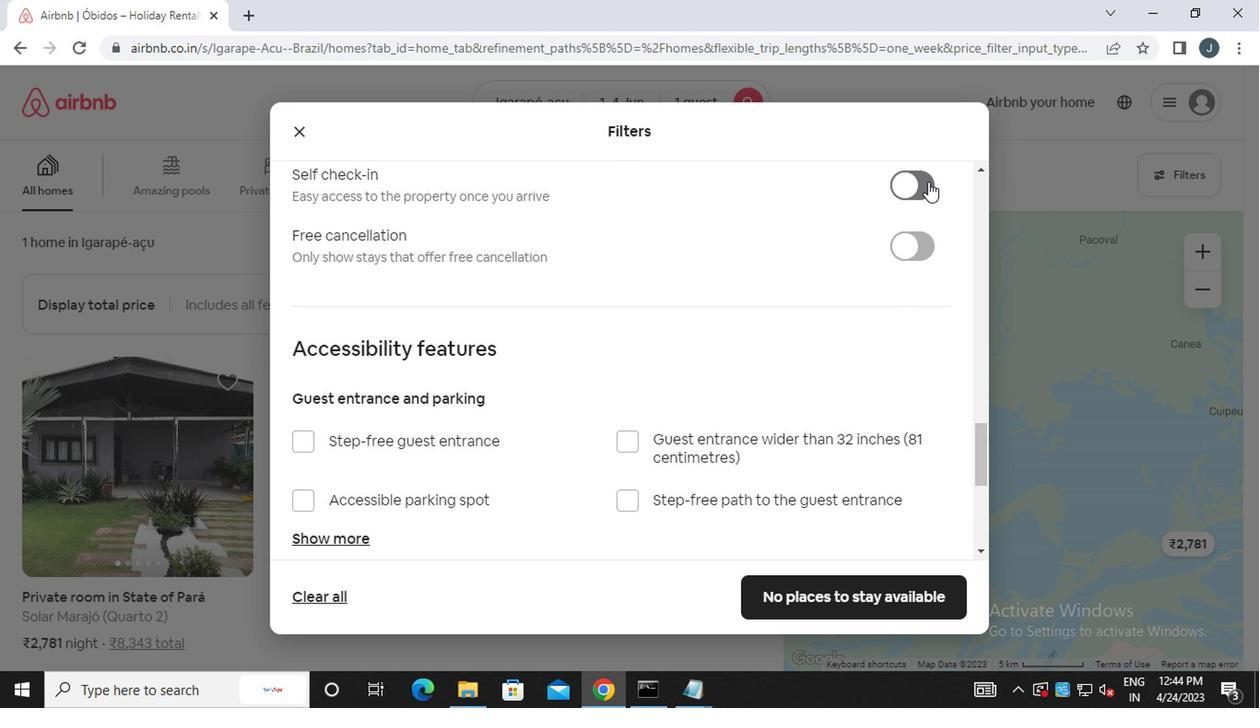 
Action: Mouse moved to (710, 358)
Screenshot: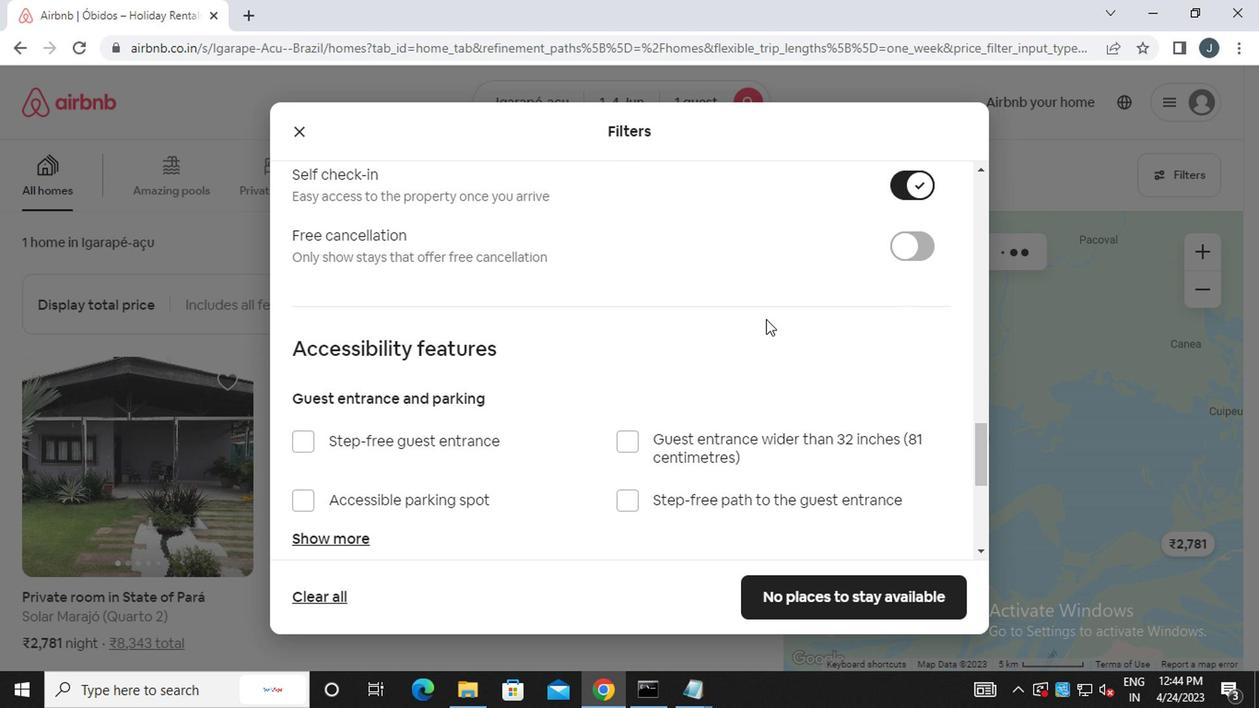 
Action: Mouse scrolled (710, 357) with delta (0, 0)
Screenshot: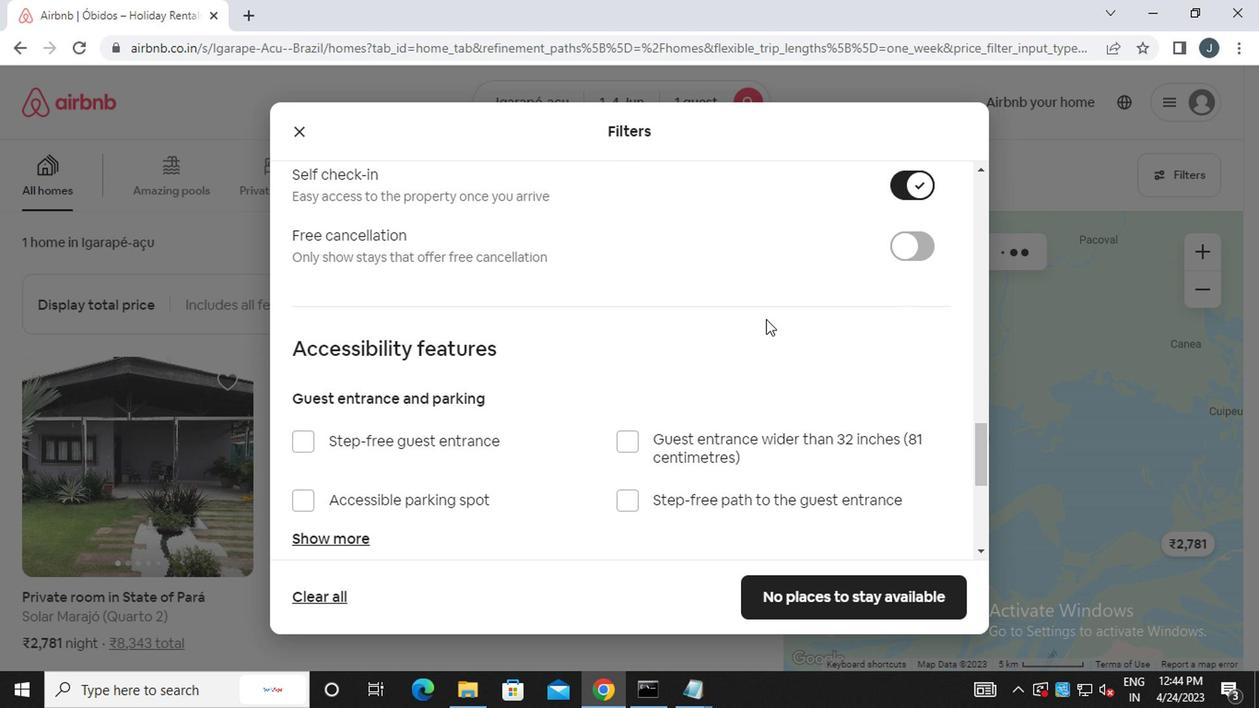 
Action: Mouse moved to (710, 360)
Screenshot: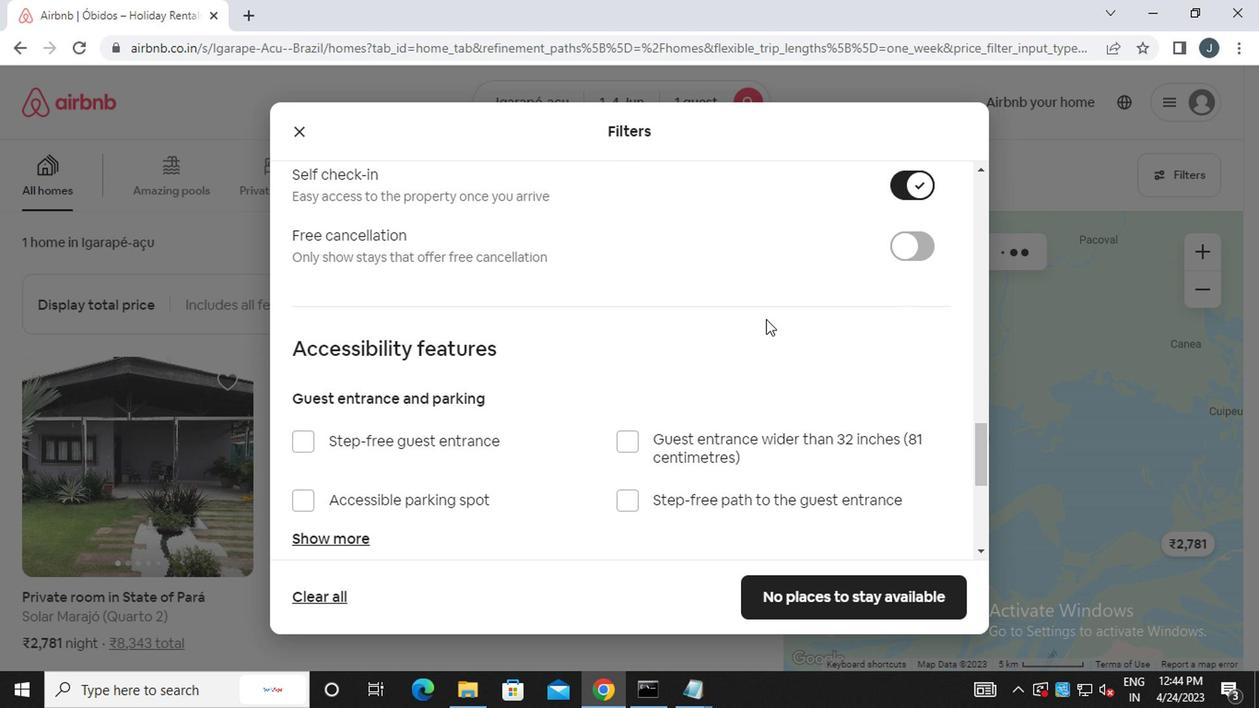 
Action: Mouse scrolled (710, 360) with delta (0, 0)
Screenshot: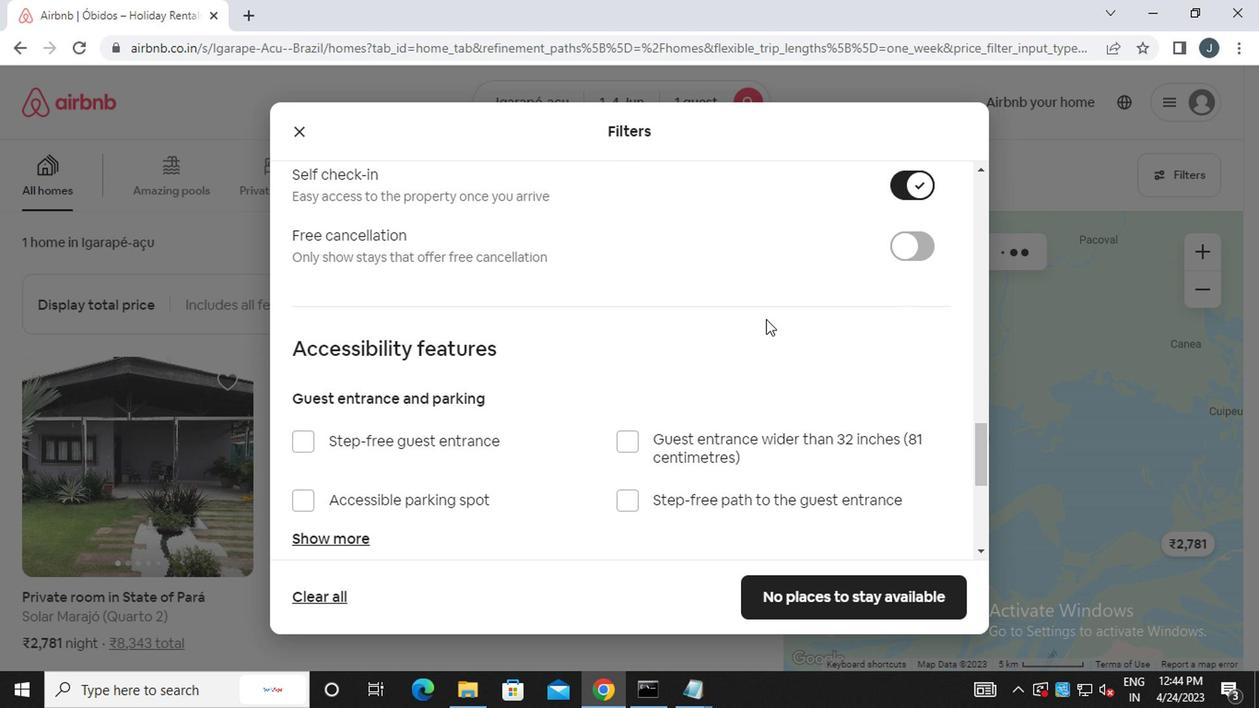 
Action: Mouse moved to (710, 361)
Screenshot: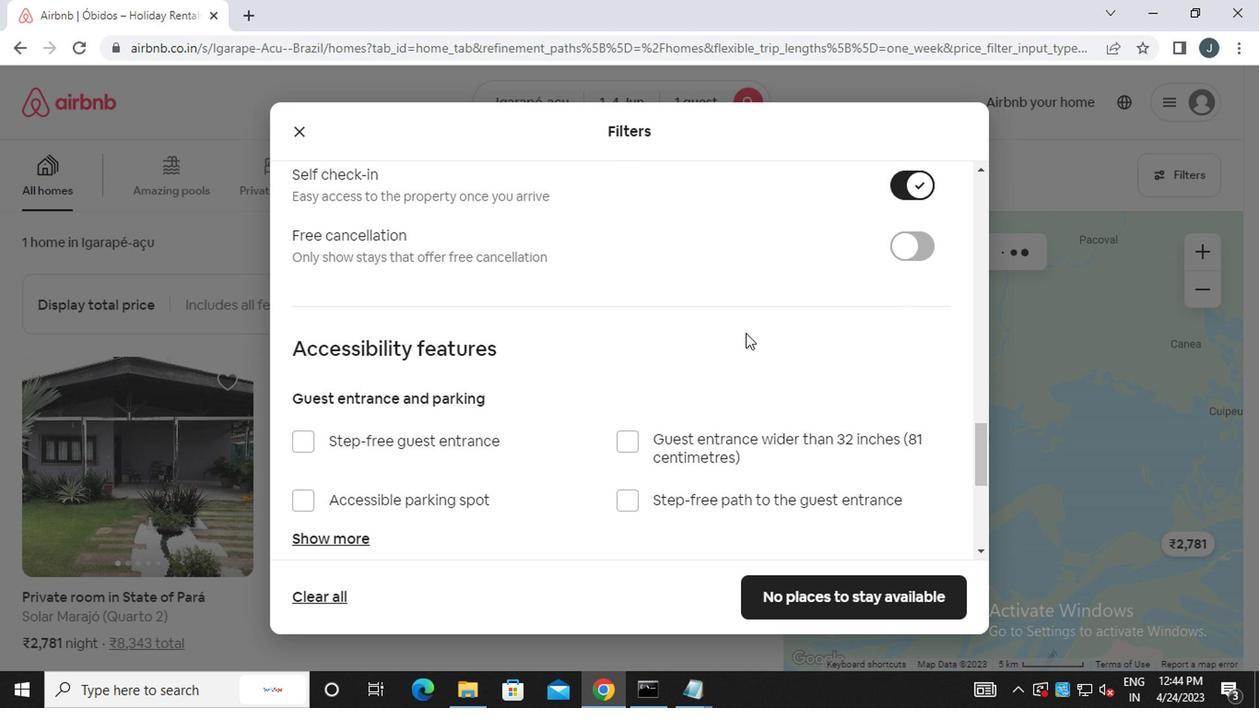 
Action: Mouse scrolled (710, 360) with delta (0, 0)
Screenshot: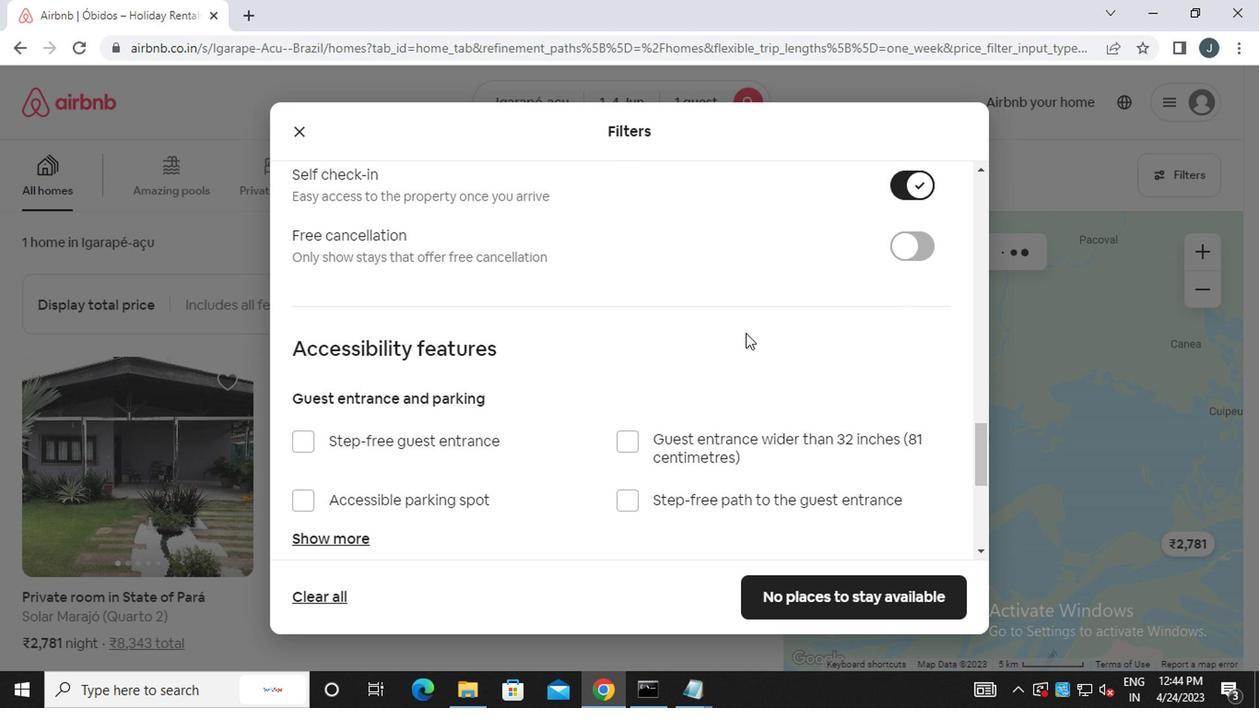 
Action: Mouse moved to (710, 361)
Screenshot: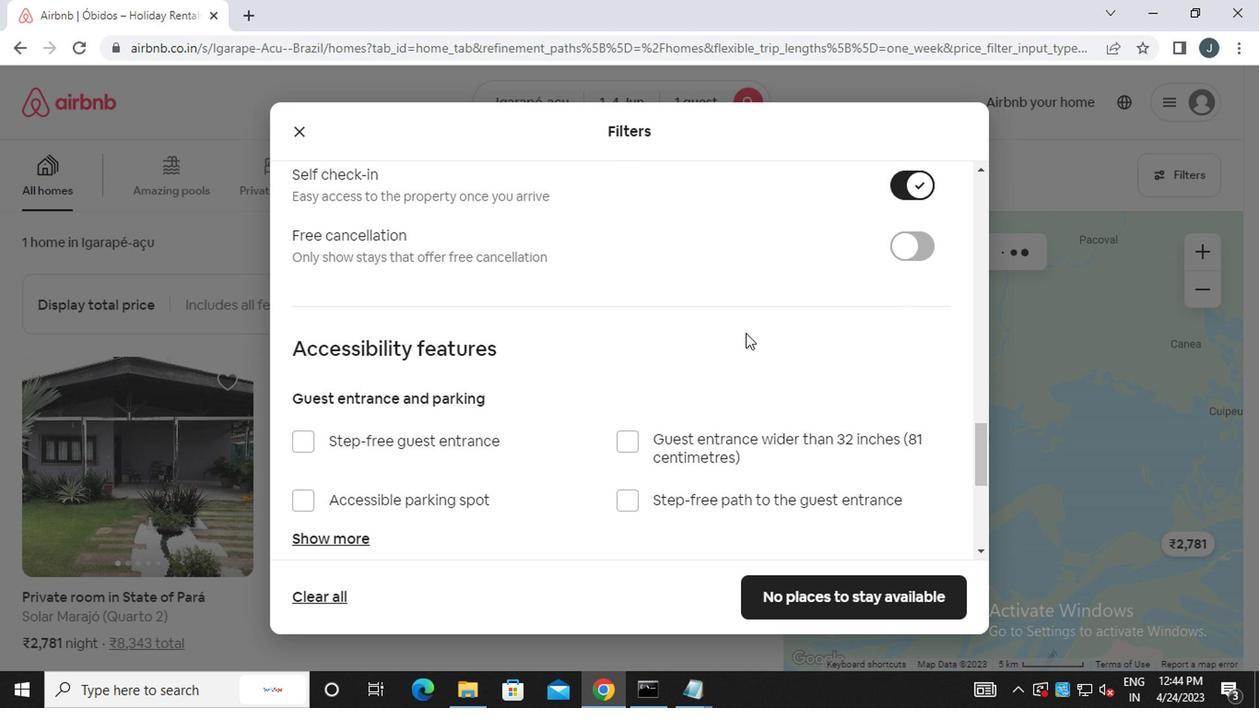 
Action: Mouse scrolled (710, 360) with delta (0, 0)
Screenshot: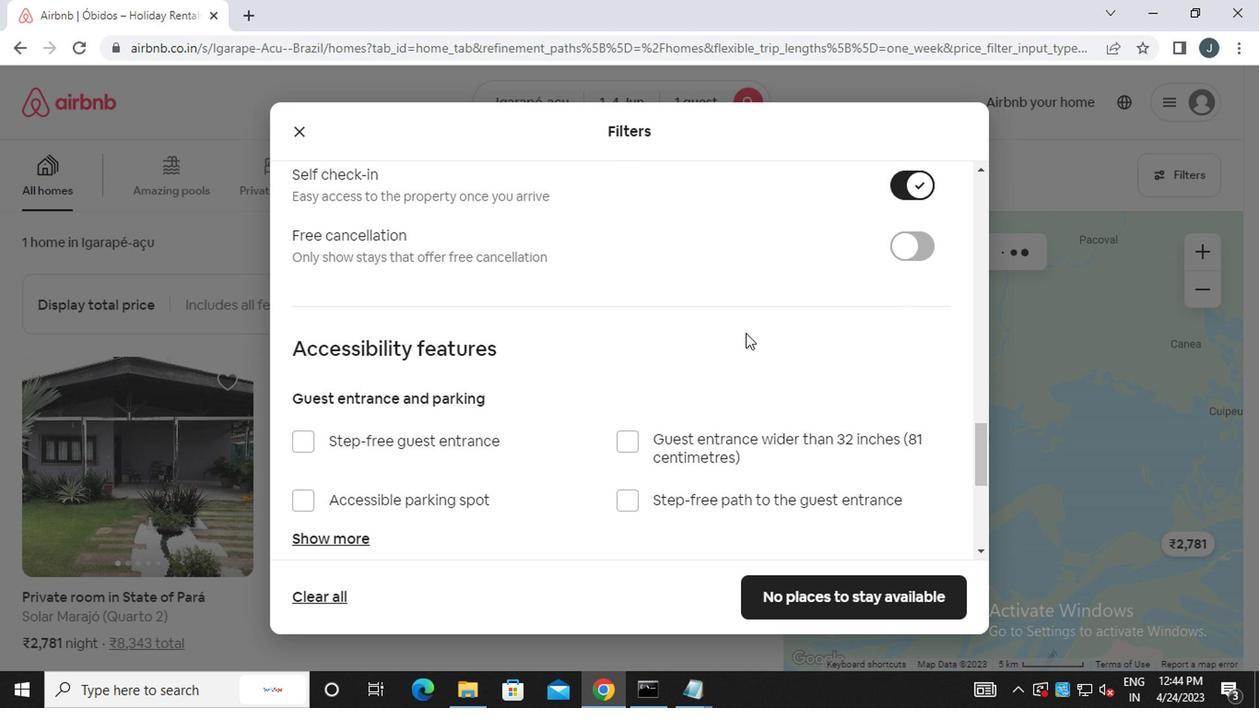 
Action: Mouse moved to (710, 362)
Screenshot: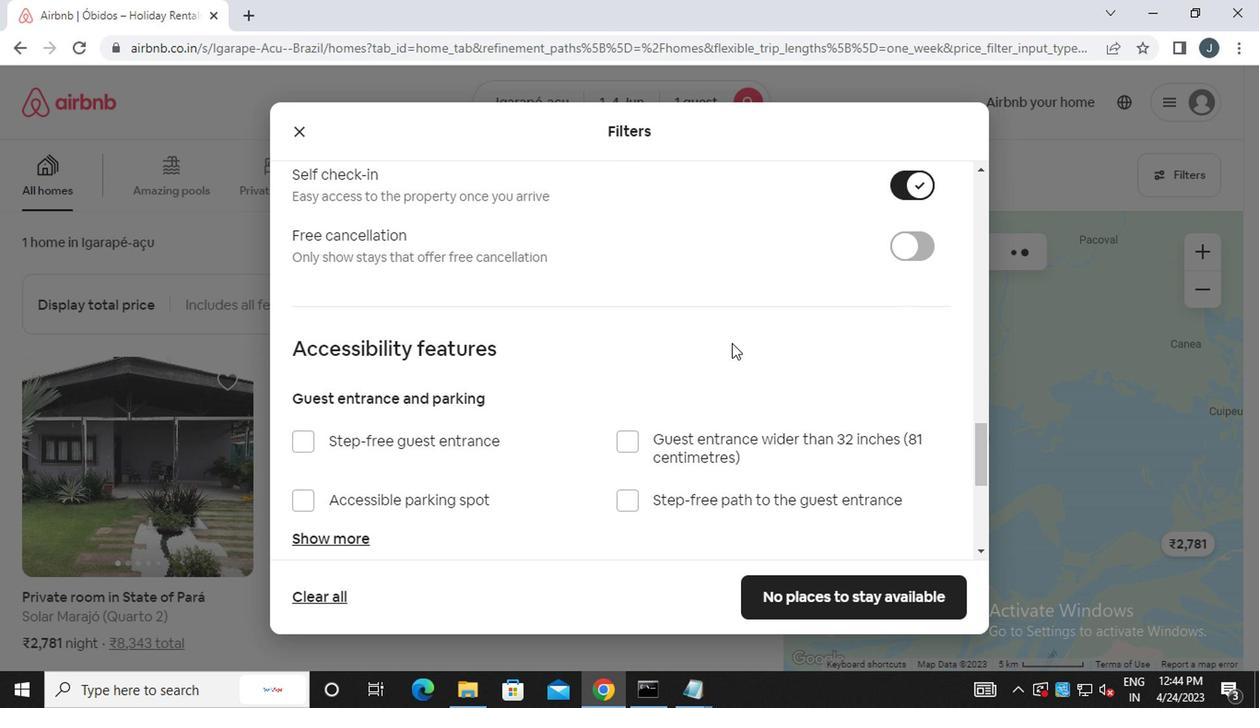 
Action: Mouse scrolled (710, 361) with delta (0, -1)
Screenshot: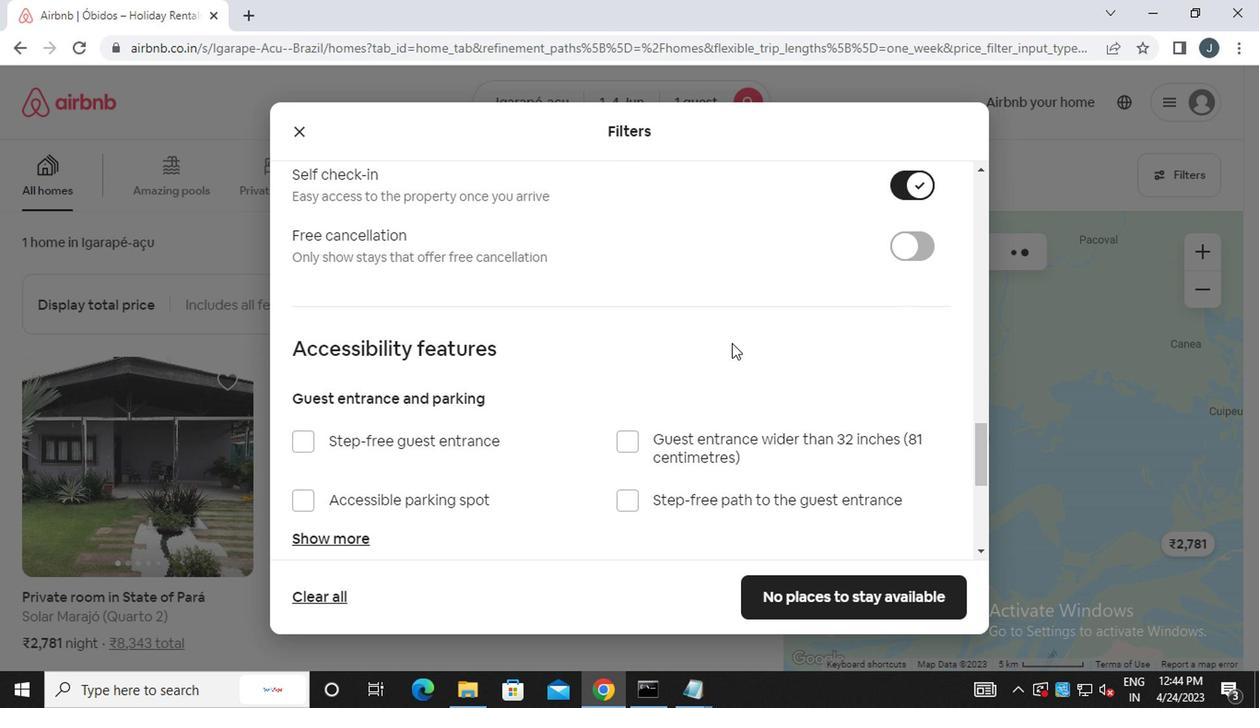 
Action: Mouse moved to (710, 364)
Screenshot: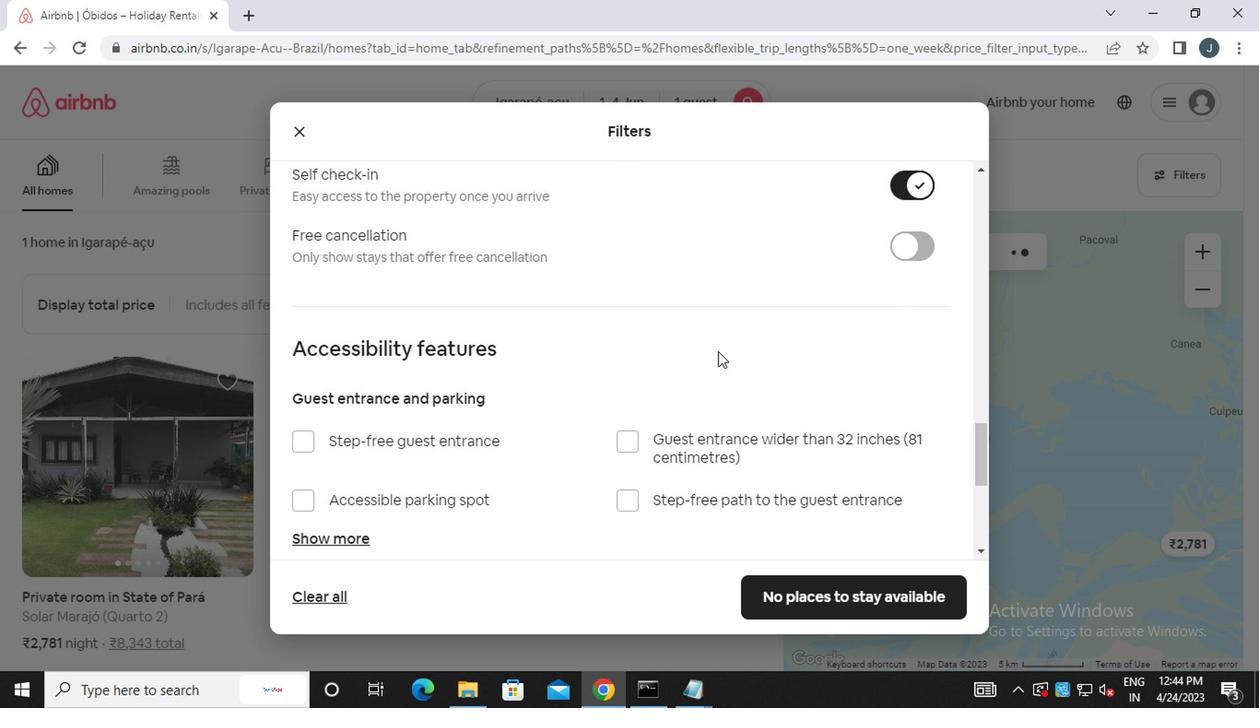 
Action: Mouse scrolled (710, 363) with delta (0, -1)
Screenshot: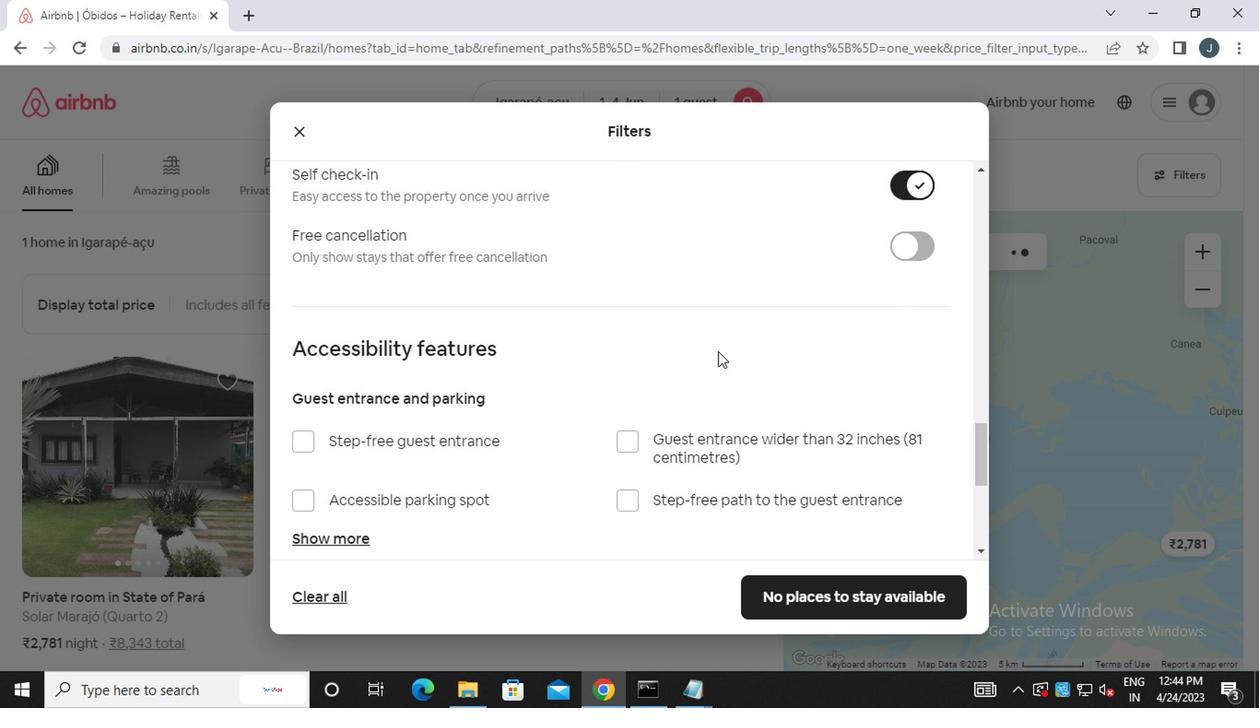 
Action: Mouse moved to (710, 365)
Screenshot: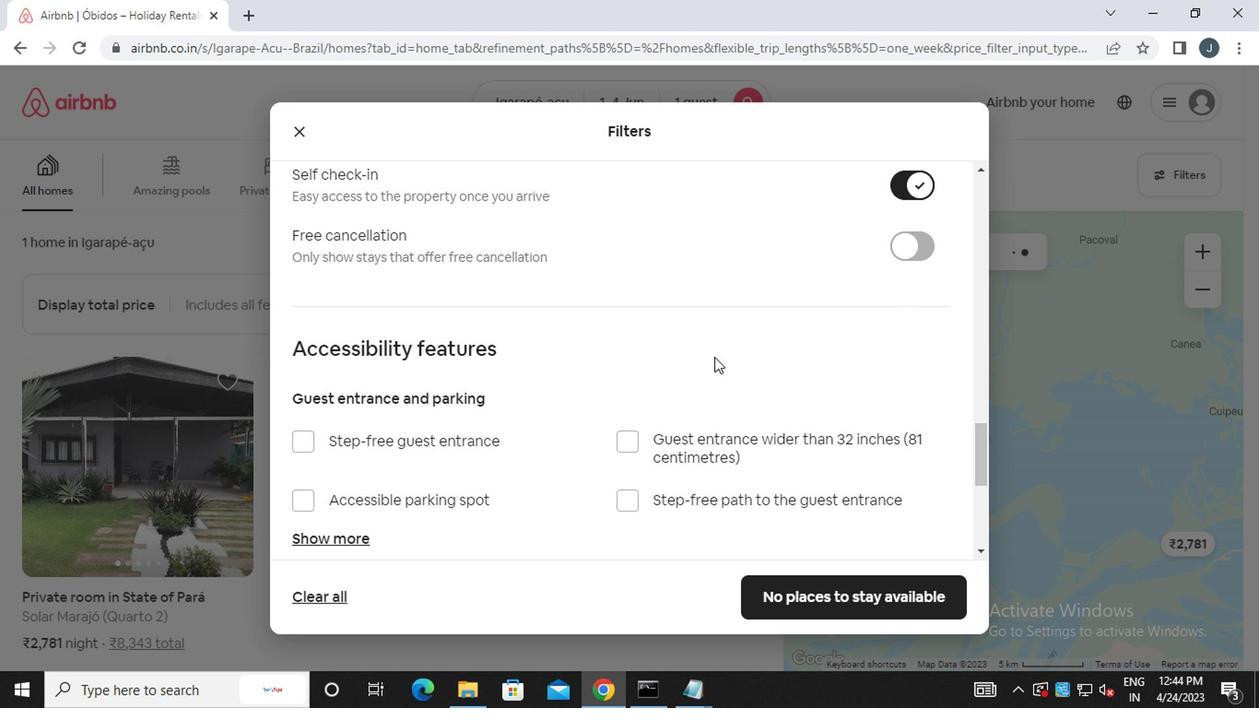 
Action: Mouse scrolled (710, 365) with delta (0, 0)
Screenshot: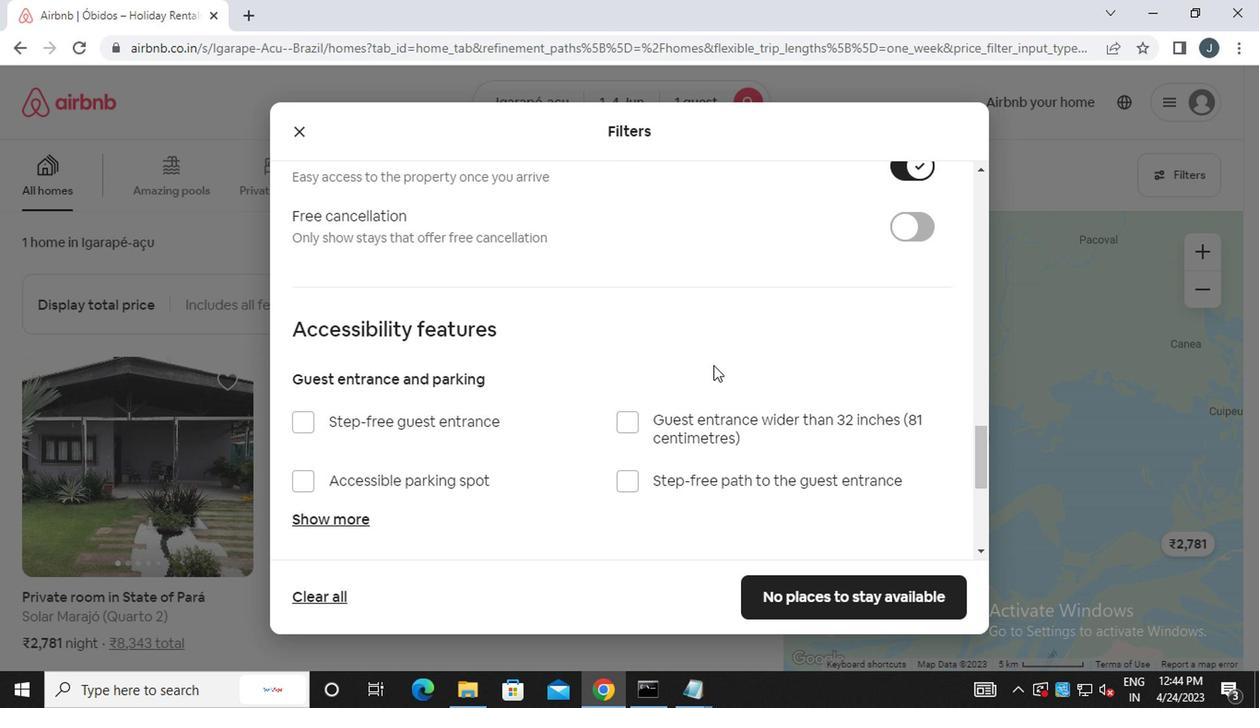 
Action: Mouse scrolled (710, 365) with delta (0, 0)
Screenshot: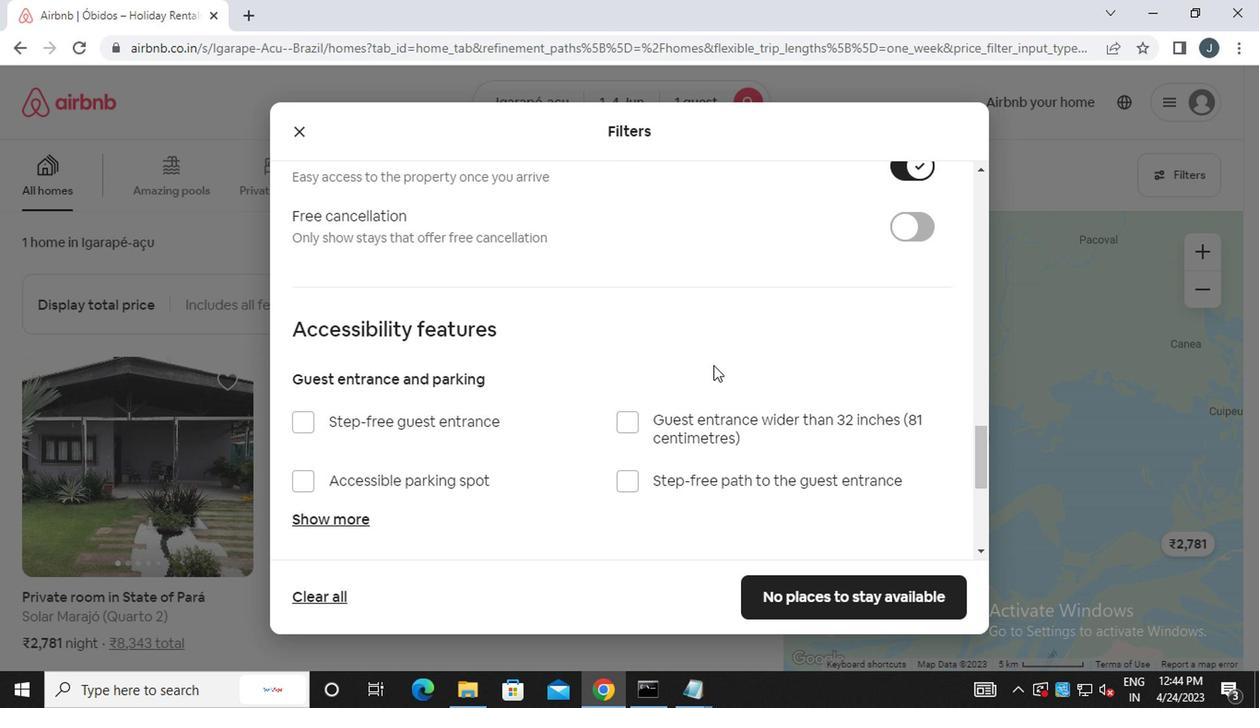
Action: Mouse scrolled (710, 365) with delta (0, 0)
Screenshot: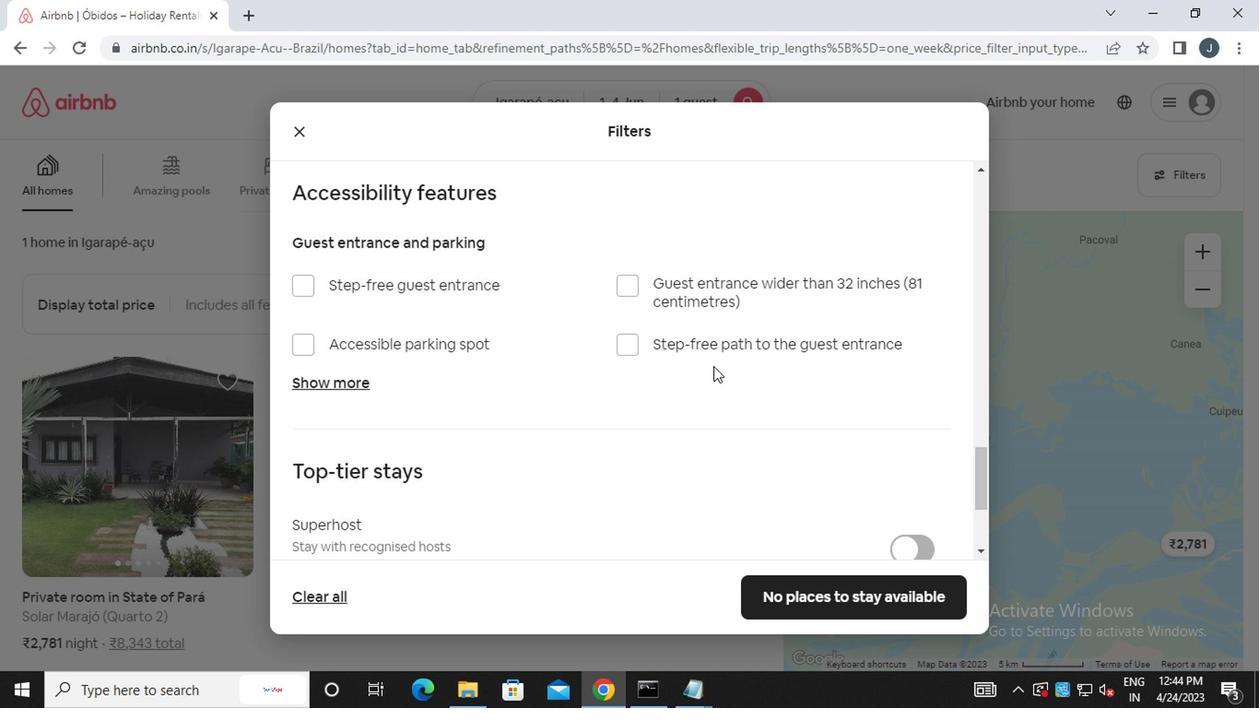 
Action: Mouse scrolled (710, 365) with delta (0, 0)
Screenshot: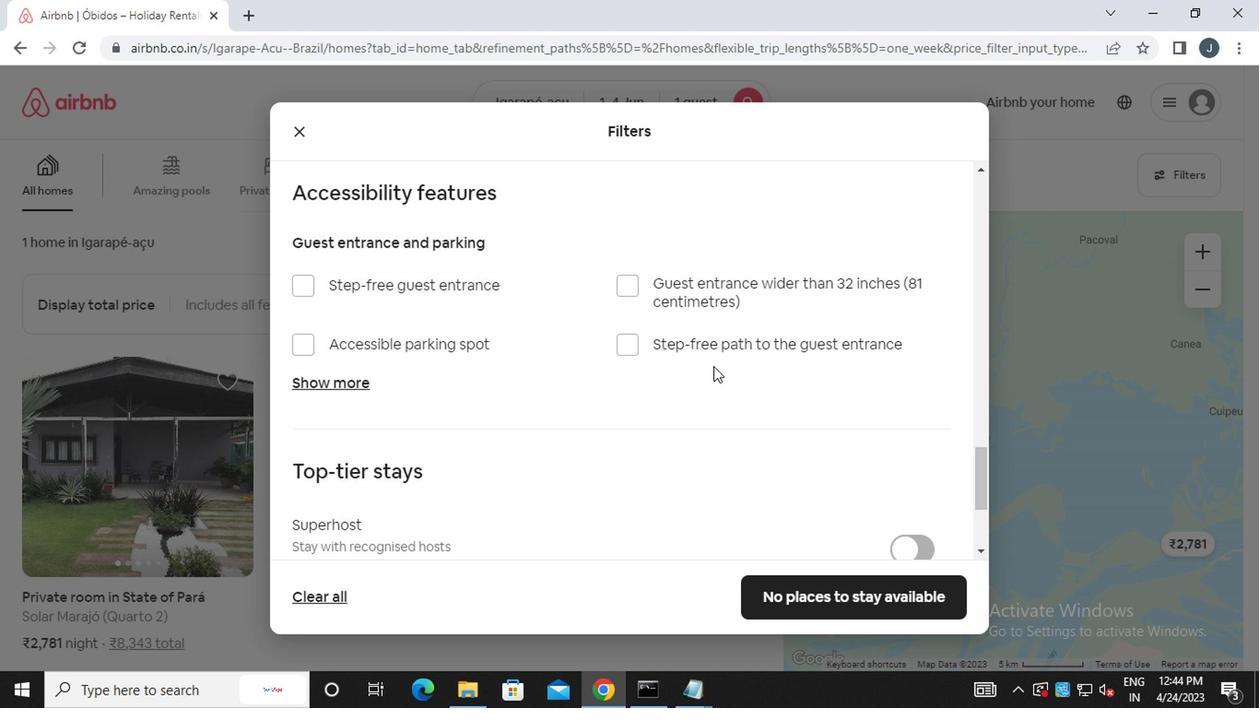 
Action: Mouse scrolled (710, 365) with delta (0, 0)
Screenshot: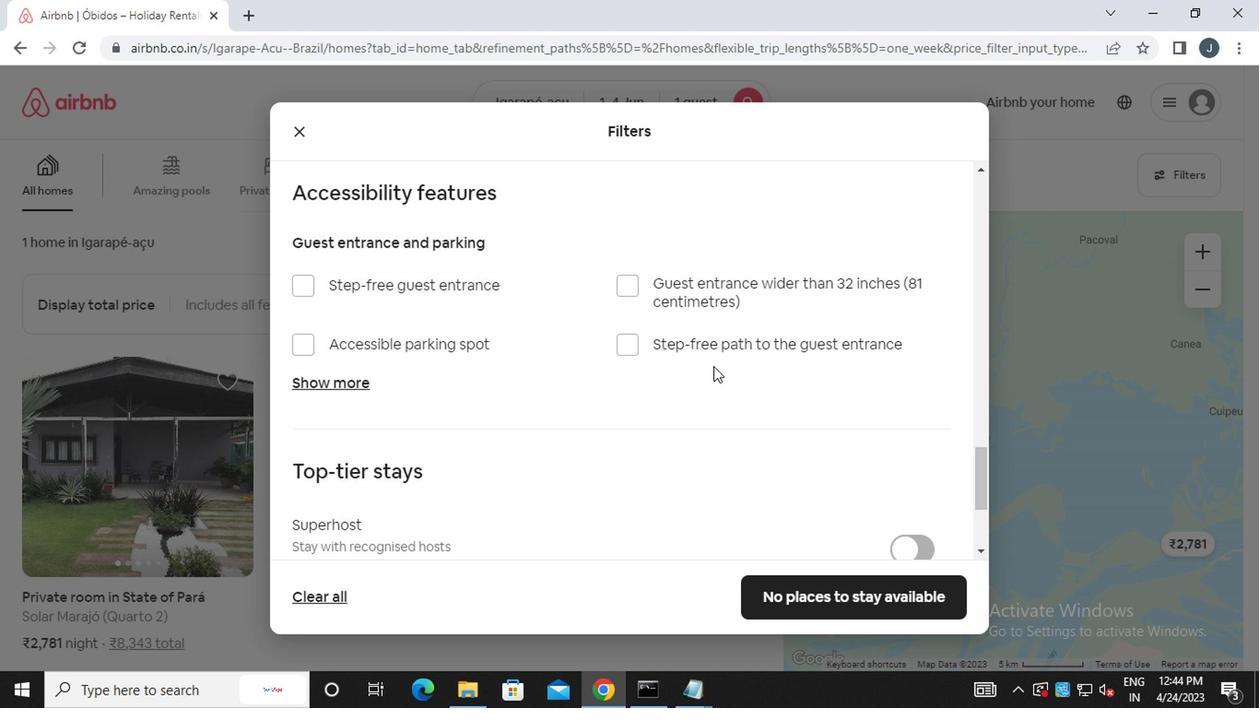 
Action: Mouse moved to (710, 365)
Screenshot: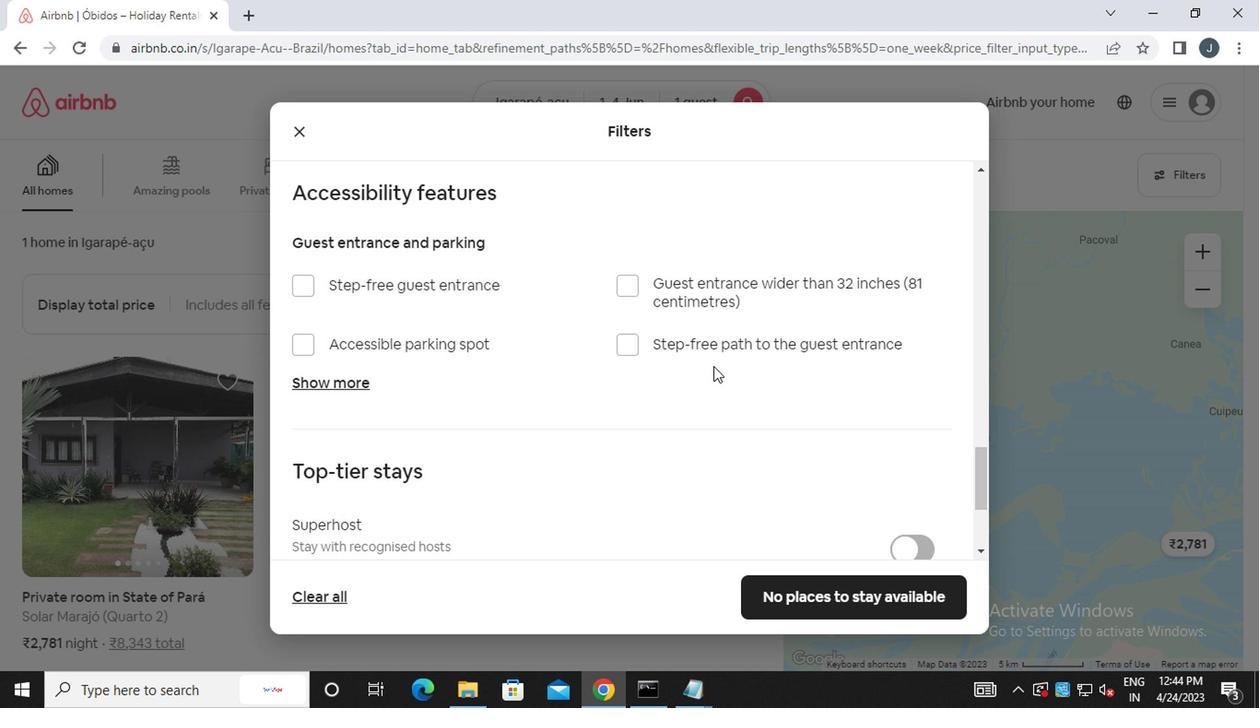 
Action: Mouse scrolled (710, 365) with delta (0, 0)
Screenshot: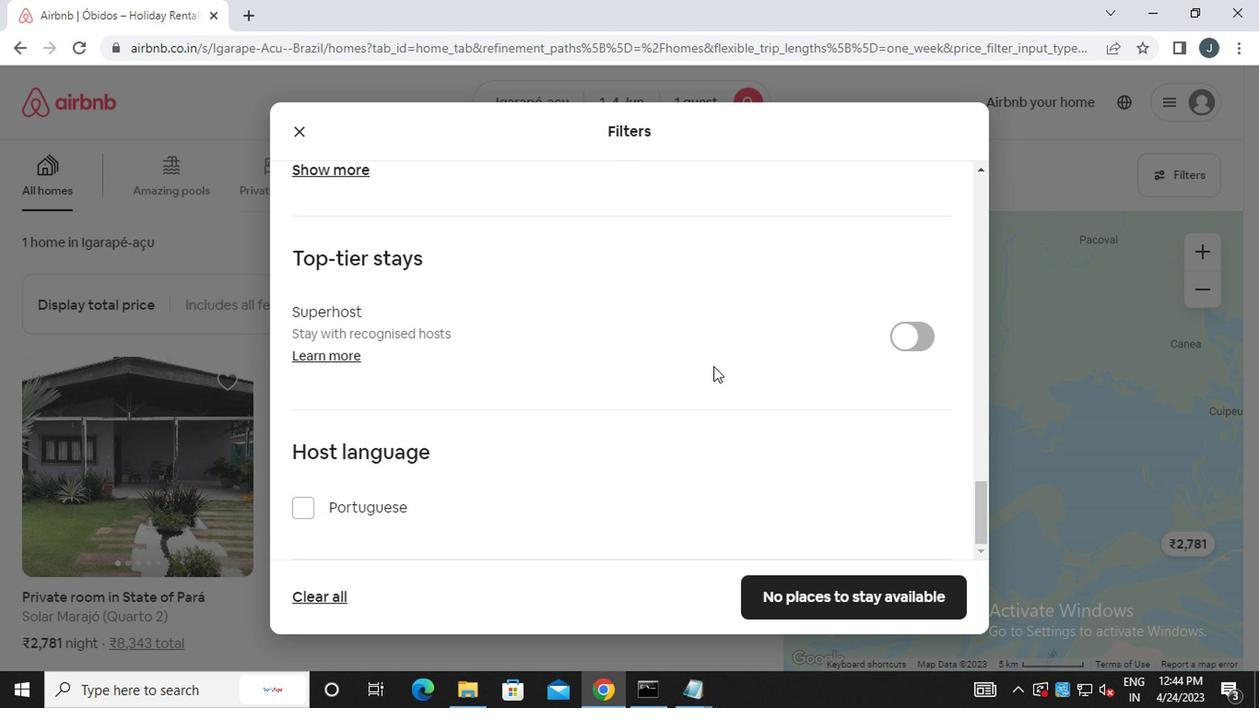 
Action: Mouse scrolled (710, 365) with delta (0, 0)
Screenshot: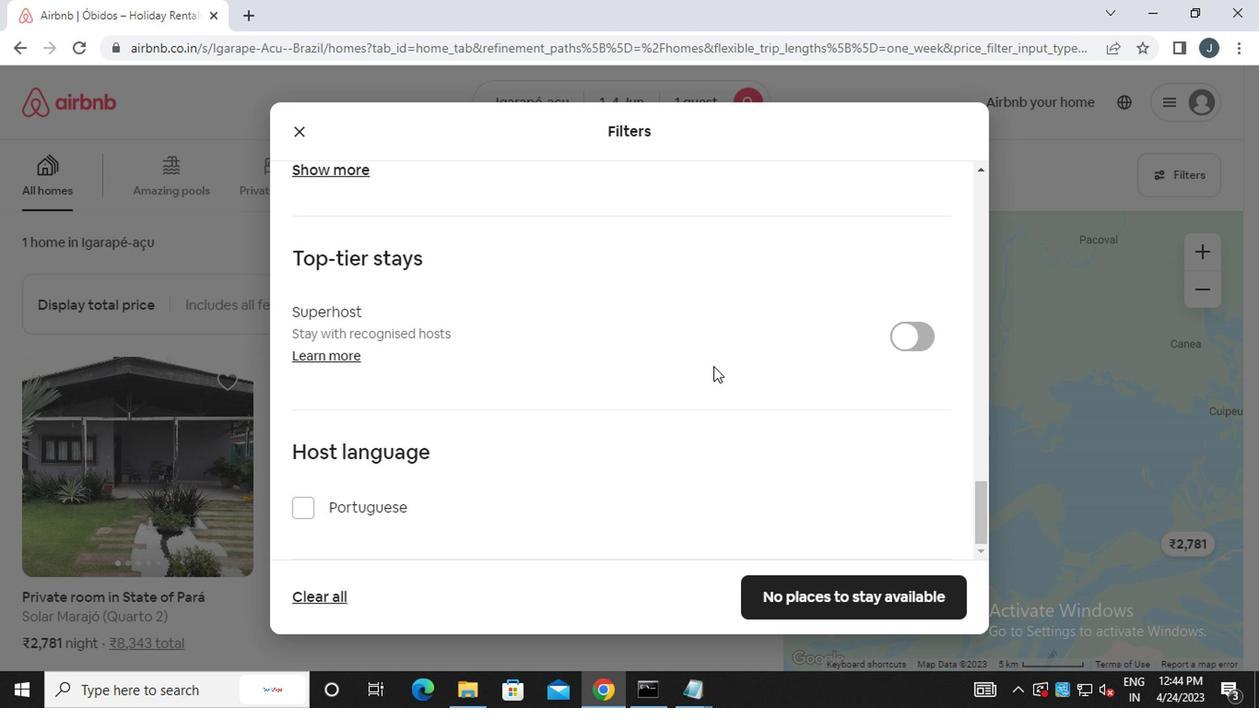 
Action: Mouse scrolled (710, 365) with delta (0, 0)
Screenshot: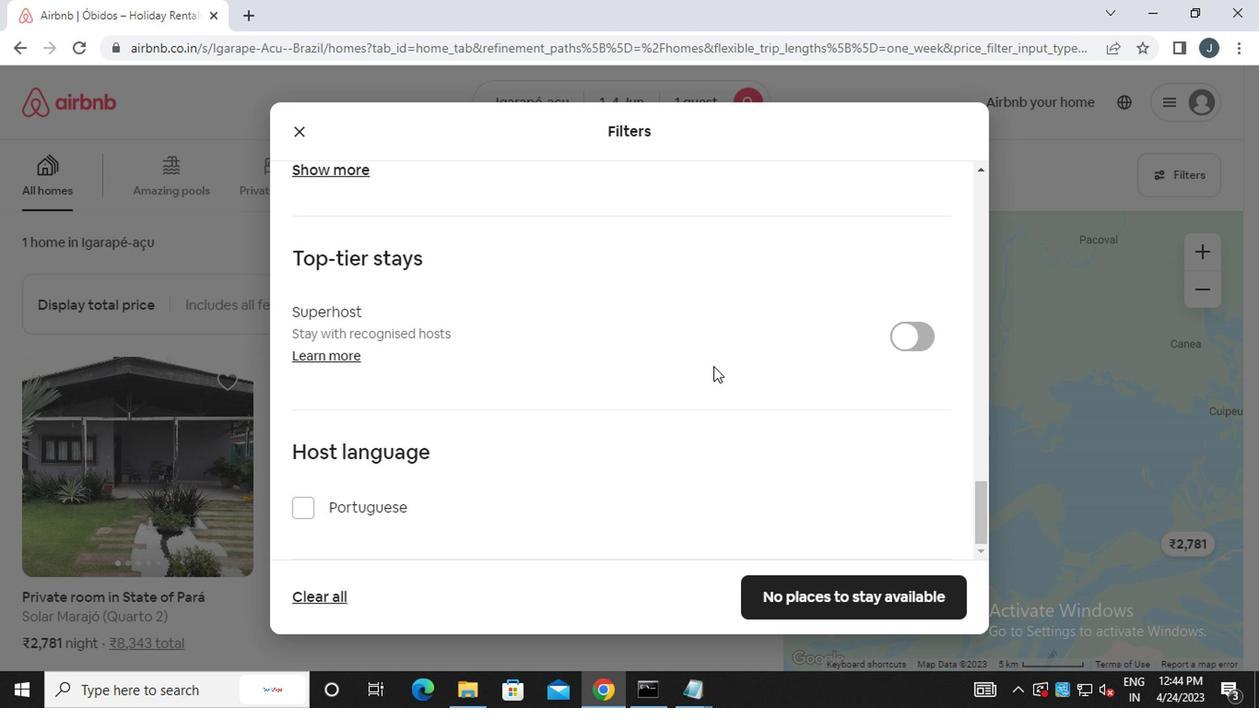 
Action: Mouse scrolled (710, 365) with delta (0, 0)
Screenshot: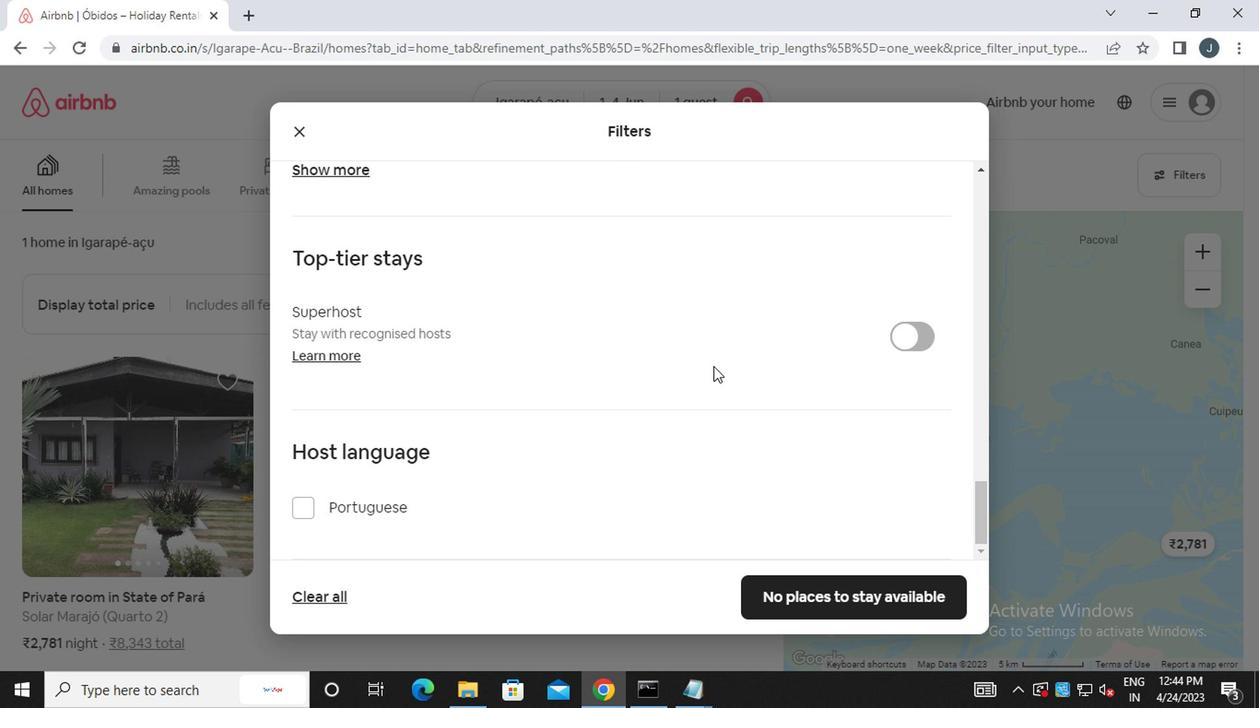 
Action: Mouse scrolled (710, 365) with delta (0, 0)
Screenshot: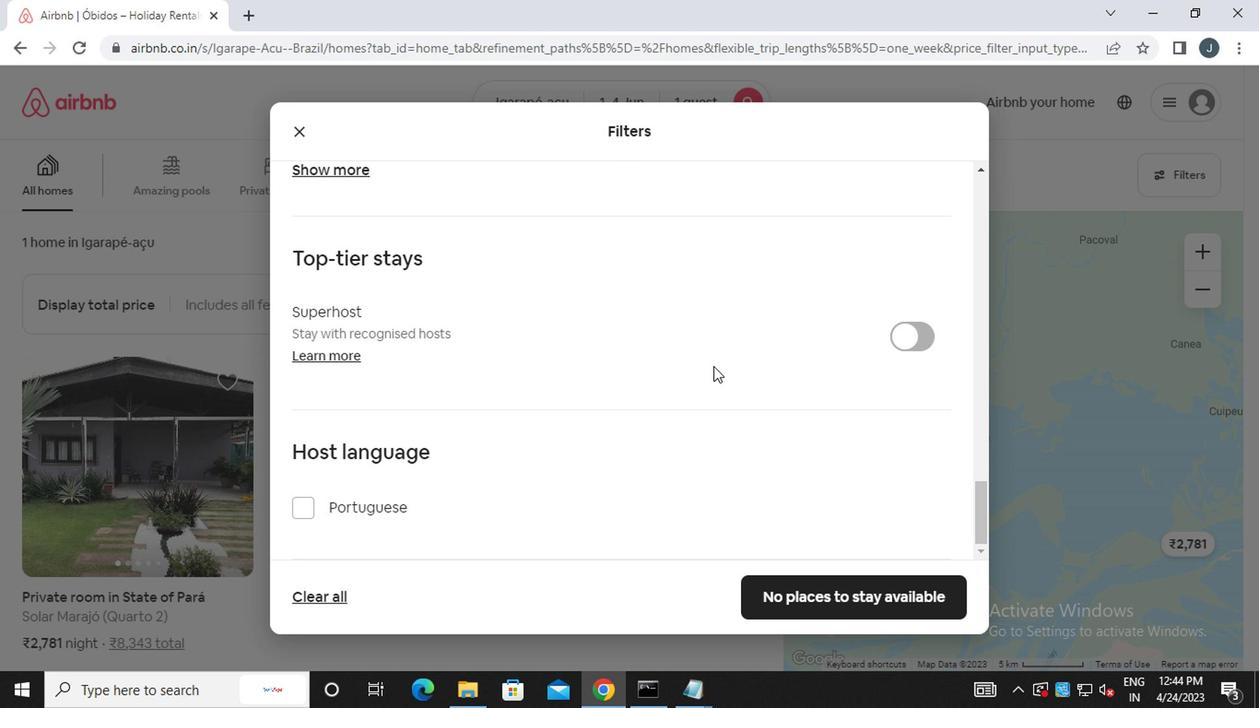 
Action: Mouse moved to (872, 587)
Screenshot: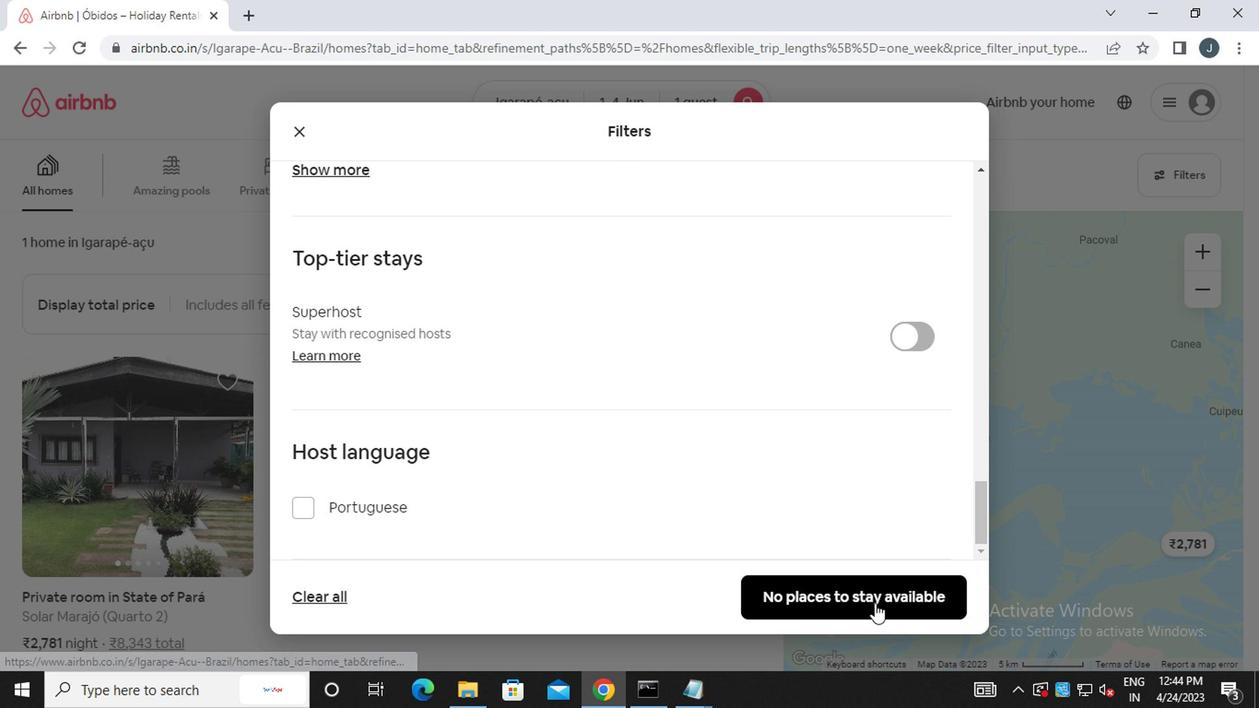 
Action: Mouse pressed left at (872, 587)
Screenshot: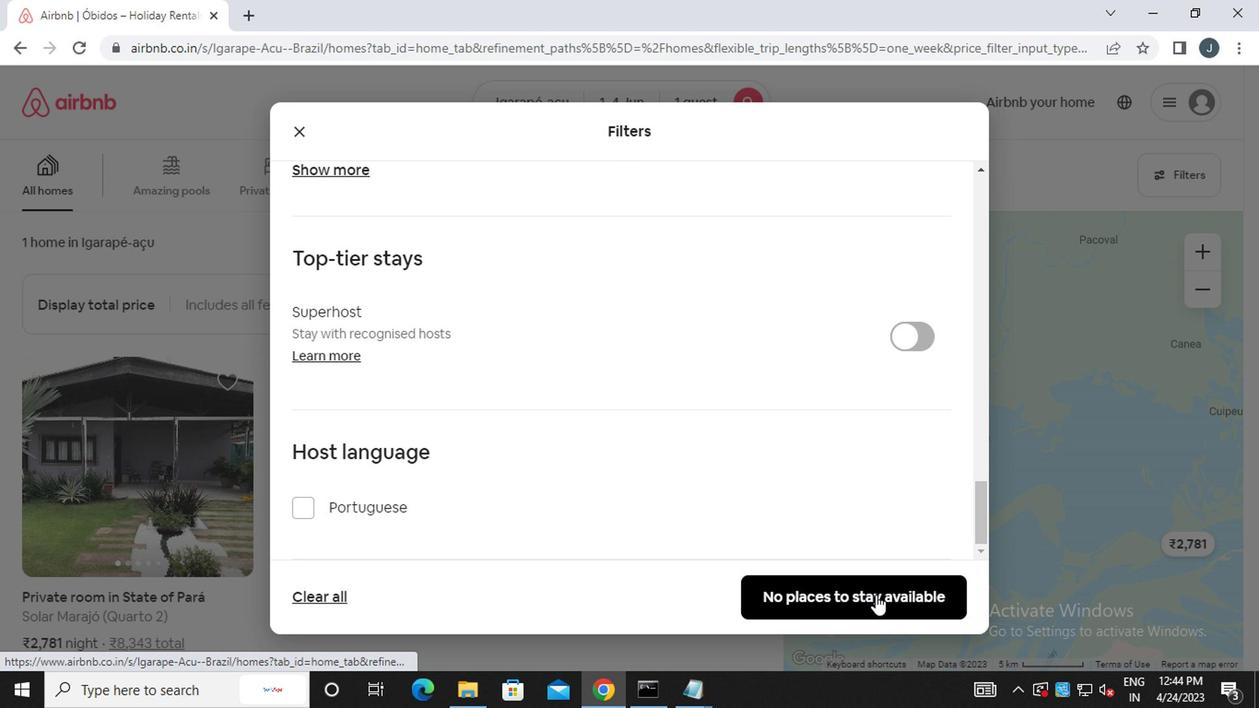 
